 Task: Look for space in Chīchāwatni, Pakistan from 9th June, 2023 to 16th June, 2023 for 2 adults in price range Rs.8000 to Rs.16000. Place can be entire place with 2 bedrooms having 2 beds and 1 bathroom. Property type can be house, flat, guest house. Booking option can be shelf check-in. Required host language is English.
Action: Mouse pressed left at (575, 101)
Screenshot: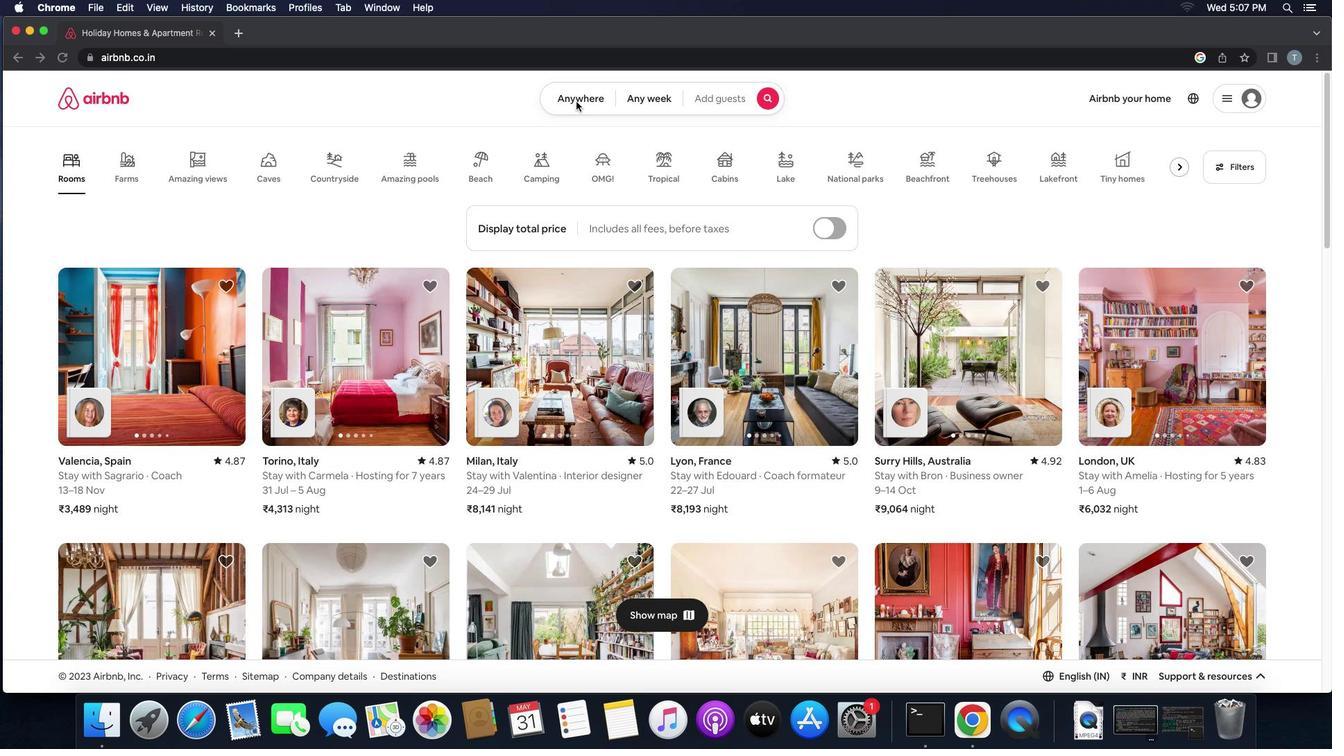 
Action: Mouse pressed left at (575, 101)
Screenshot: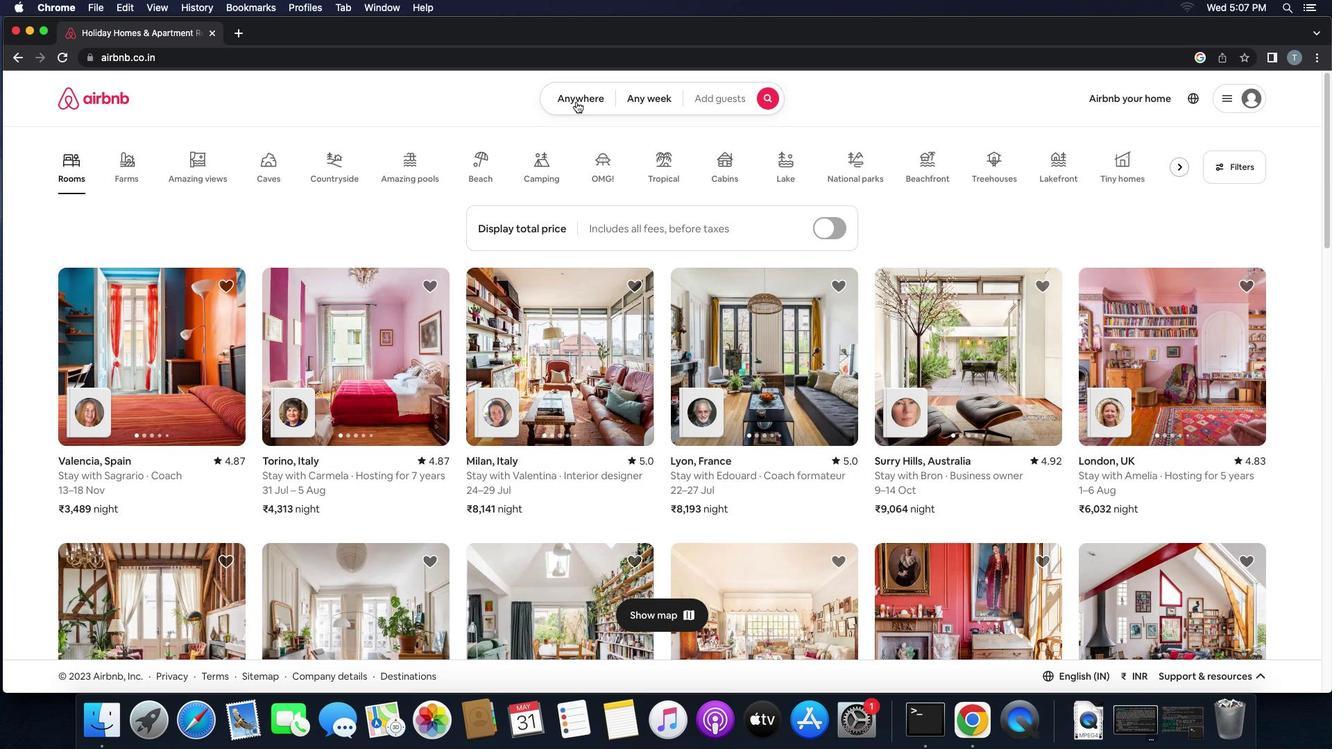 
Action: Mouse moved to (505, 158)
Screenshot: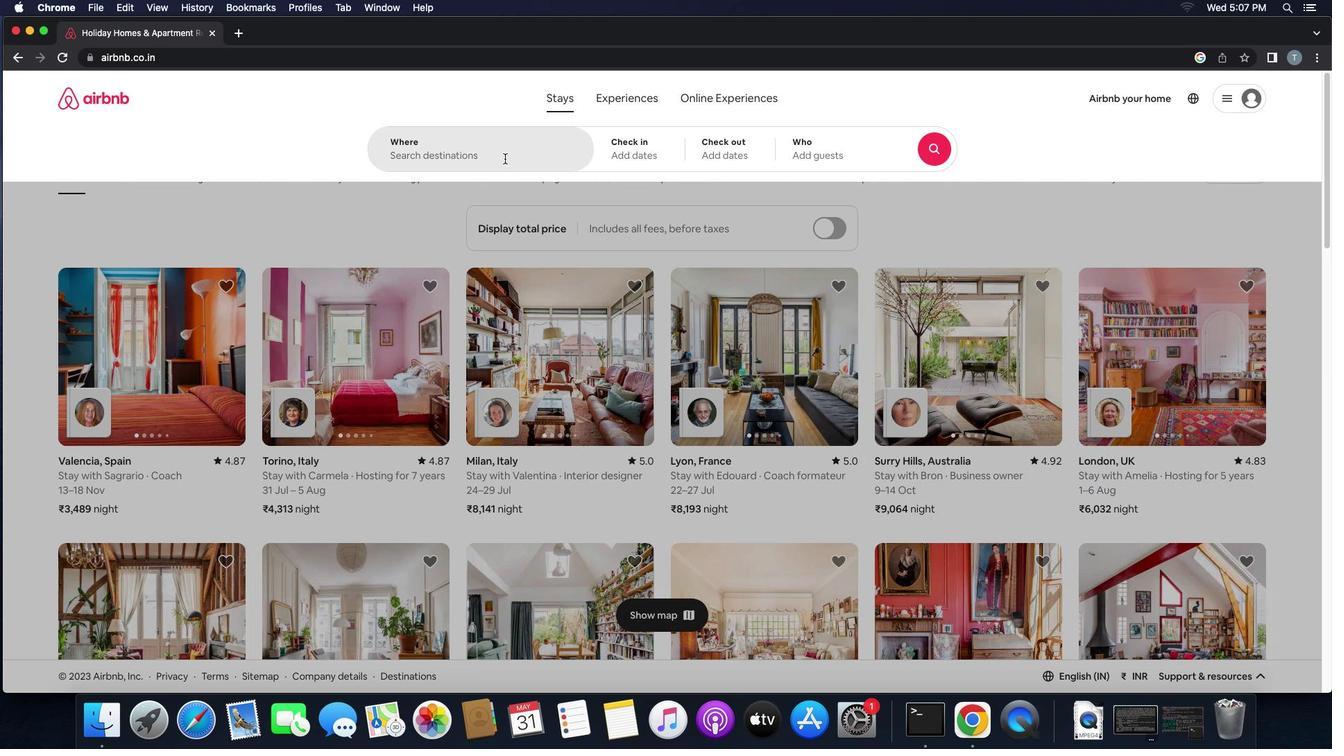 
Action: Mouse pressed left at (505, 158)
Screenshot: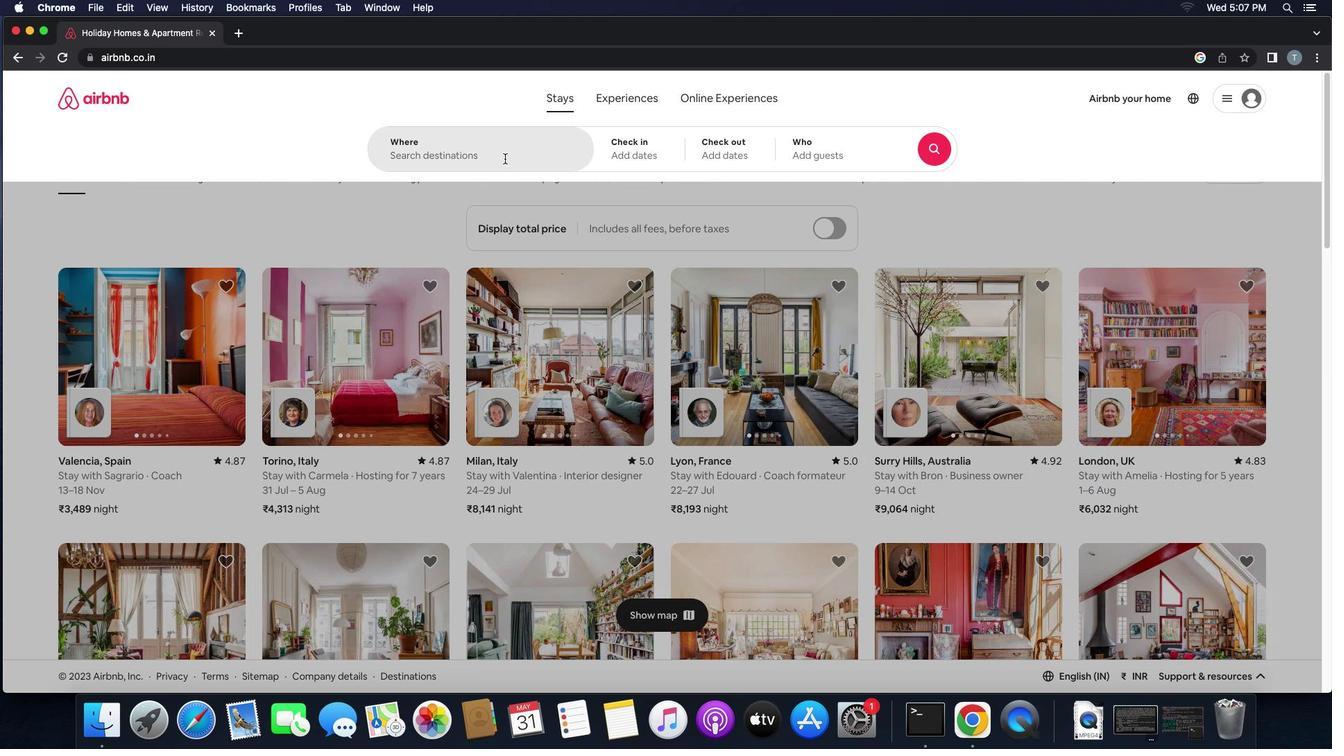 
Action: Key pressed 'c''h''i''c''h''a''w''a''t''n''i'','
Screenshot: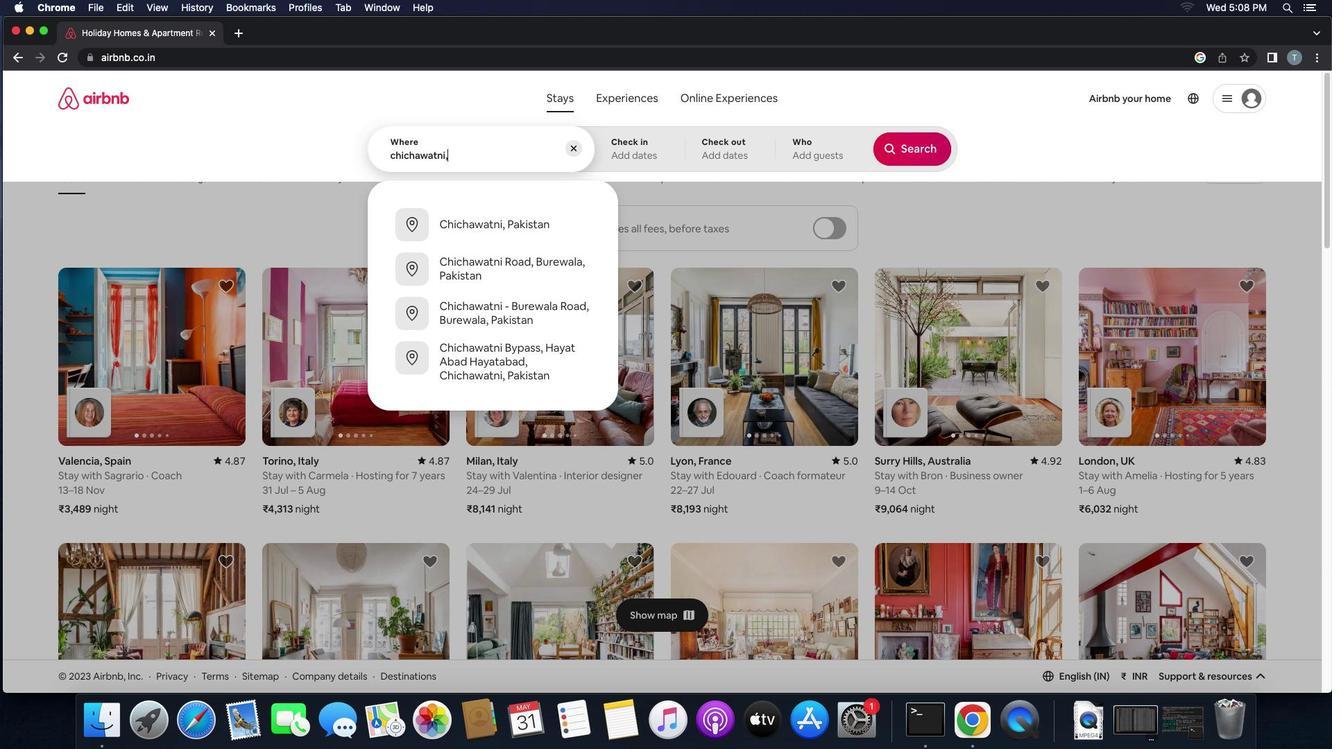 
Action: Mouse moved to (488, 224)
Screenshot: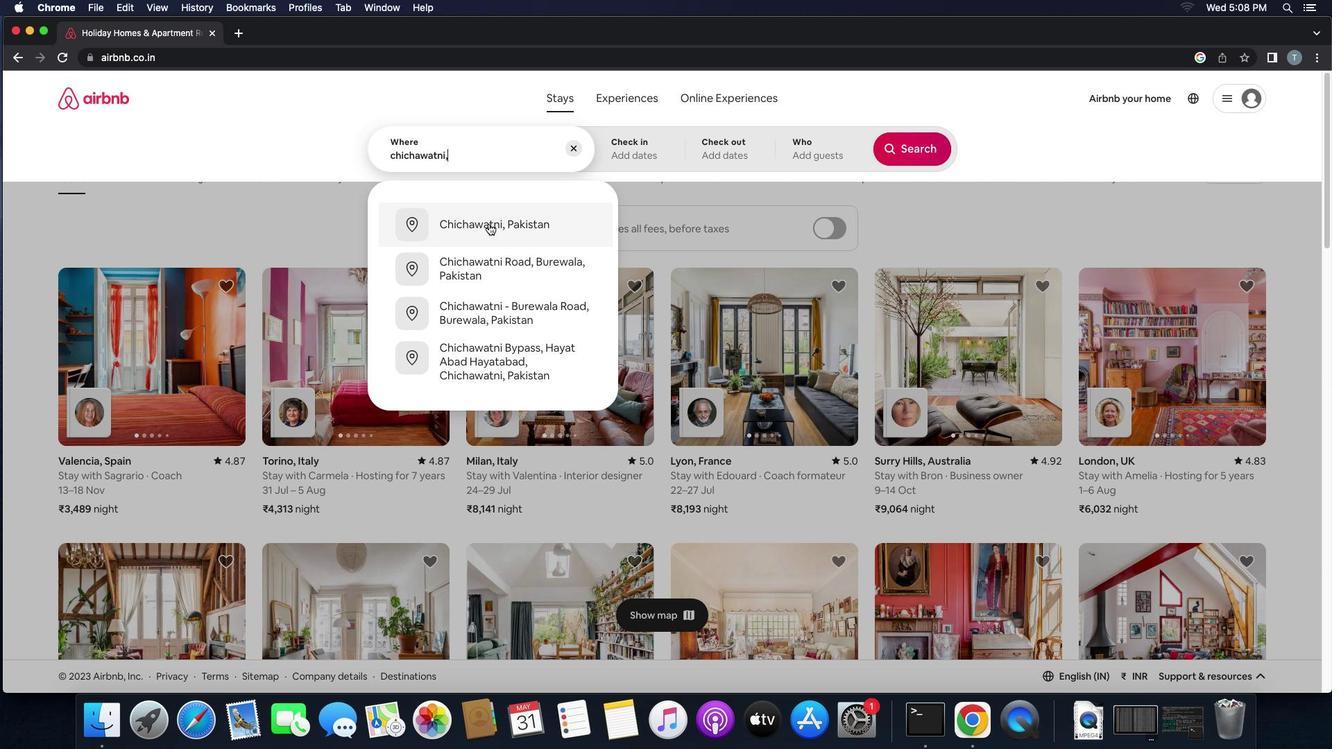 
Action: Mouse pressed left at (488, 224)
Screenshot: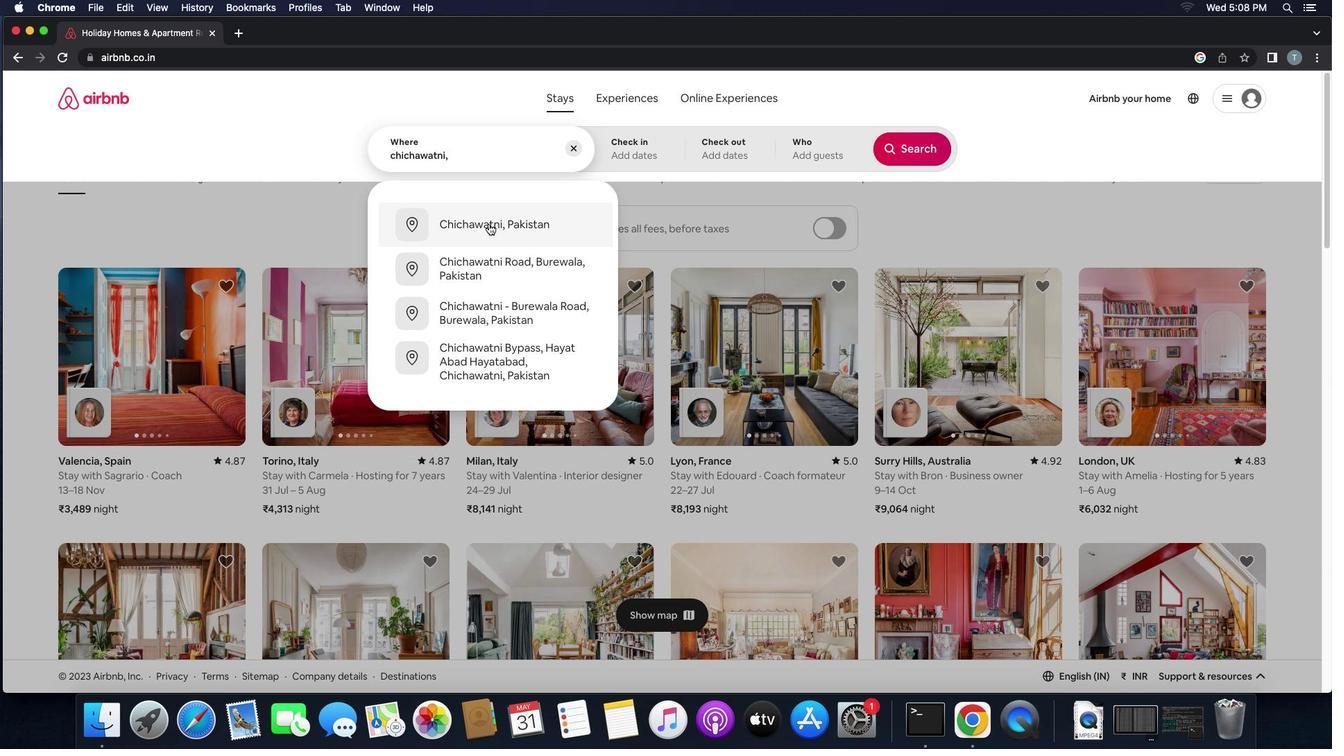
Action: Mouse moved to (864, 358)
Screenshot: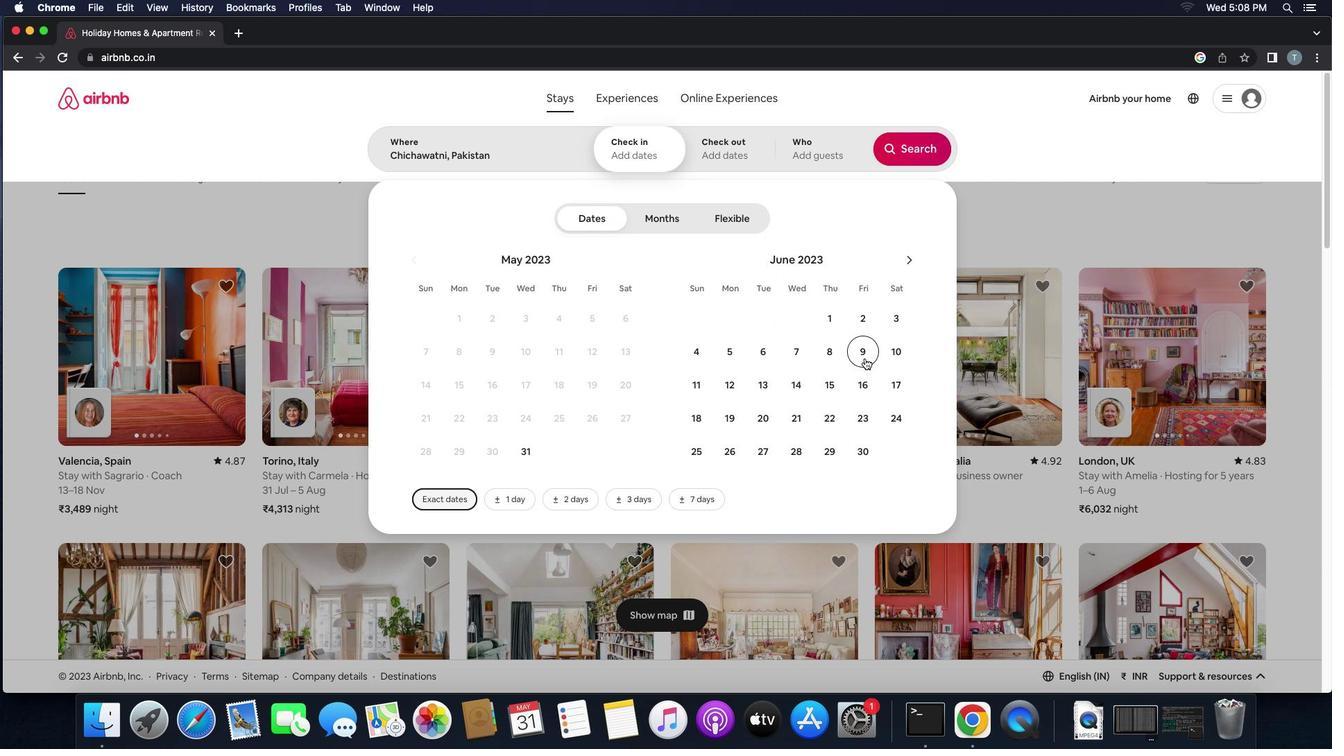 
Action: Mouse pressed left at (864, 358)
Screenshot: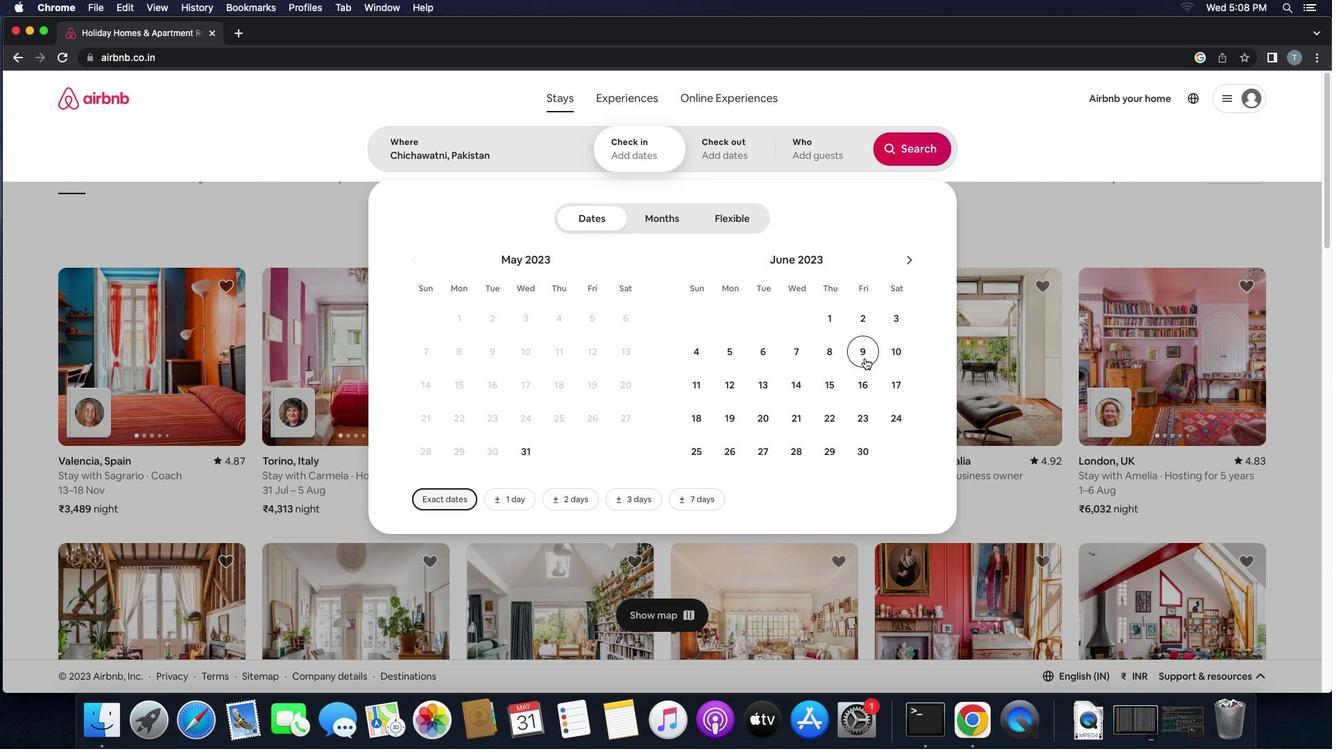 
Action: Mouse moved to (864, 380)
Screenshot: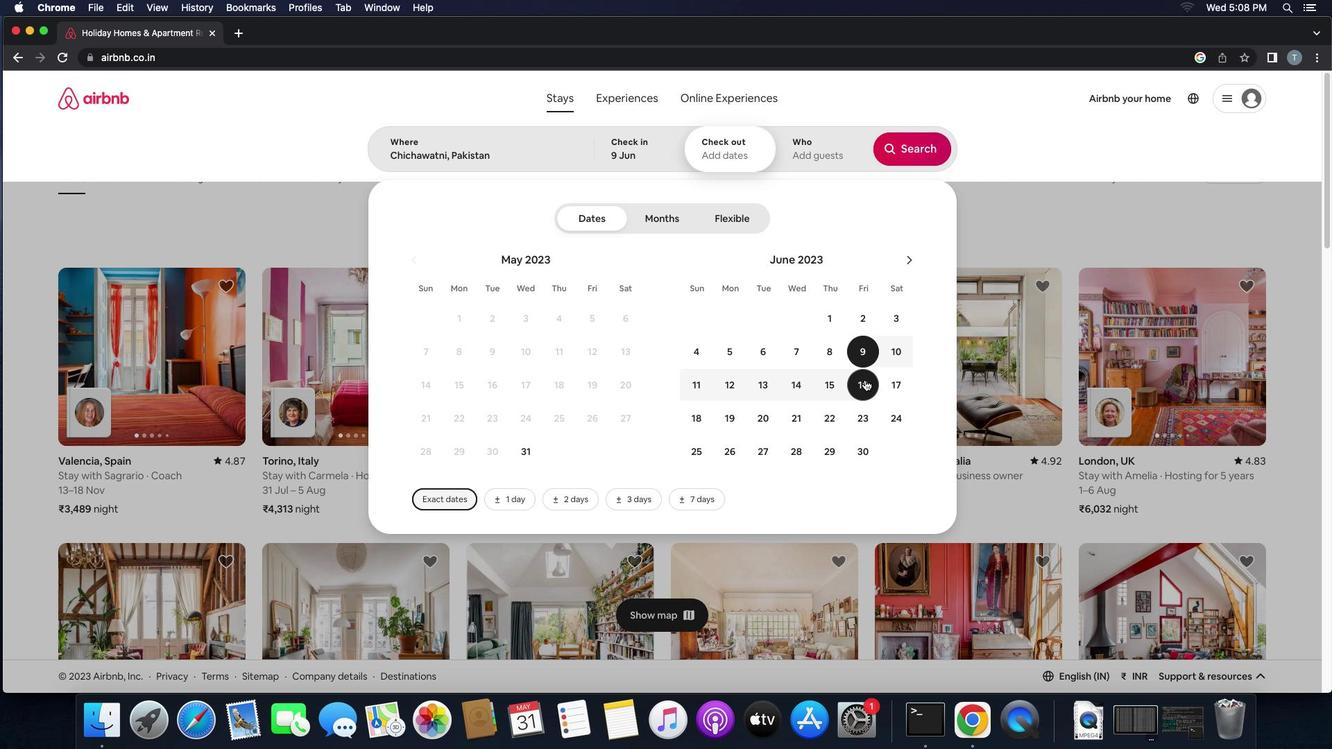
Action: Mouse pressed left at (864, 380)
Screenshot: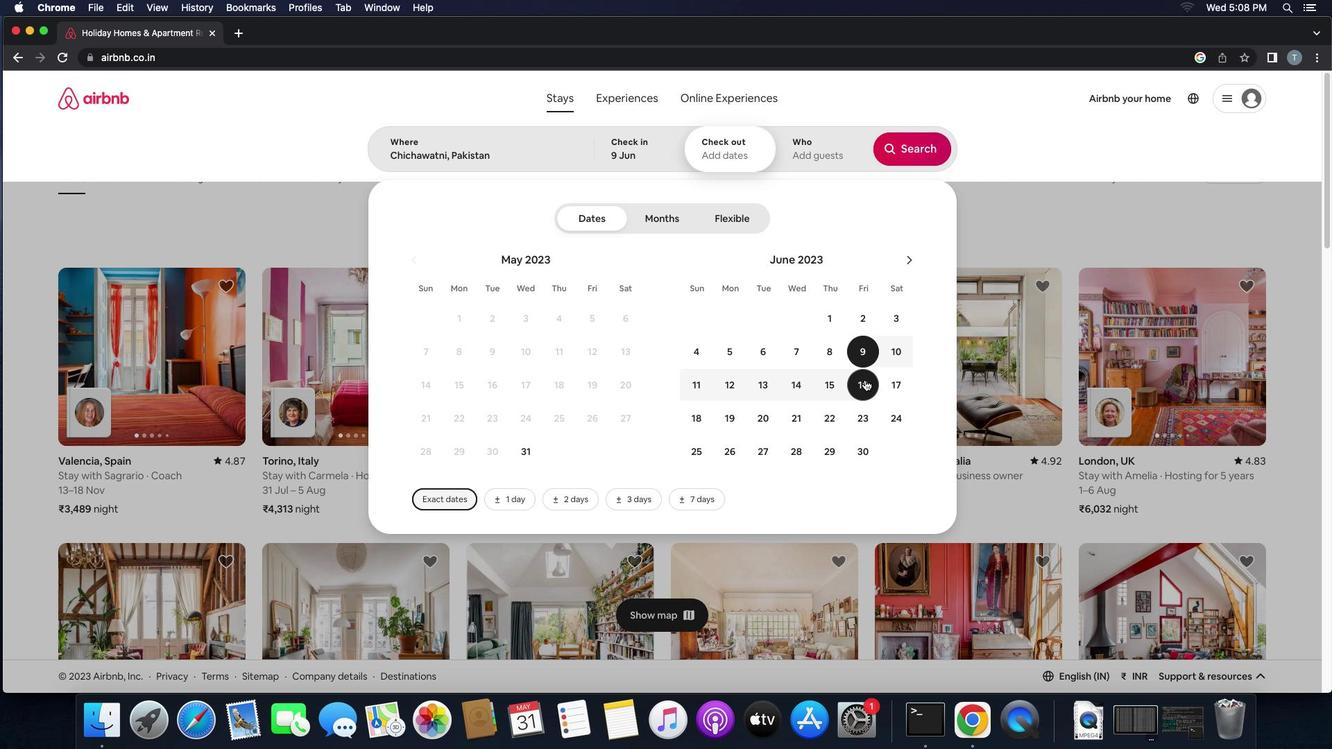 
Action: Mouse moved to (806, 142)
Screenshot: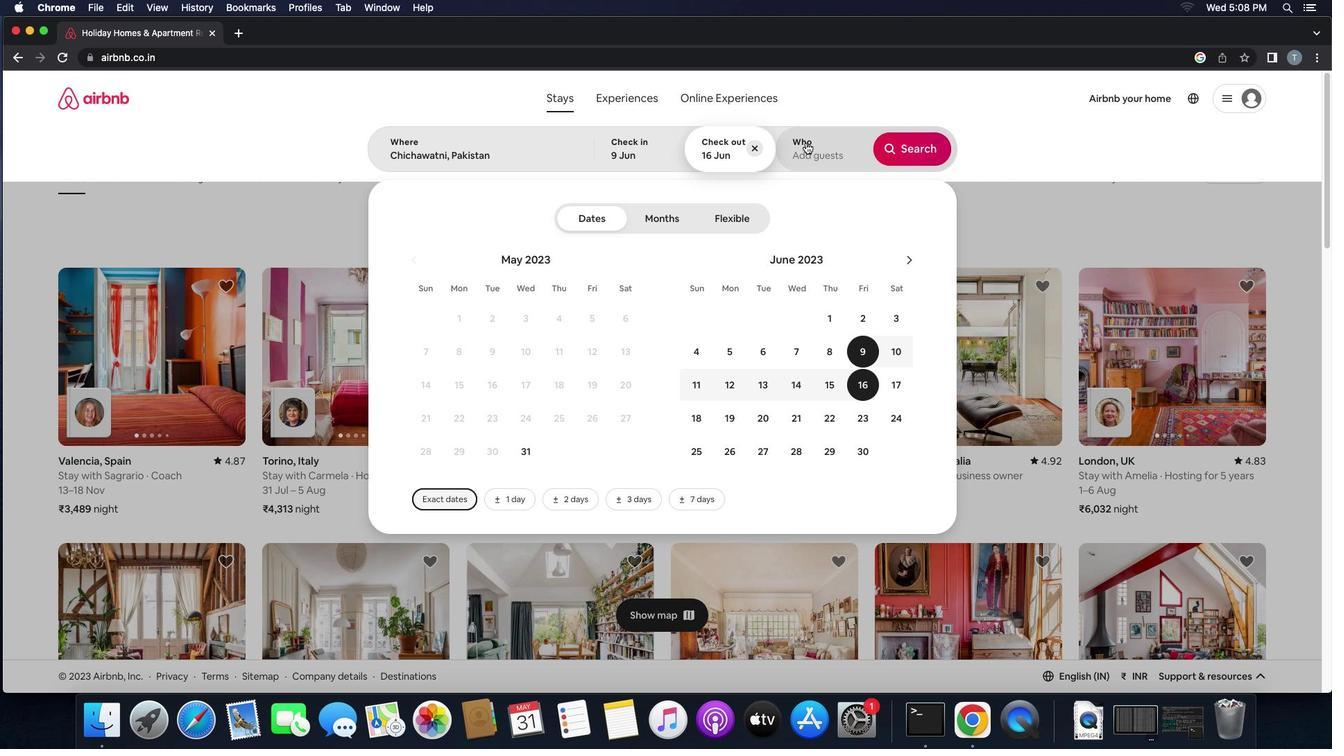 
Action: Mouse pressed left at (806, 142)
Screenshot: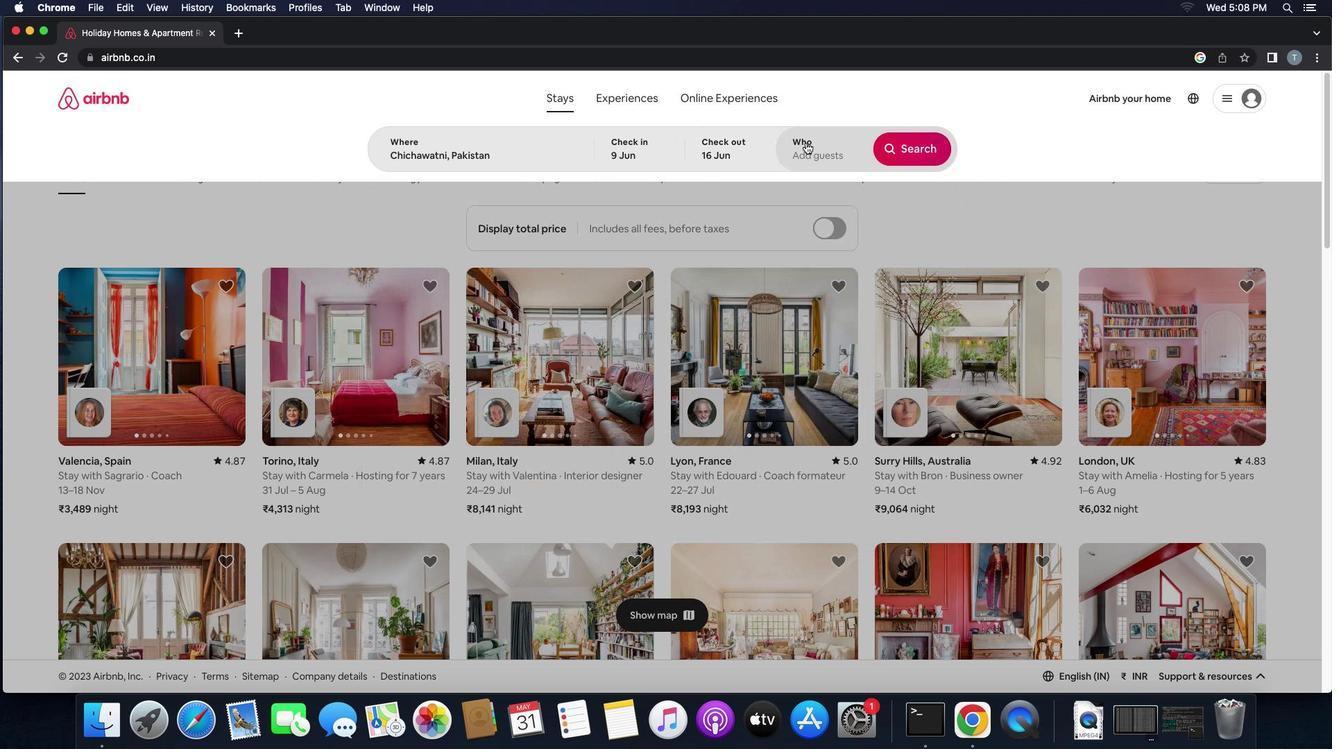 
Action: Mouse moved to (921, 222)
Screenshot: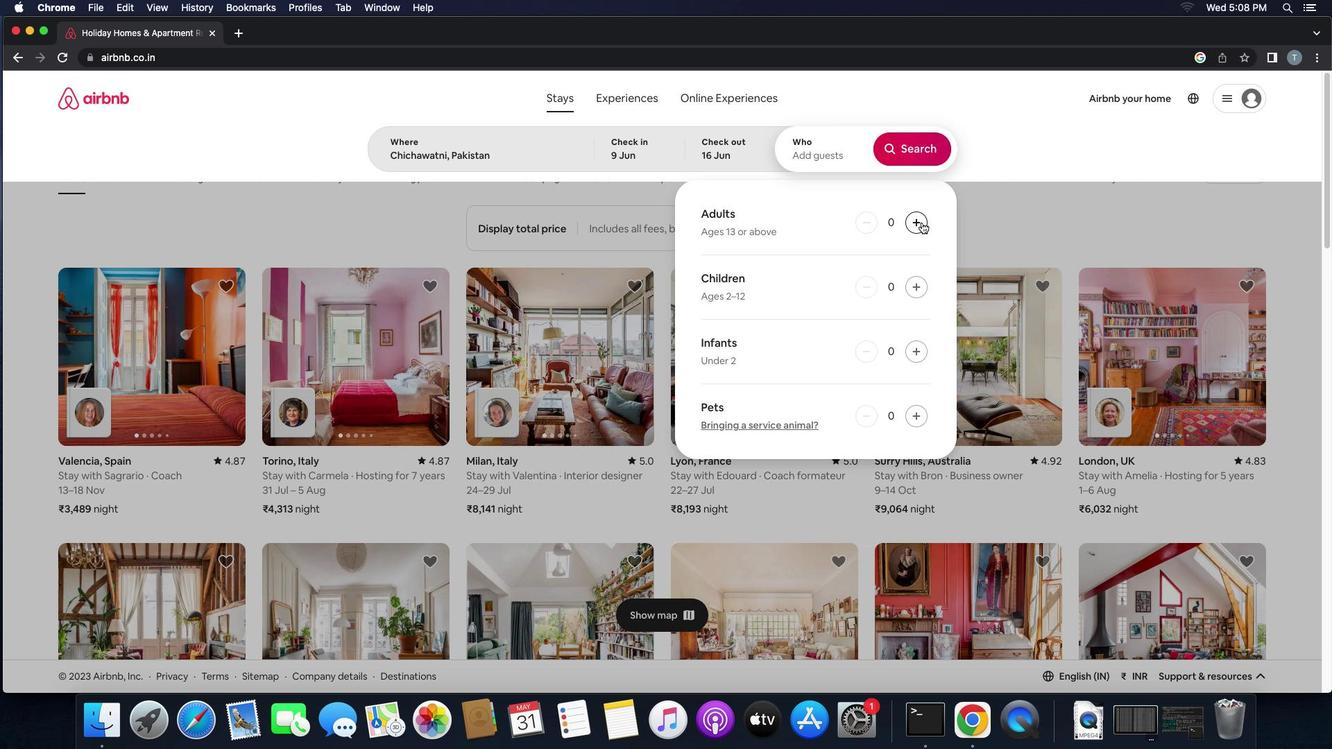 
Action: Mouse pressed left at (921, 222)
Screenshot: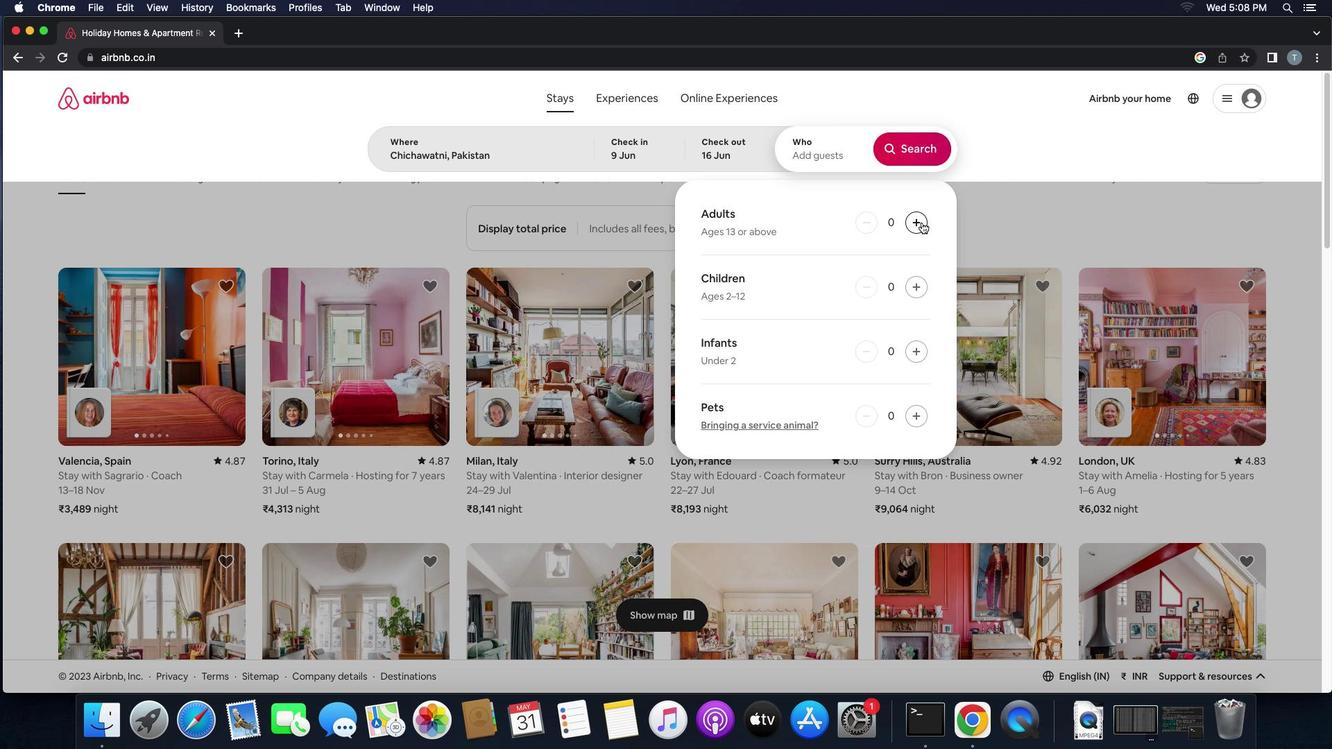 
Action: Mouse pressed left at (921, 222)
Screenshot: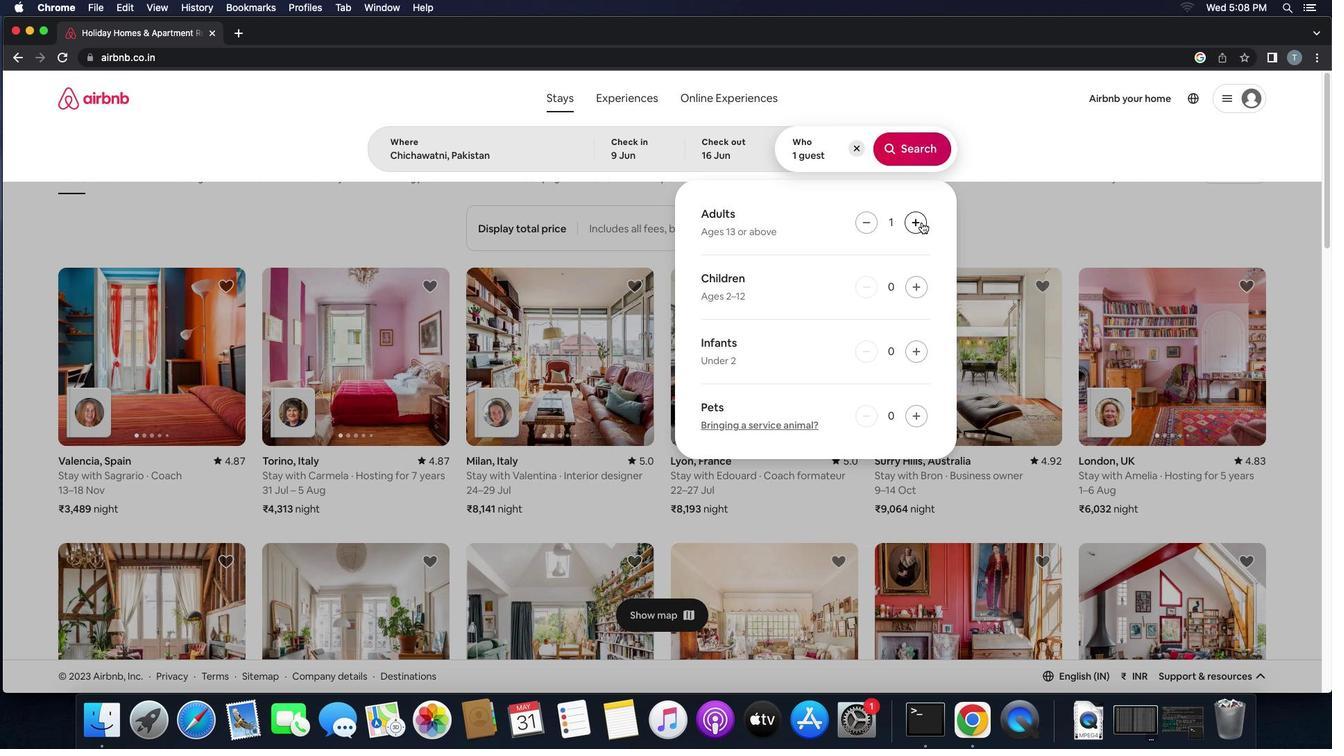 
Action: Mouse moved to (931, 145)
Screenshot: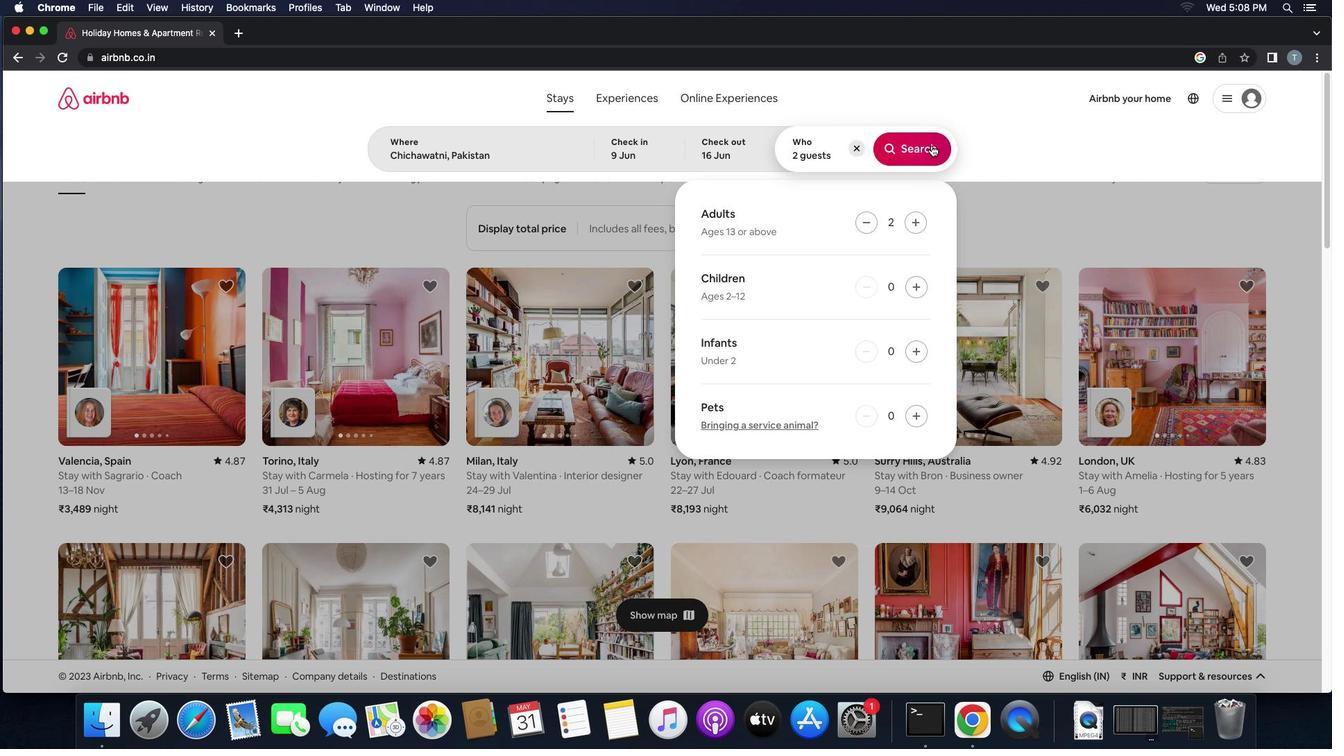 
Action: Mouse pressed left at (931, 145)
Screenshot: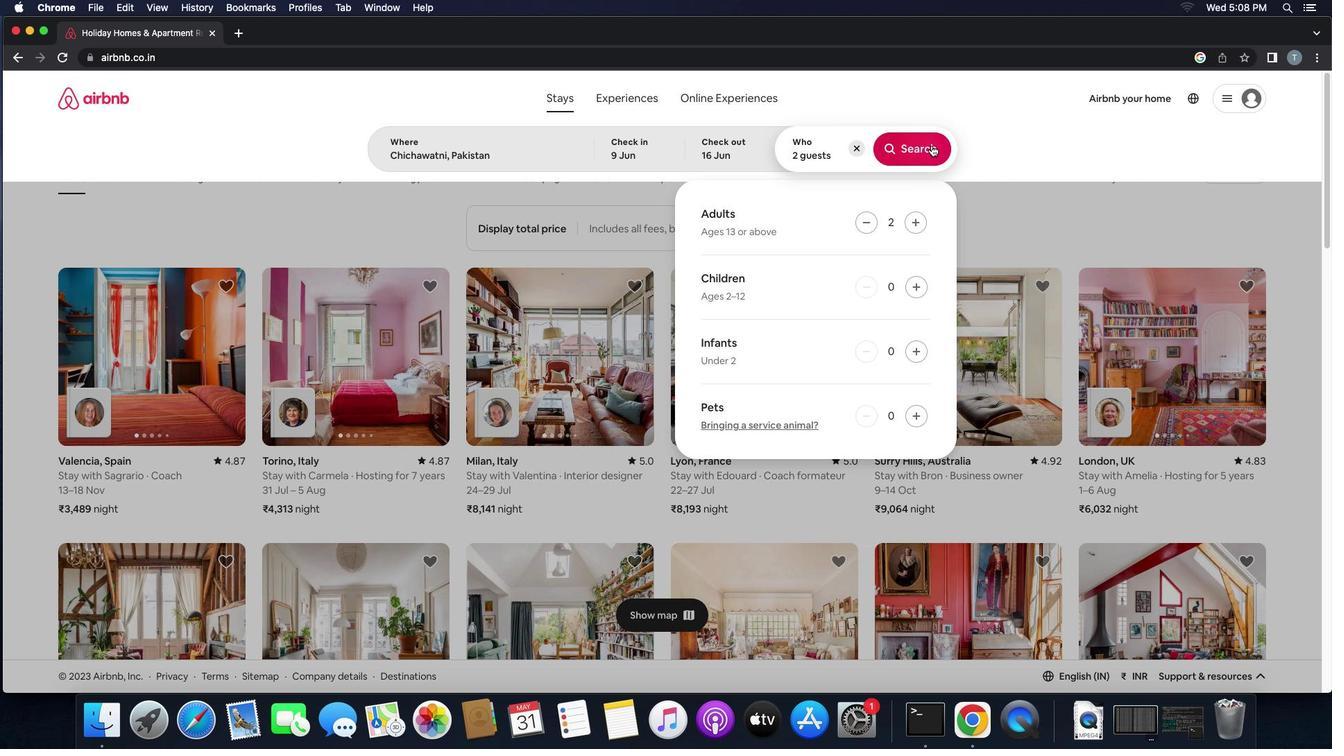 
Action: Mouse moved to (1253, 162)
Screenshot: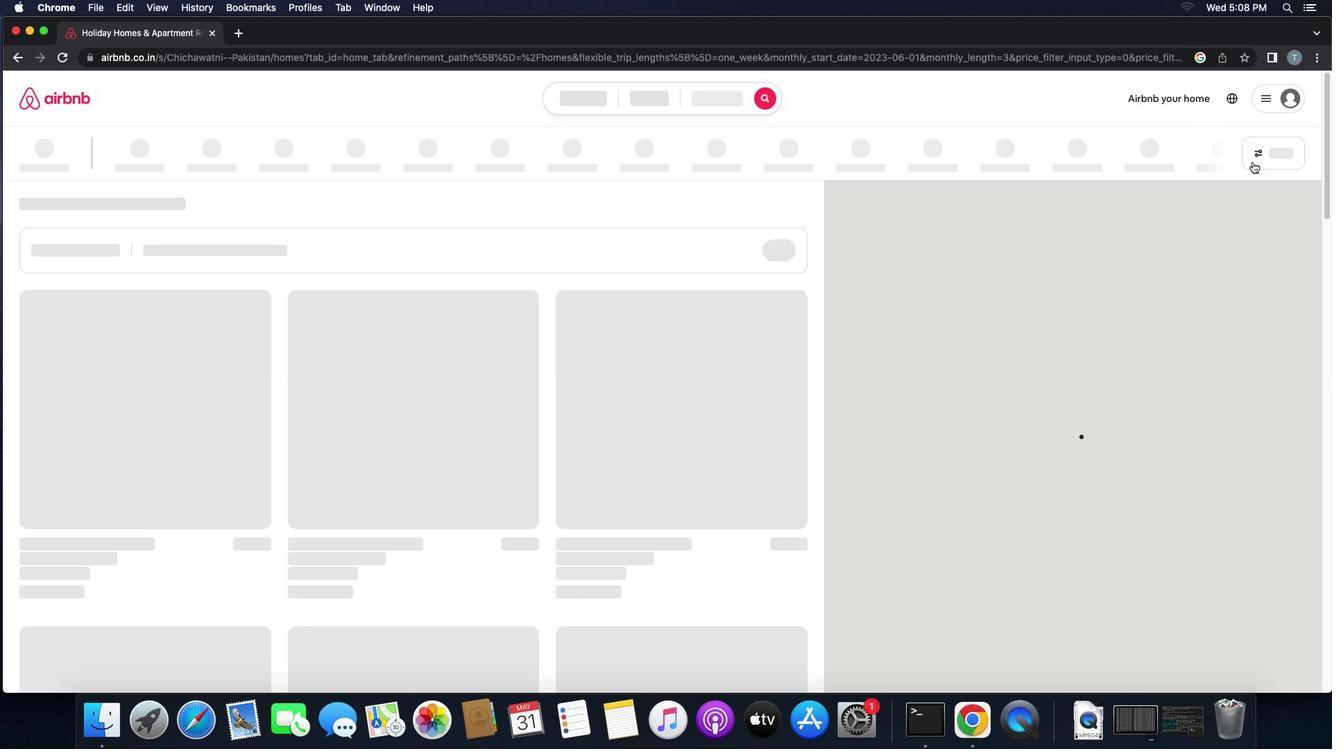 
Action: Mouse pressed left at (1253, 162)
Screenshot: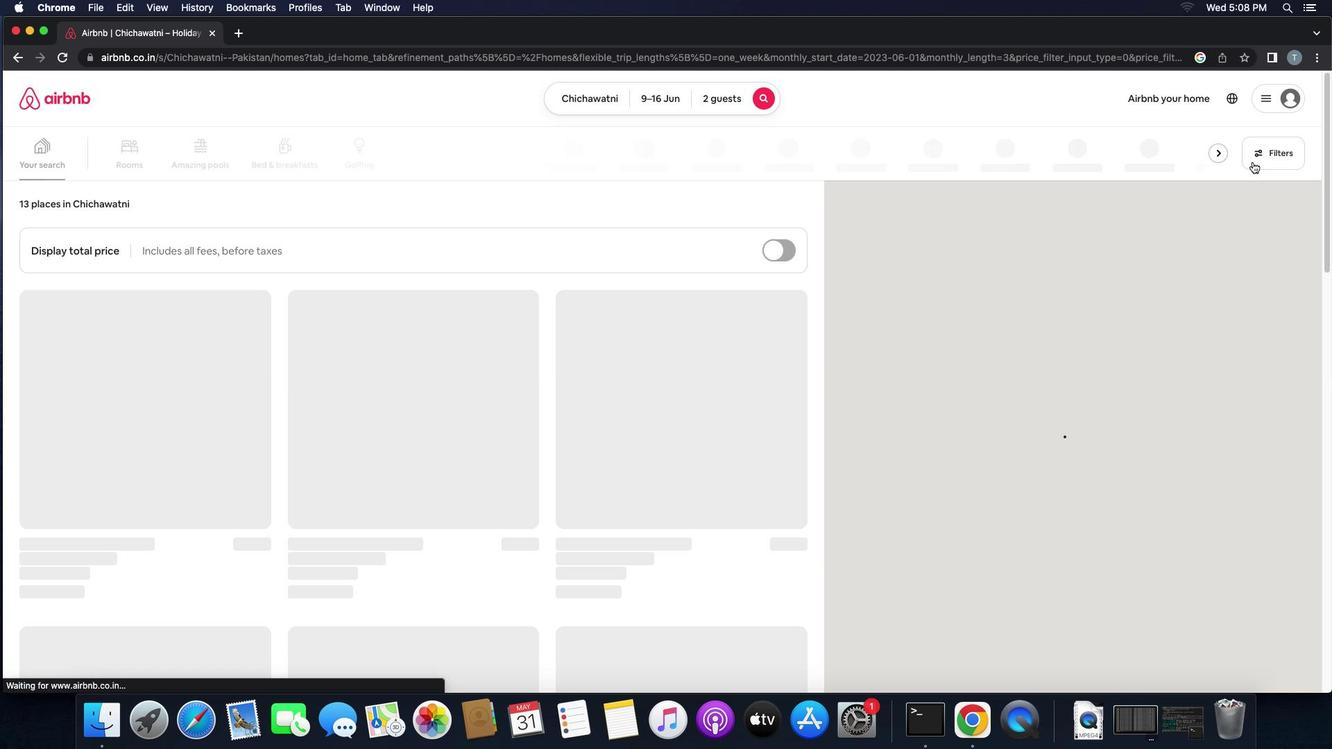 
Action: Mouse moved to (569, 333)
Screenshot: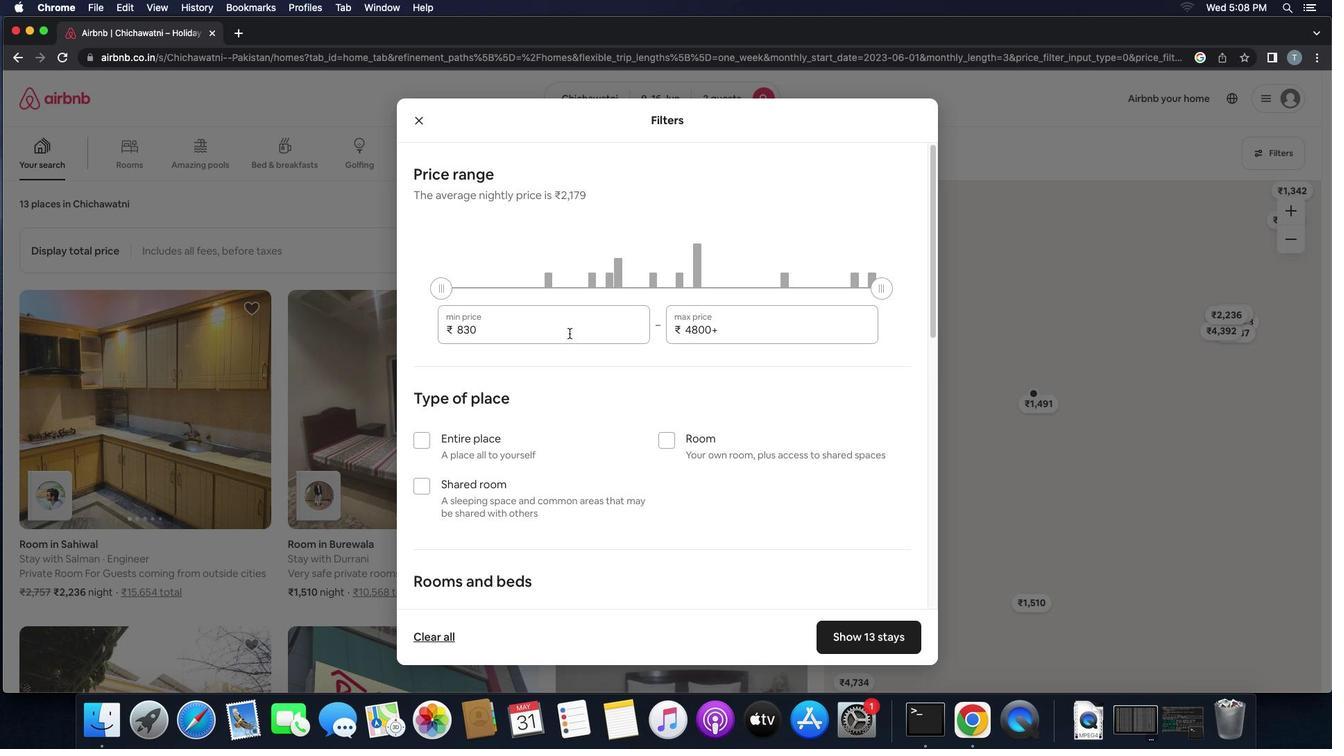 
Action: Mouse pressed left at (569, 333)
Screenshot: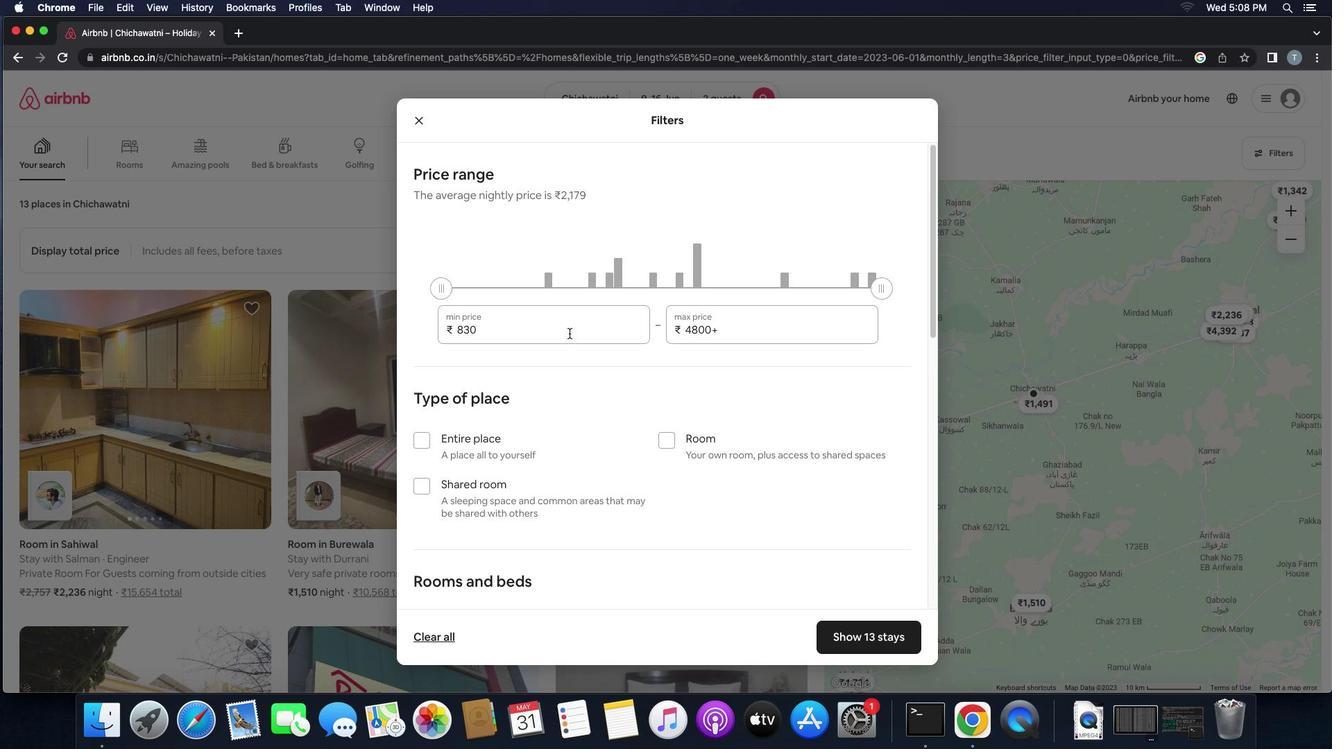 
Action: Key pressed Key.backspaceKey.backspaceKey.backspace
Screenshot: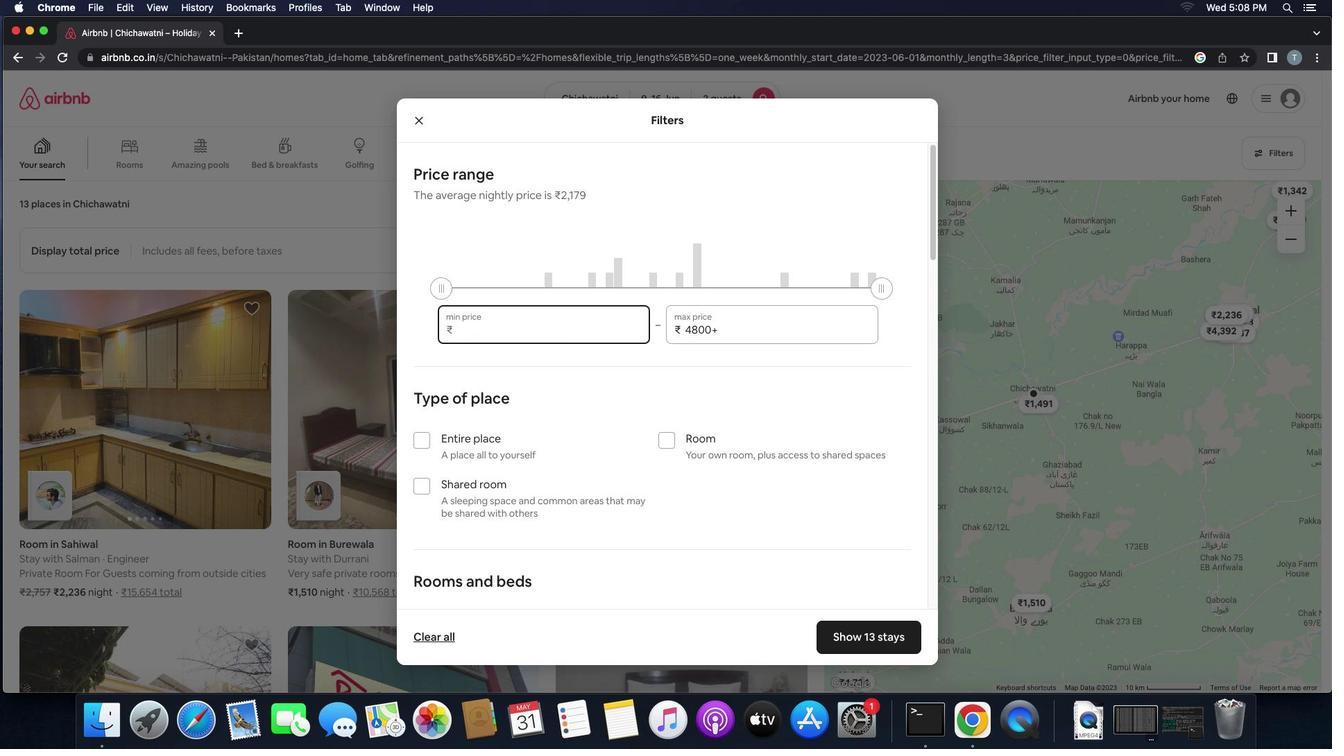 
Action: Mouse moved to (724, 397)
Screenshot: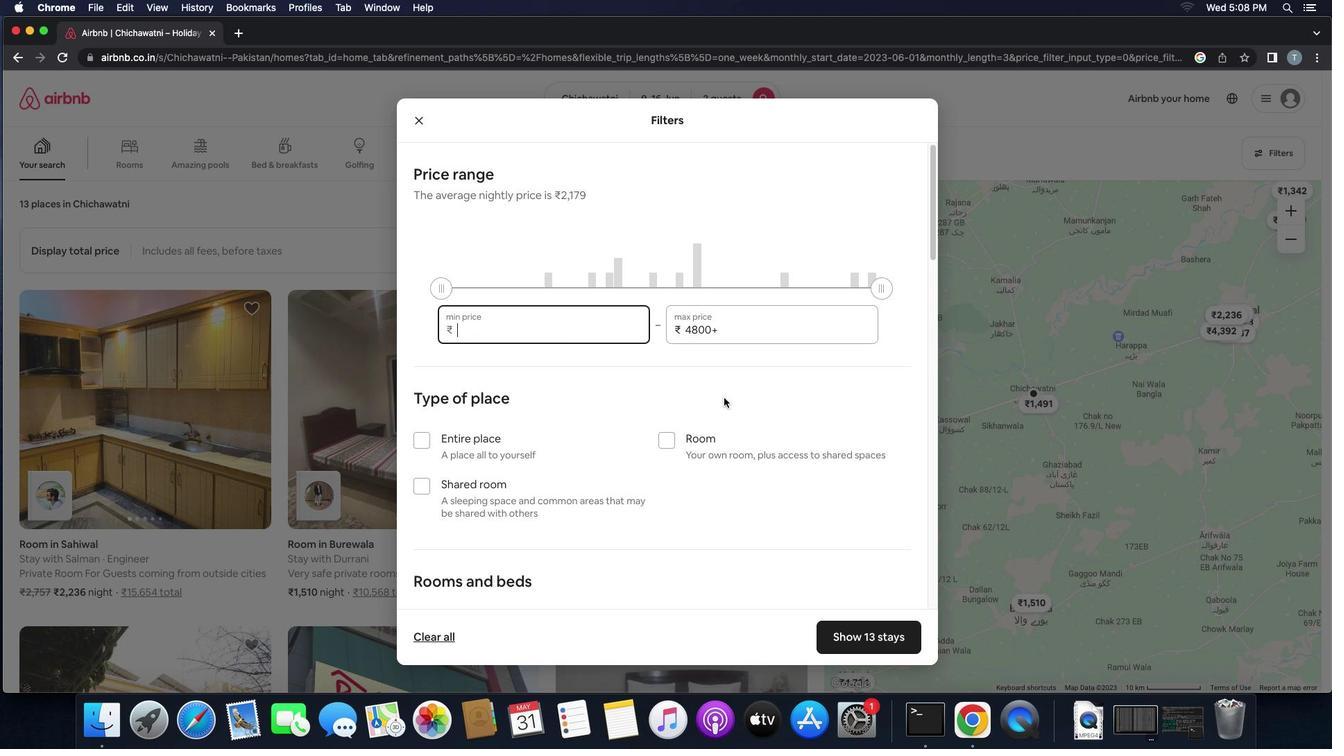 
Action: Key pressed '8'
Screenshot: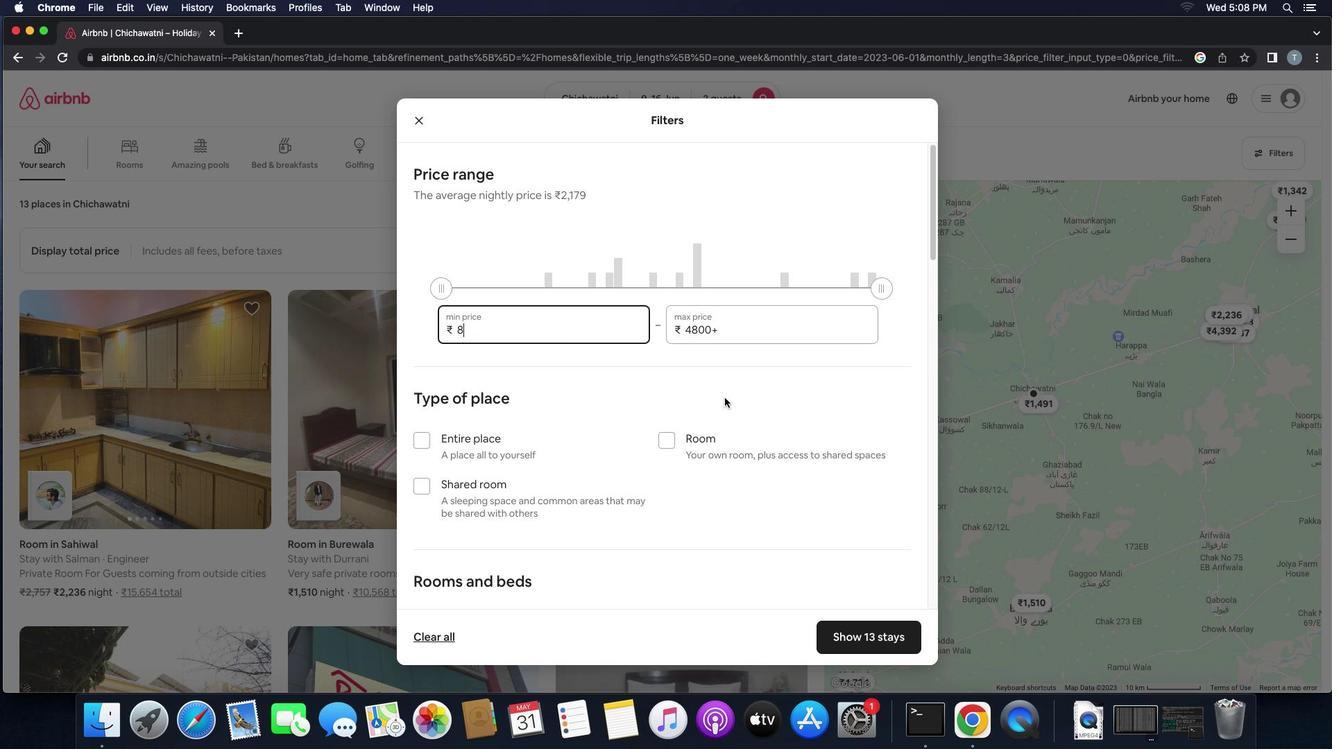 
Action: Mouse moved to (724, 397)
Screenshot: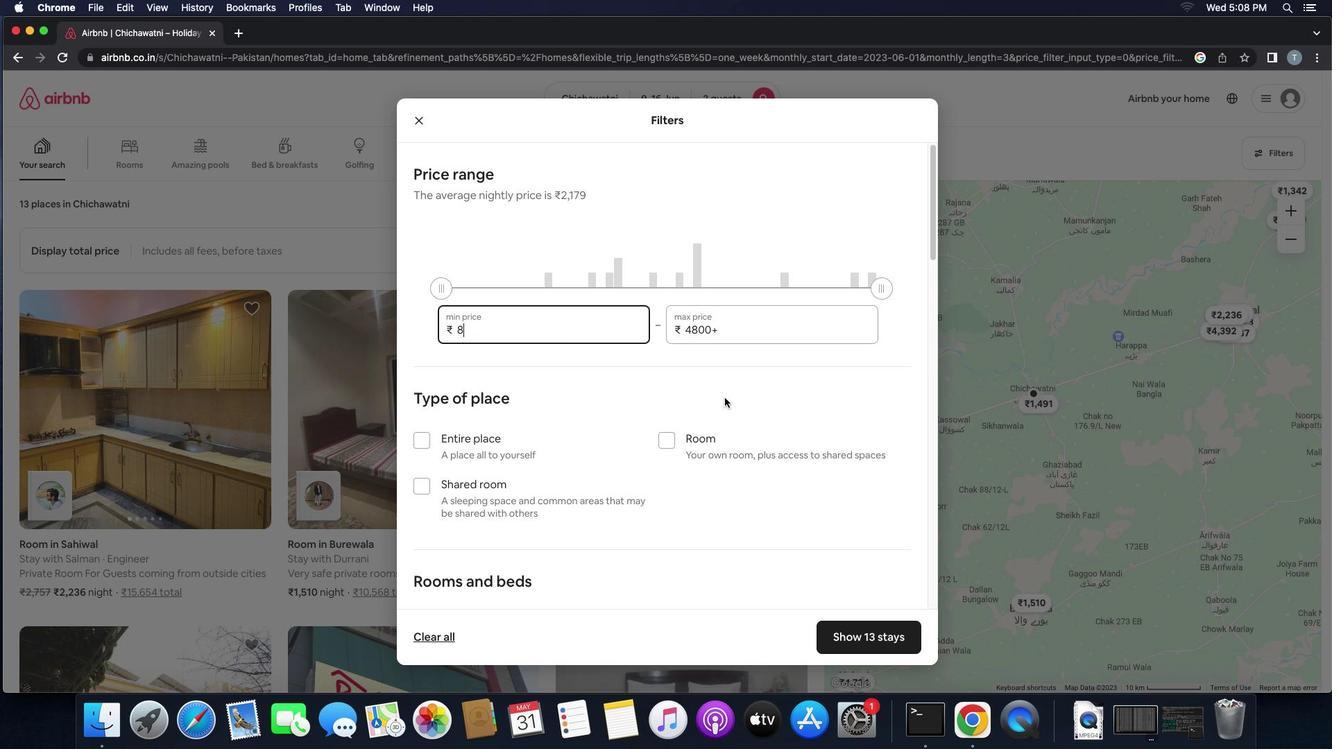 
Action: Key pressed '0''0''0'
Screenshot: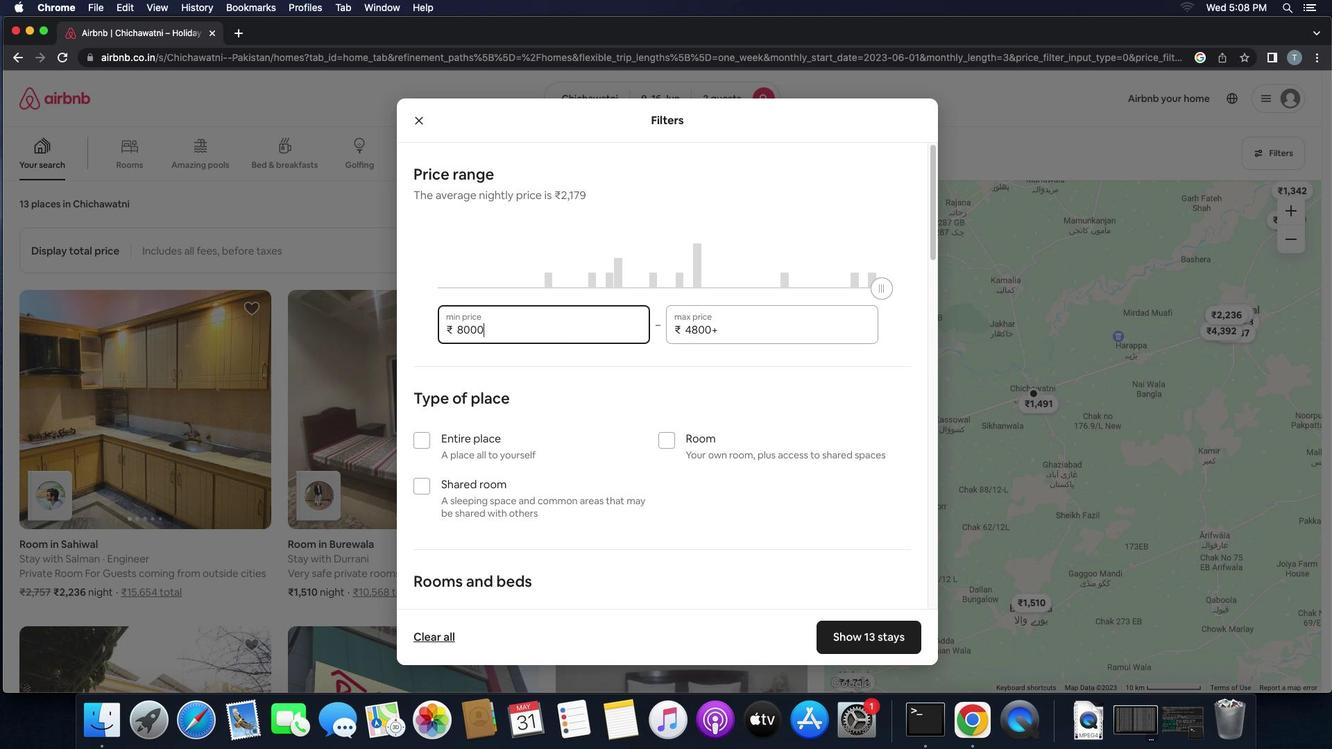 
Action: Mouse moved to (774, 334)
Screenshot: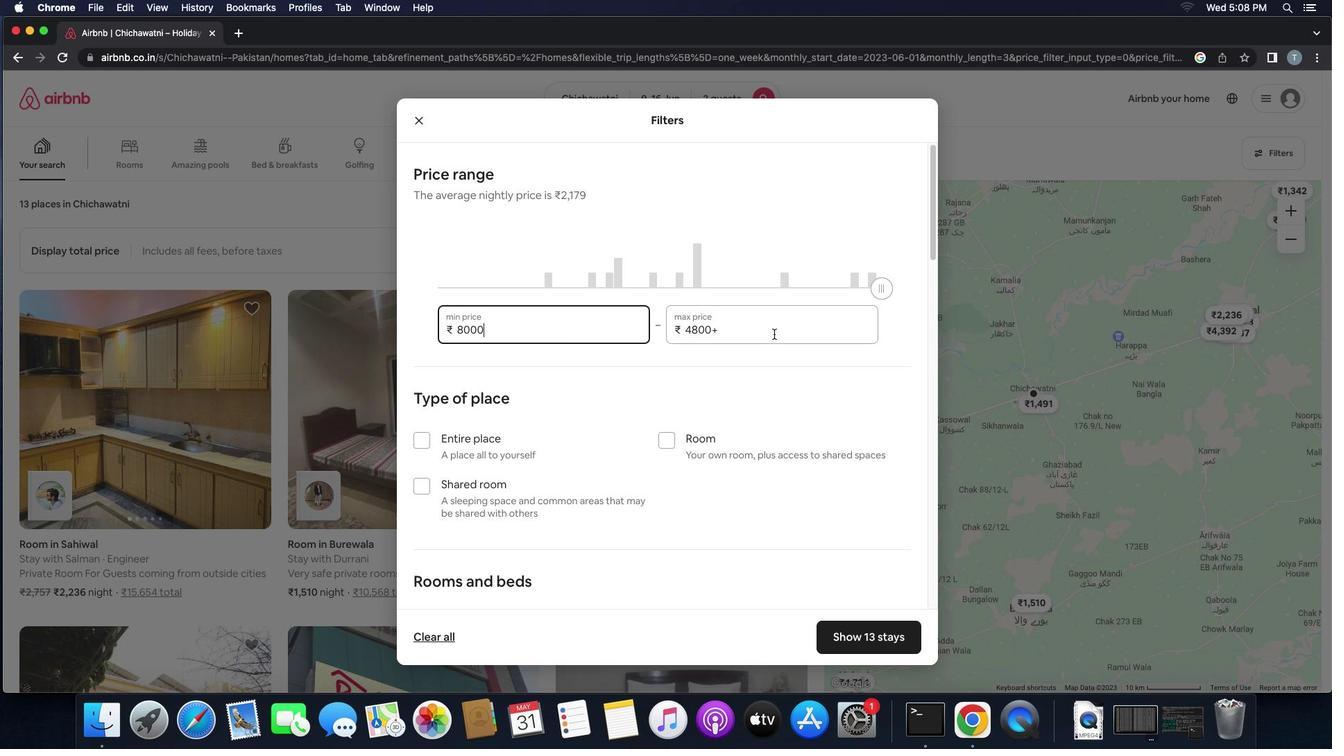 
Action: Mouse pressed left at (774, 334)
Screenshot: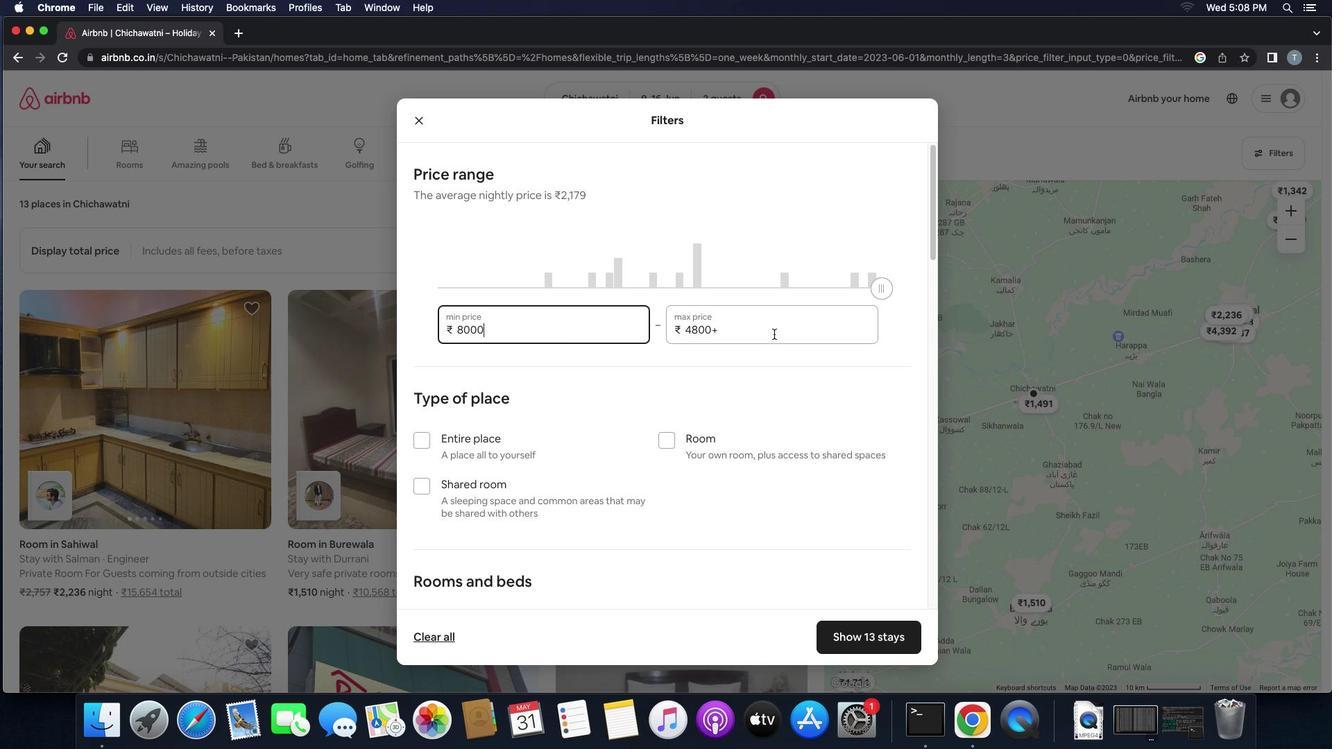 
Action: Key pressed Key.backspaceKey.backspaceKey.backspaceKey.backspaceKey.backspace'1'
Screenshot: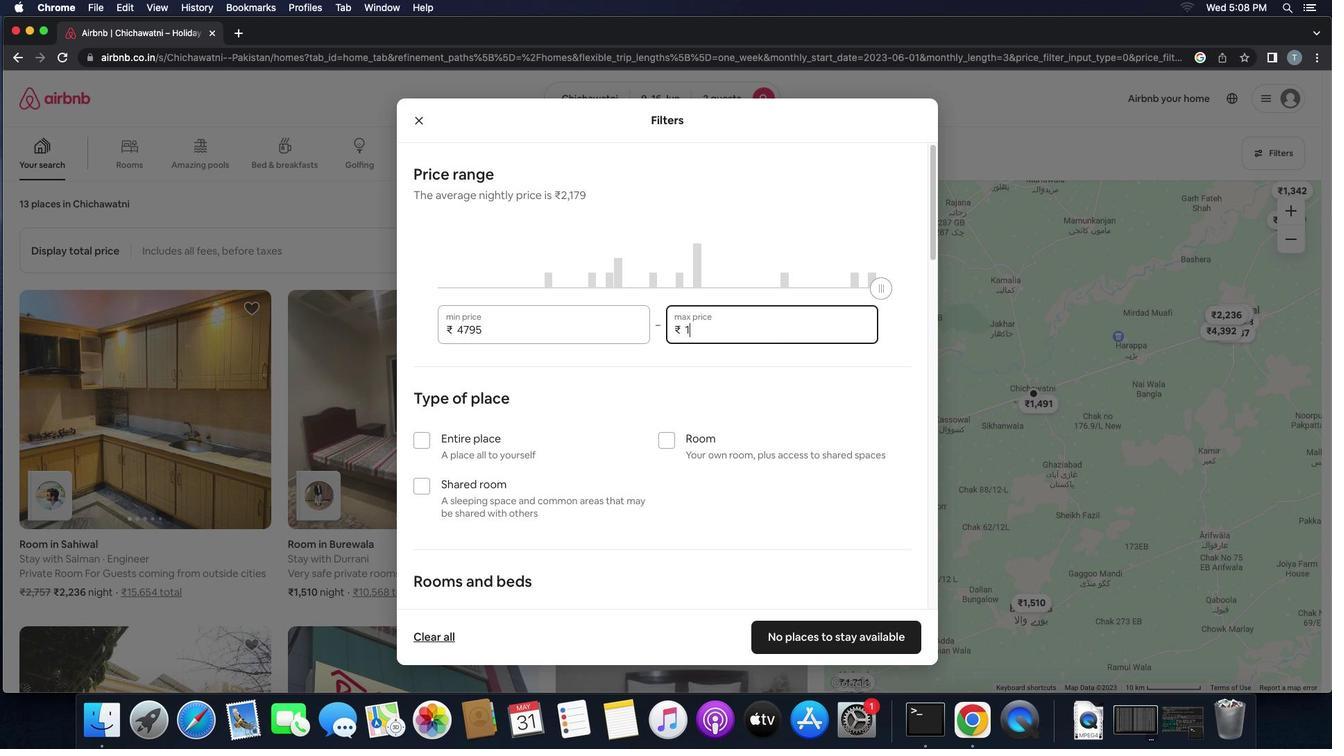 
Action: Mouse moved to (832, 306)
Screenshot: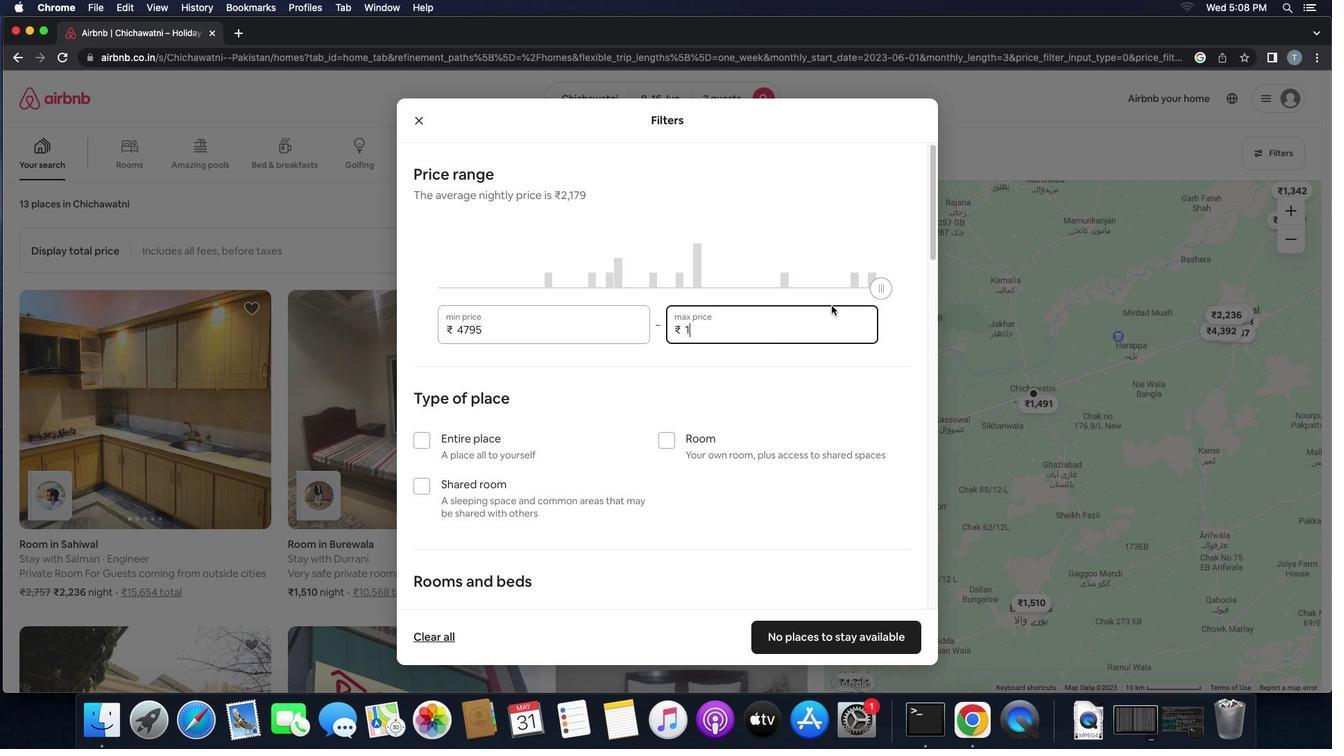 
Action: Key pressed '6''0''0''0'
Screenshot: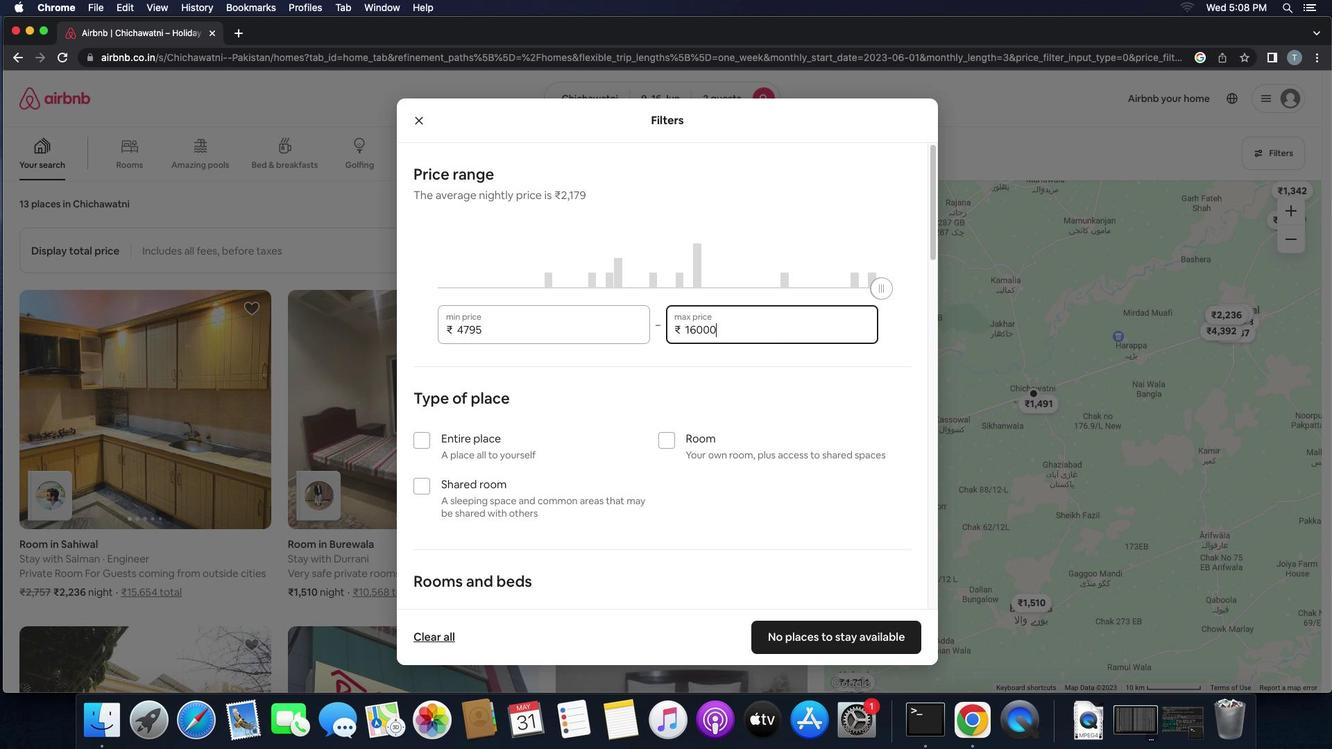 
Action: Mouse moved to (788, 310)
Screenshot: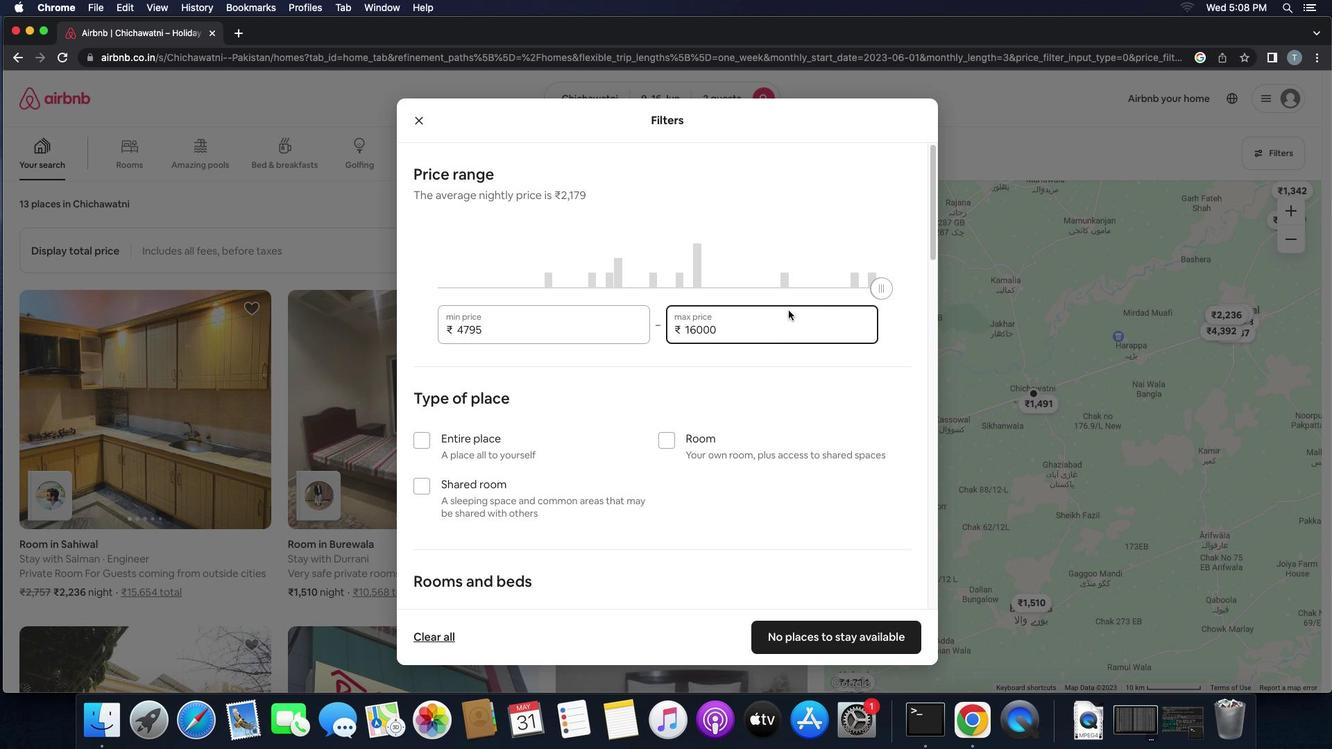 
Action: Mouse scrolled (788, 310) with delta (0, 0)
Screenshot: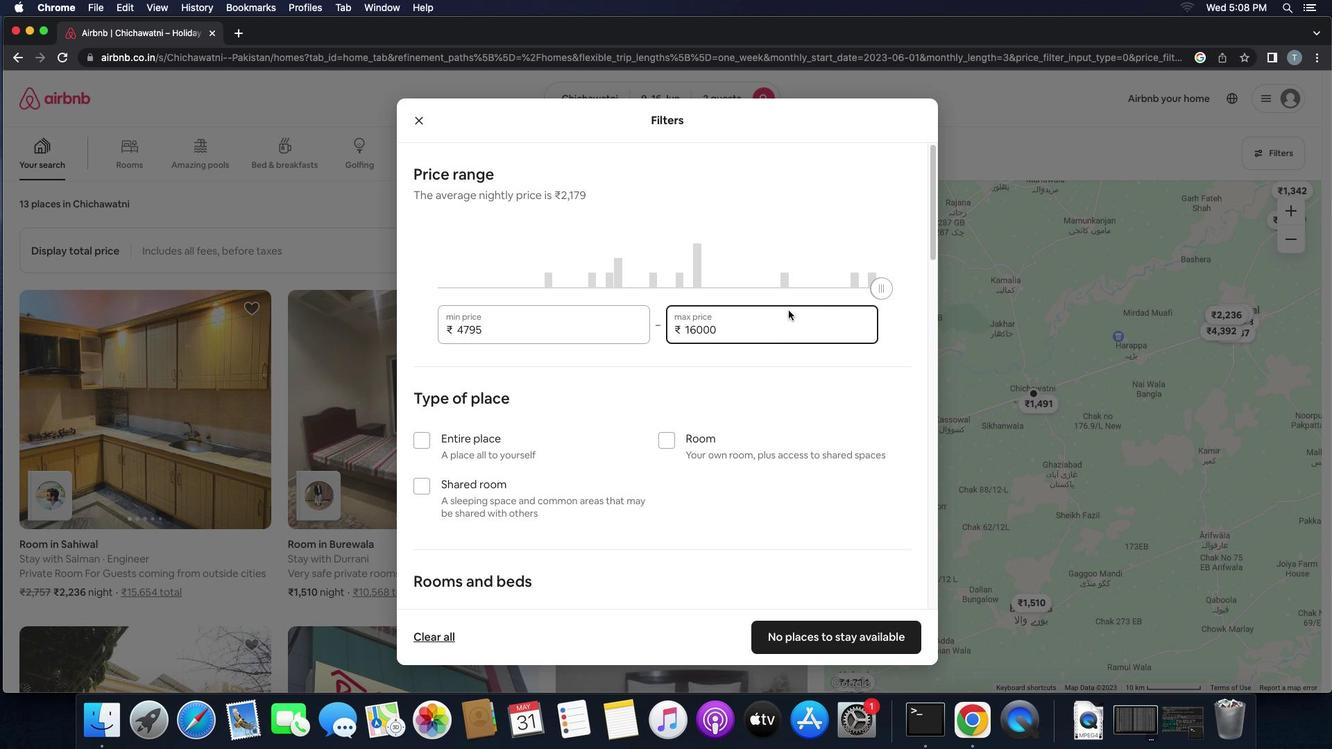 
Action: Mouse scrolled (788, 310) with delta (0, 0)
Screenshot: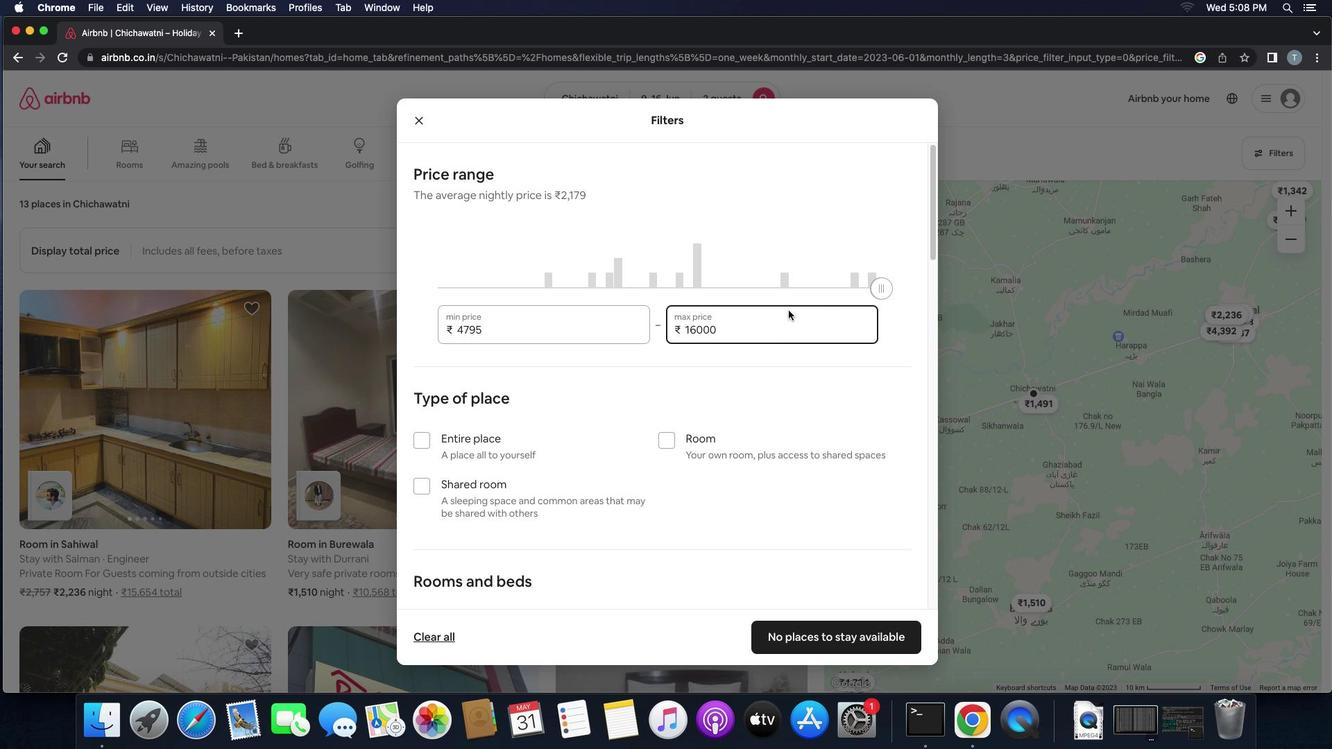 
Action: Mouse scrolled (788, 310) with delta (0, 1)
Screenshot: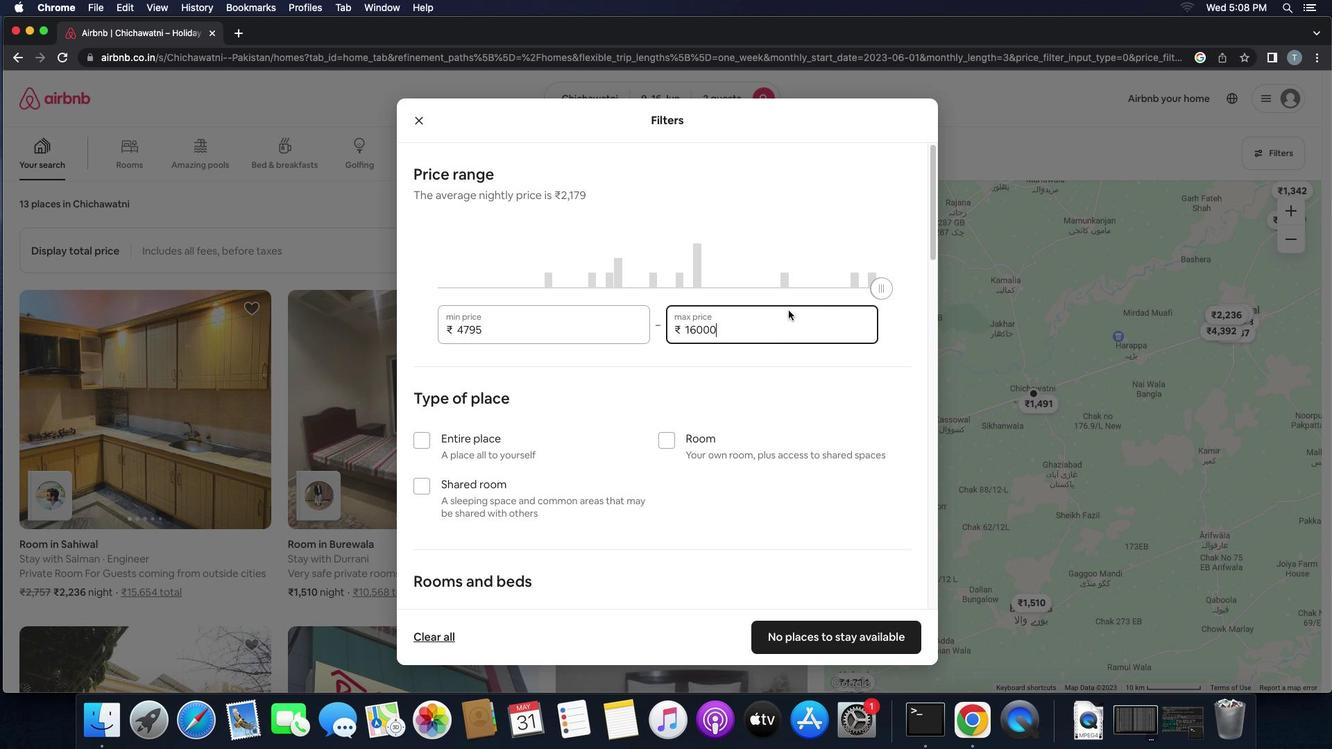 
Action: Mouse moved to (627, 411)
Screenshot: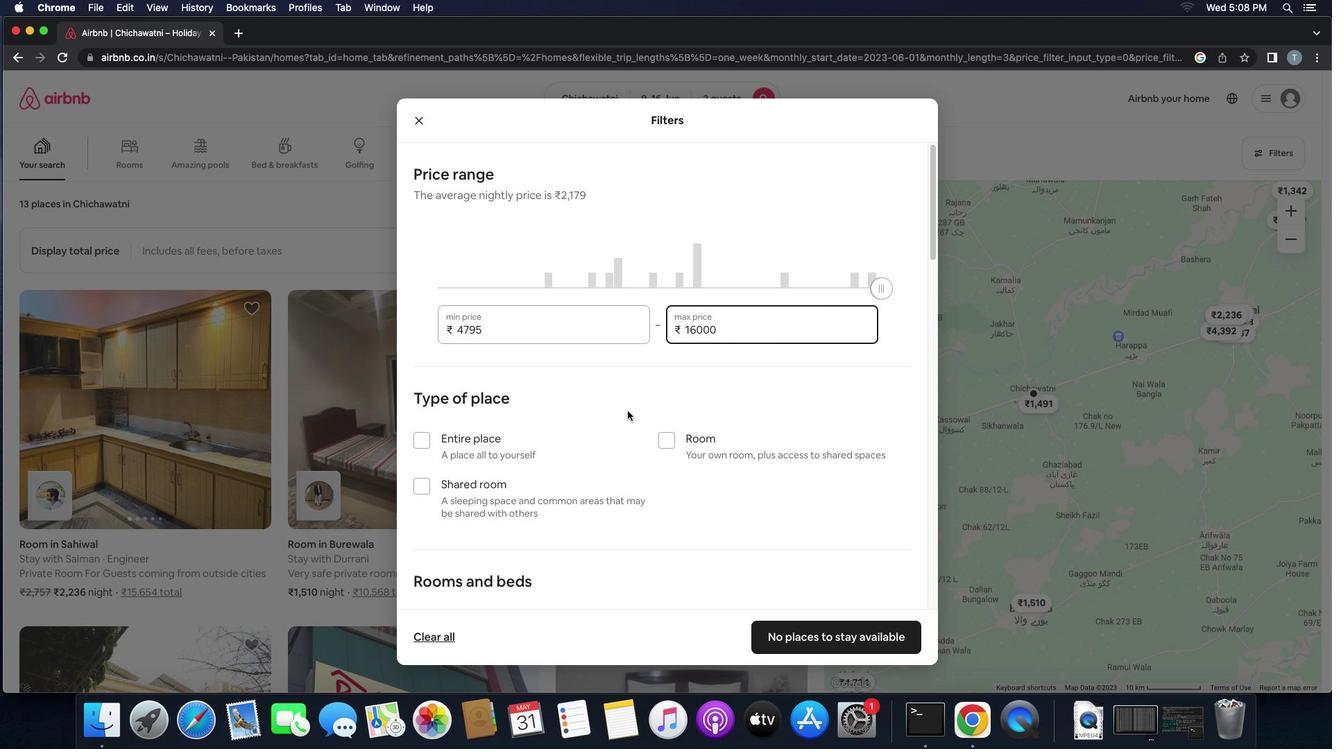 
Action: Mouse scrolled (627, 411) with delta (0, 0)
Screenshot: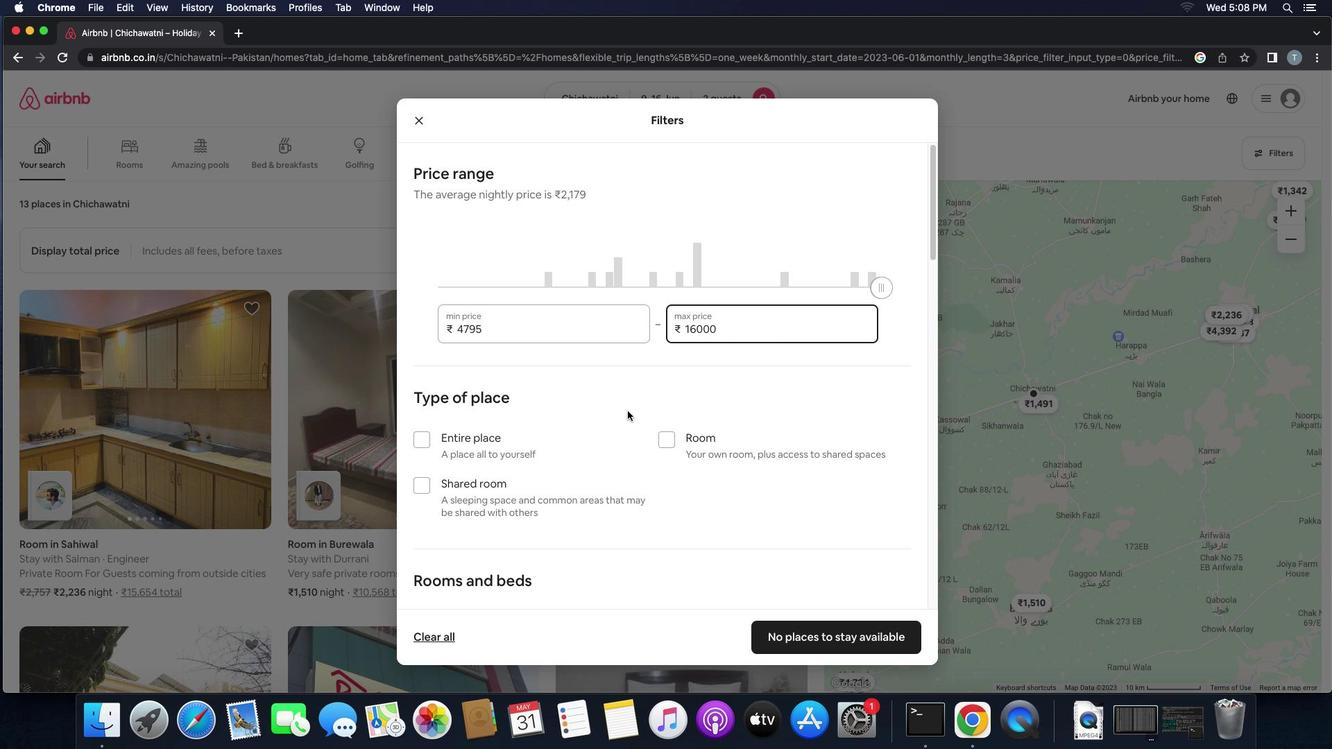 
Action: Mouse moved to (627, 411)
Screenshot: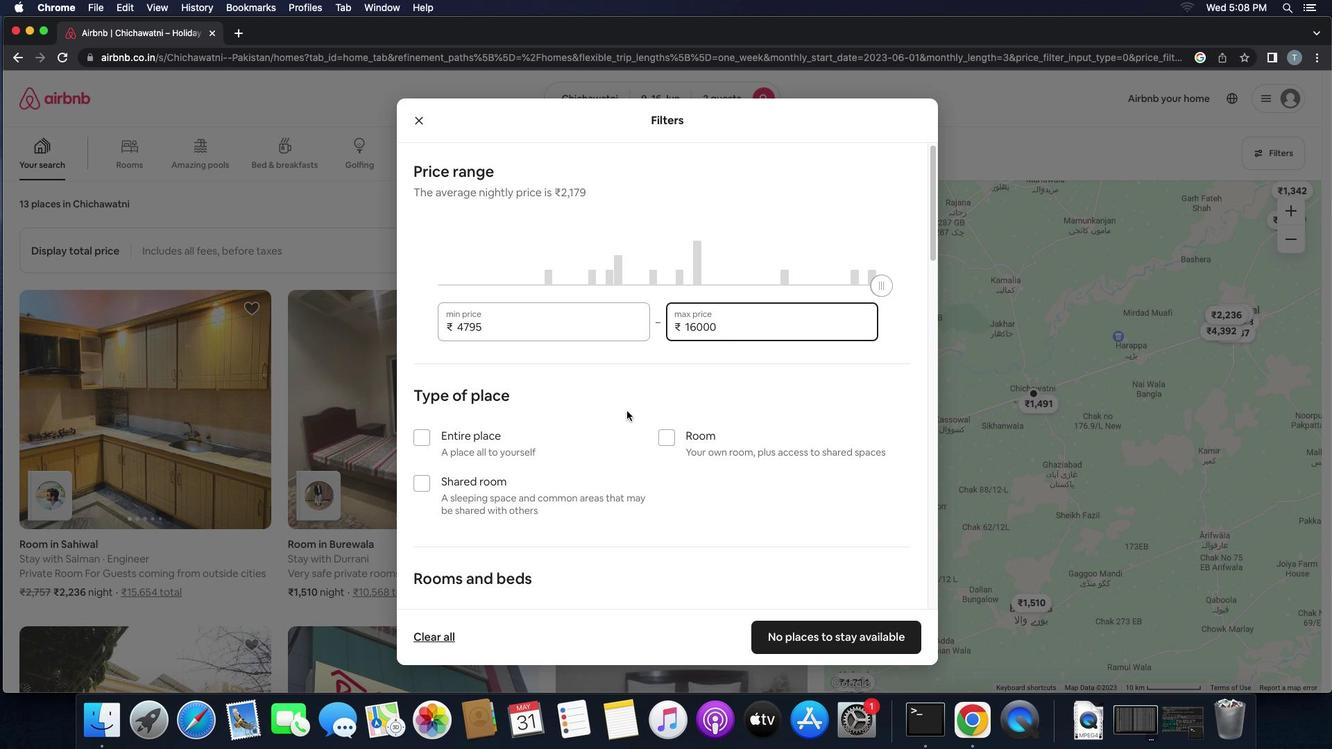 
Action: Mouse scrolled (627, 411) with delta (0, 0)
Screenshot: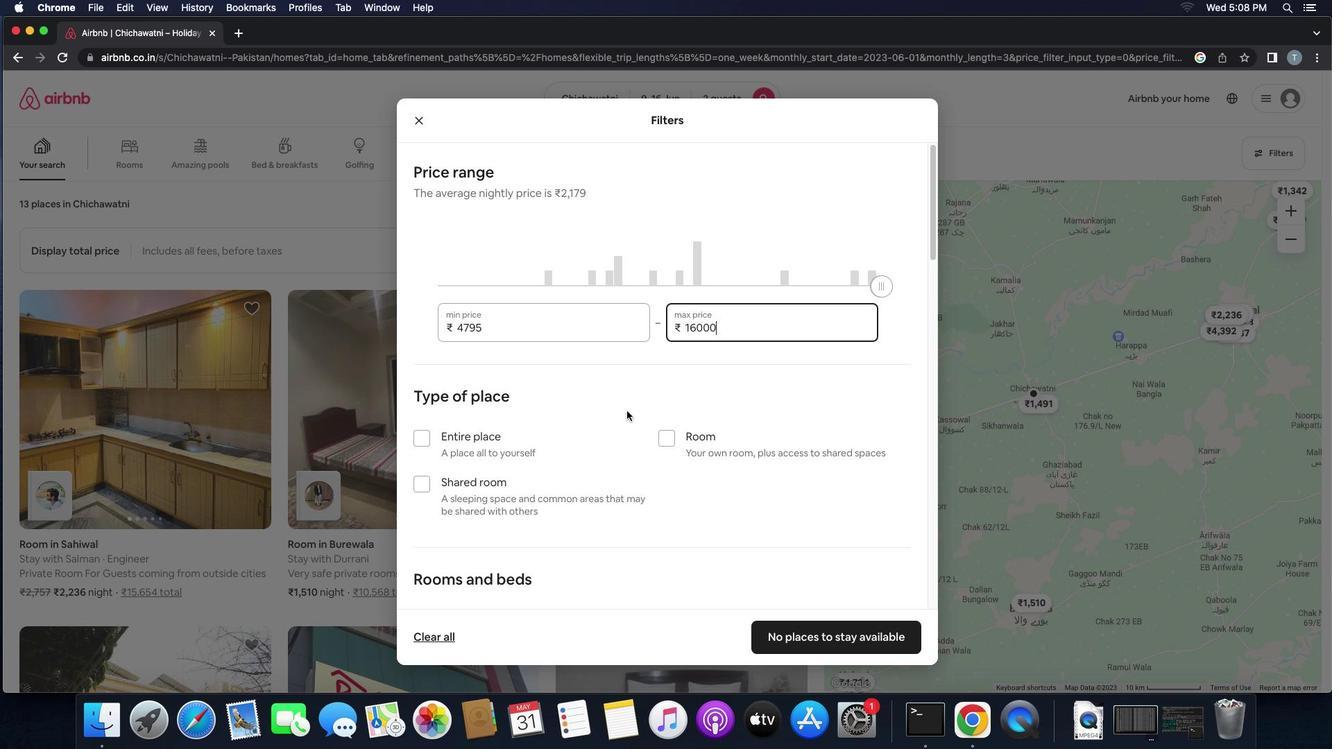 
Action: Mouse scrolled (627, 411) with delta (0, 0)
Screenshot: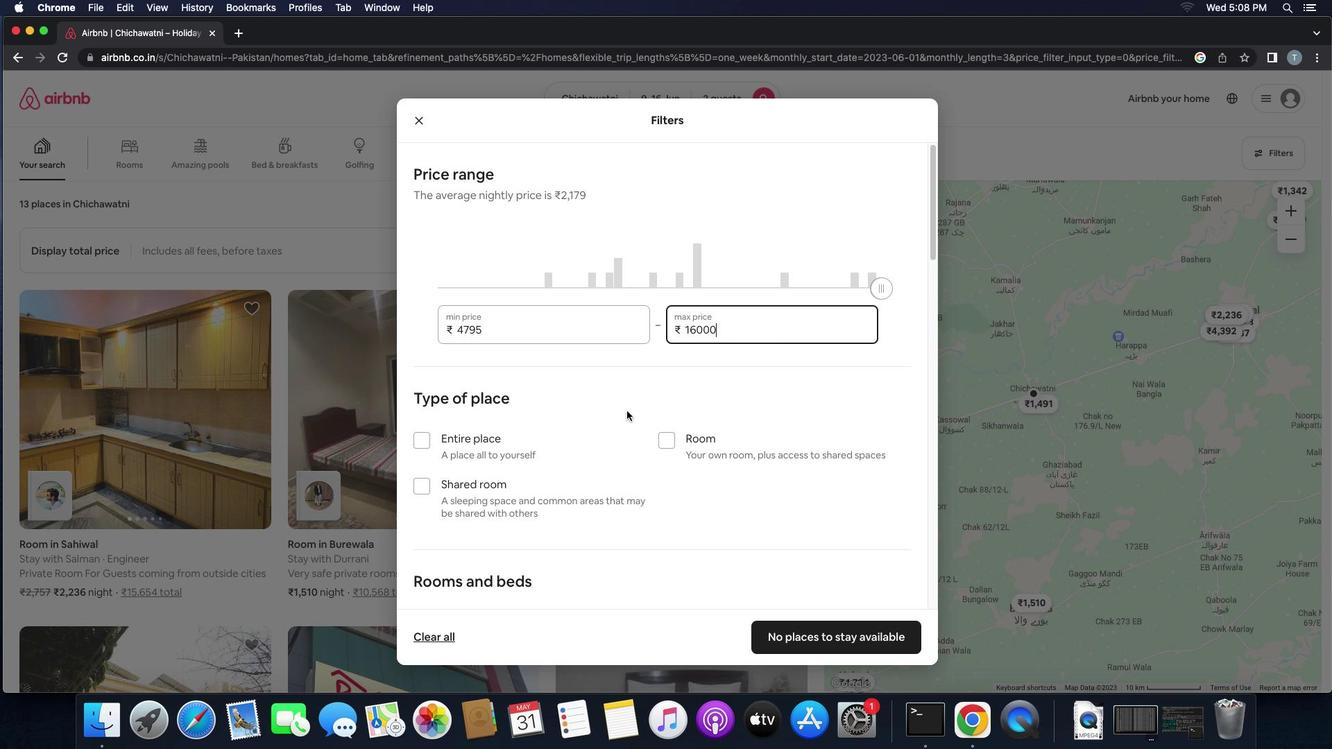 
Action: Mouse scrolled (627, 411) with delta (0, 0)
Screenshot: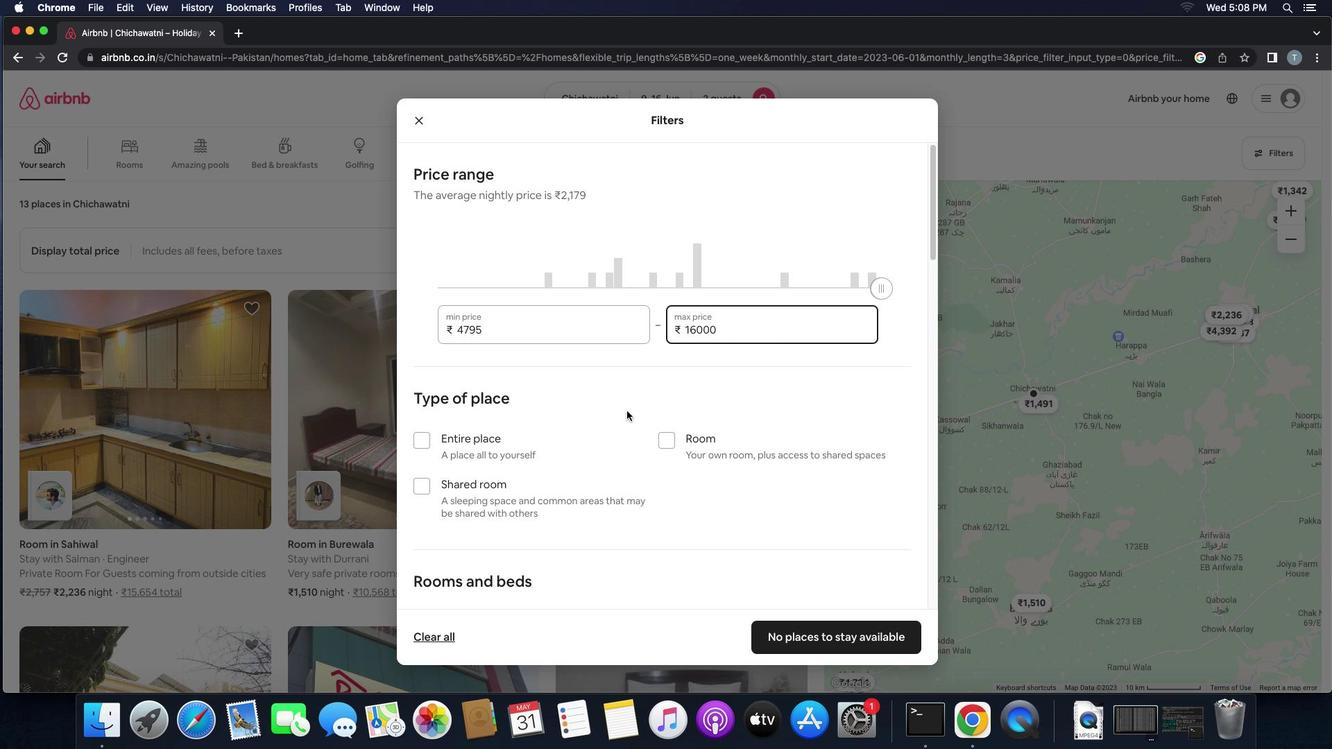 
Action: Mouse scrolled (627, 411) with delta (0, 0)
Screenshot: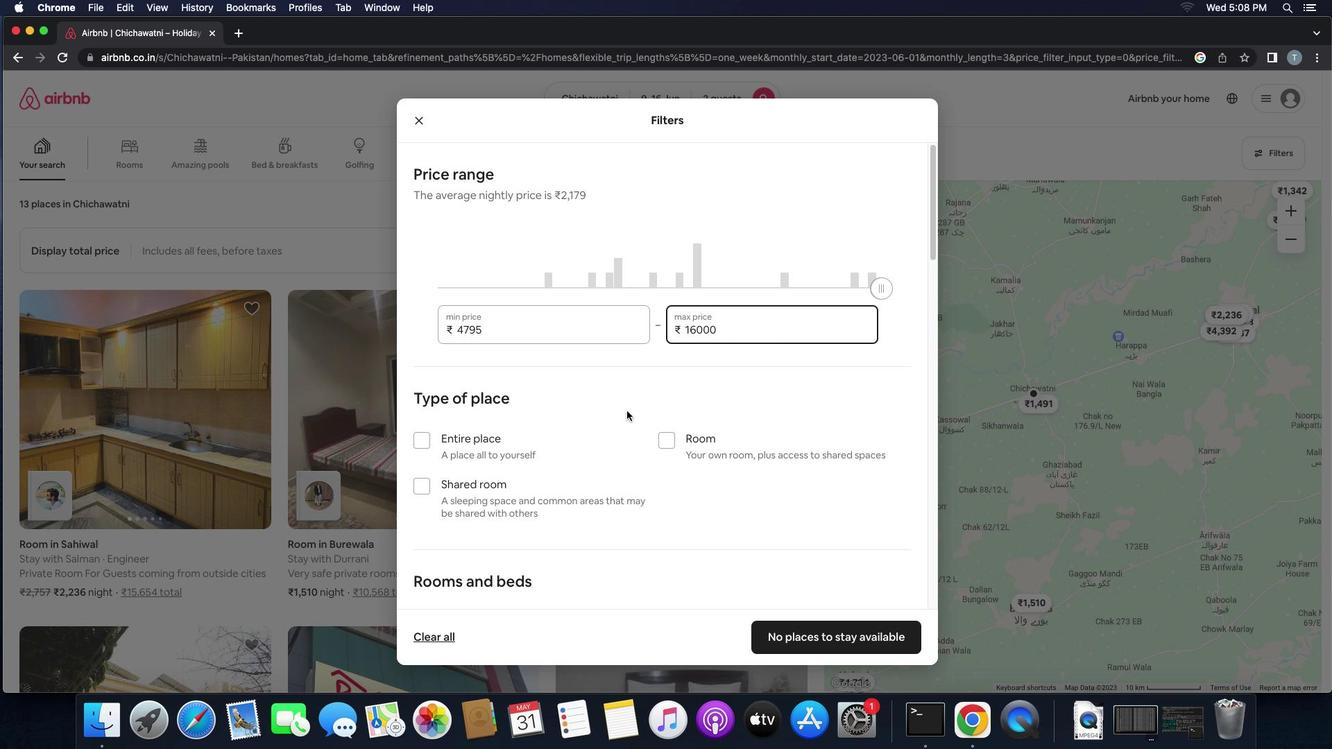 
Action: Mouse scrolled (627, 411) with delta (0, 0)
Screenshot: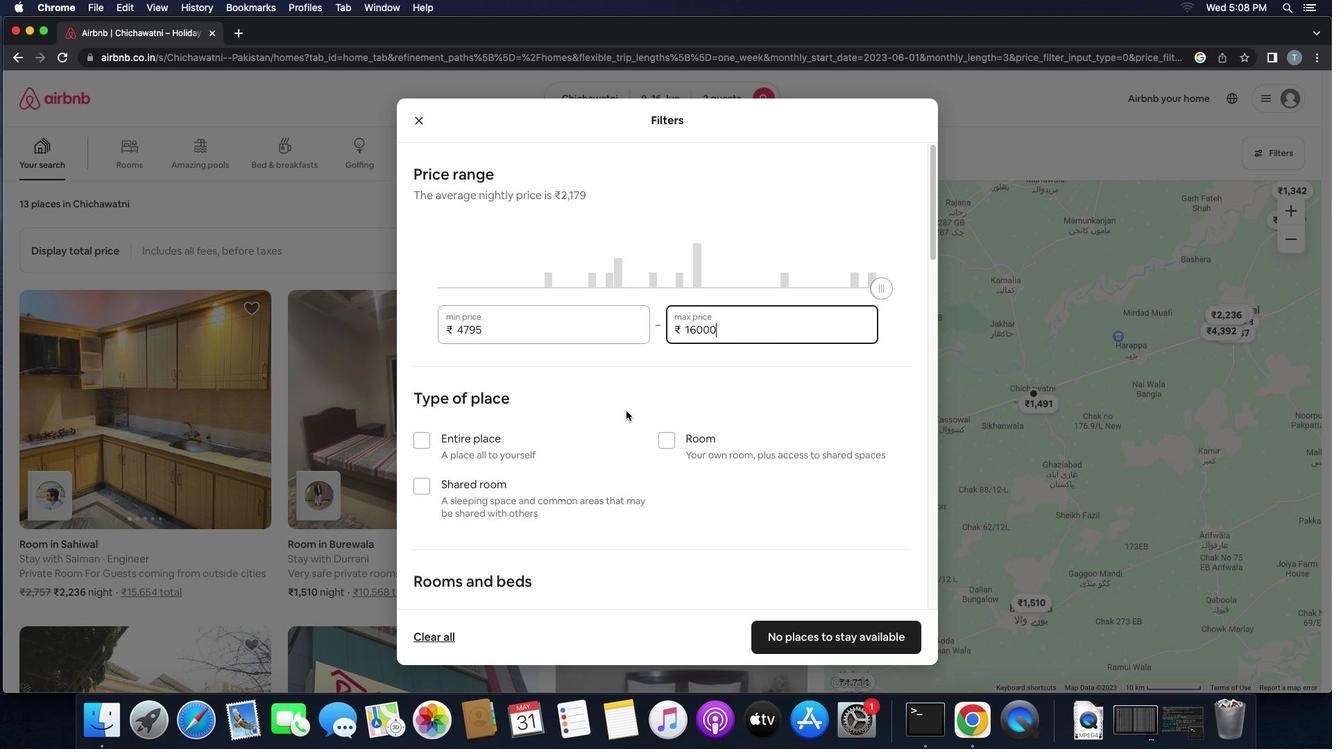 
Action: Mouse moved to (627, 411)
Screenshot: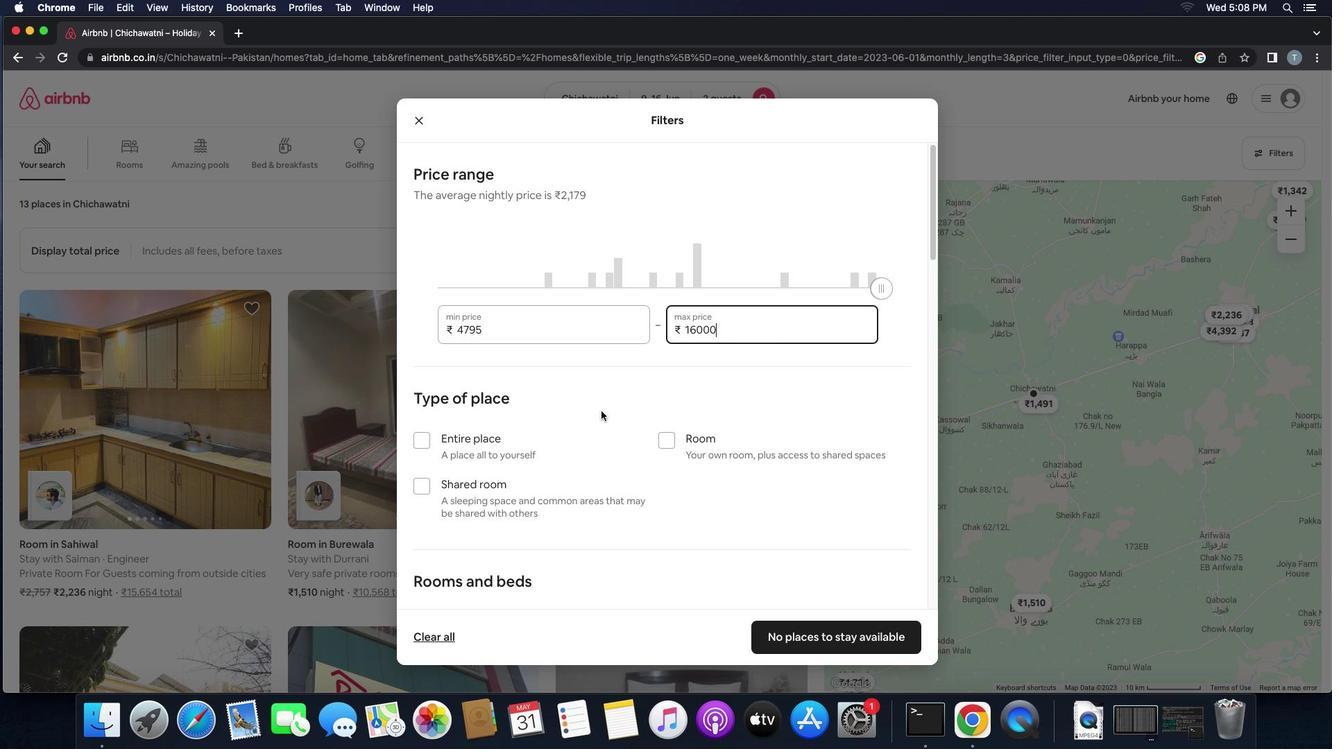 
Action: Mouse scrolled (627, 411) with delta (0, 0)
Screenshot: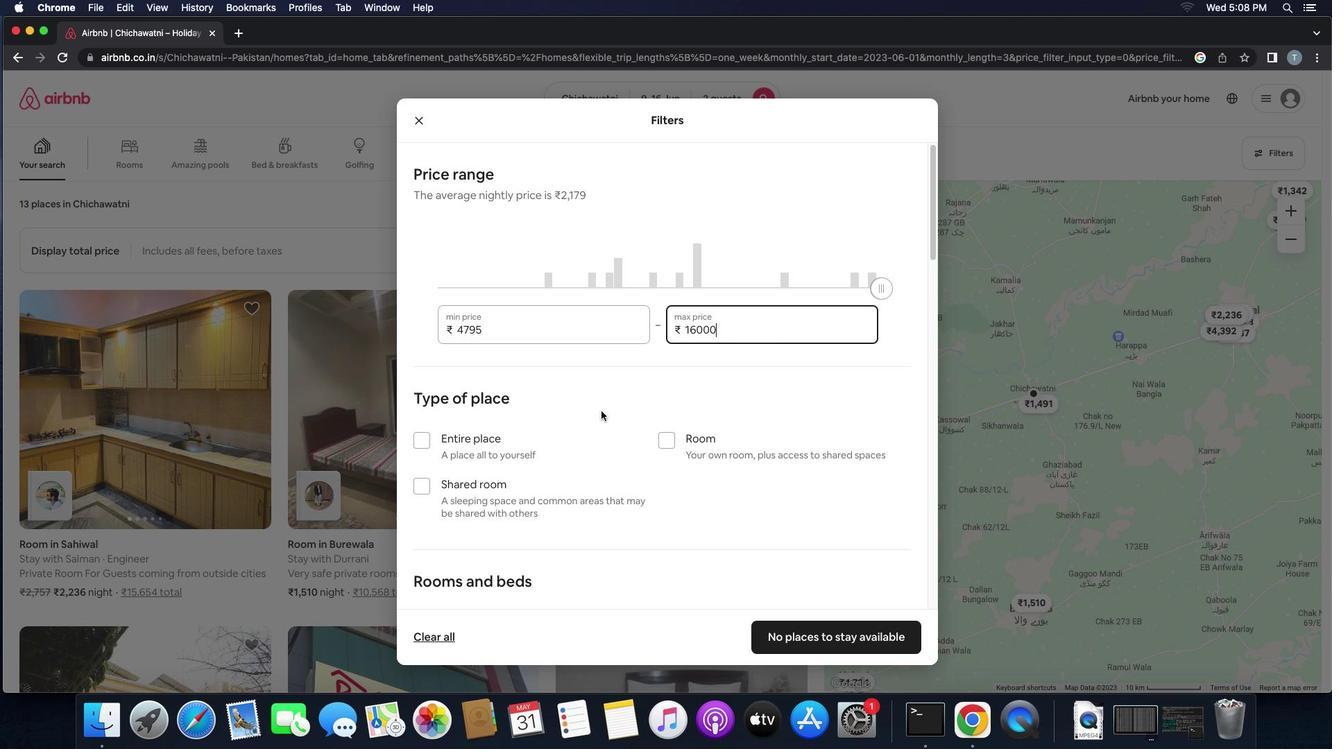 
Action: Mouse moved to (427, 439)
Screenshot: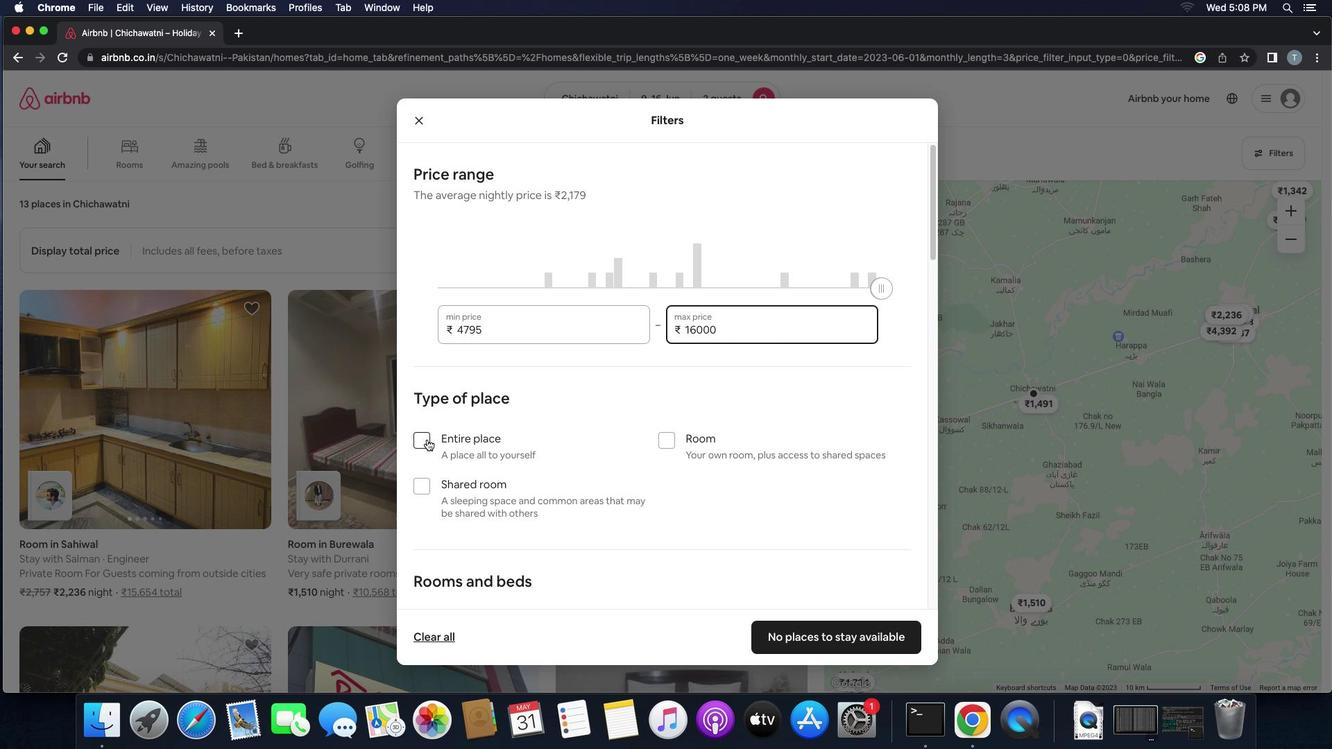 
Action: Mouse pressed left at (427, 439)
Screenshot: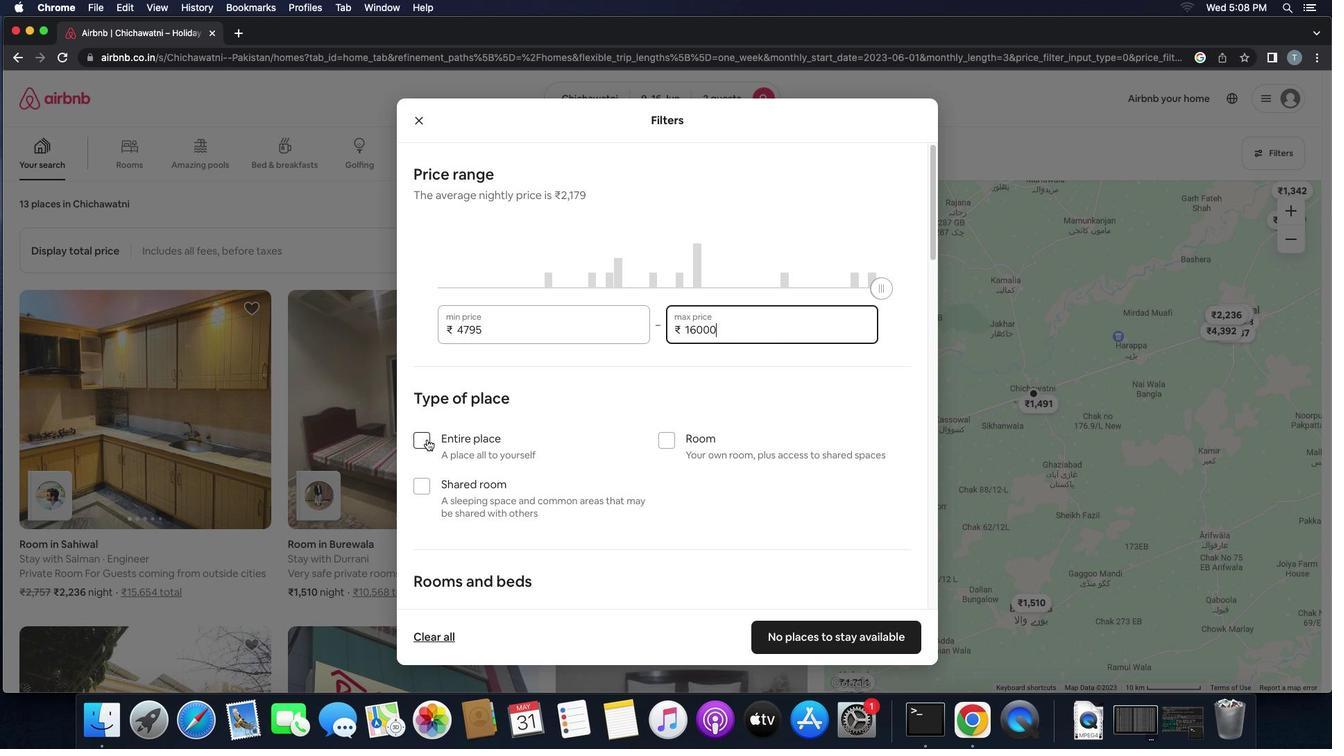 
Action: Mouse moved to (615, 464)
Screenshot: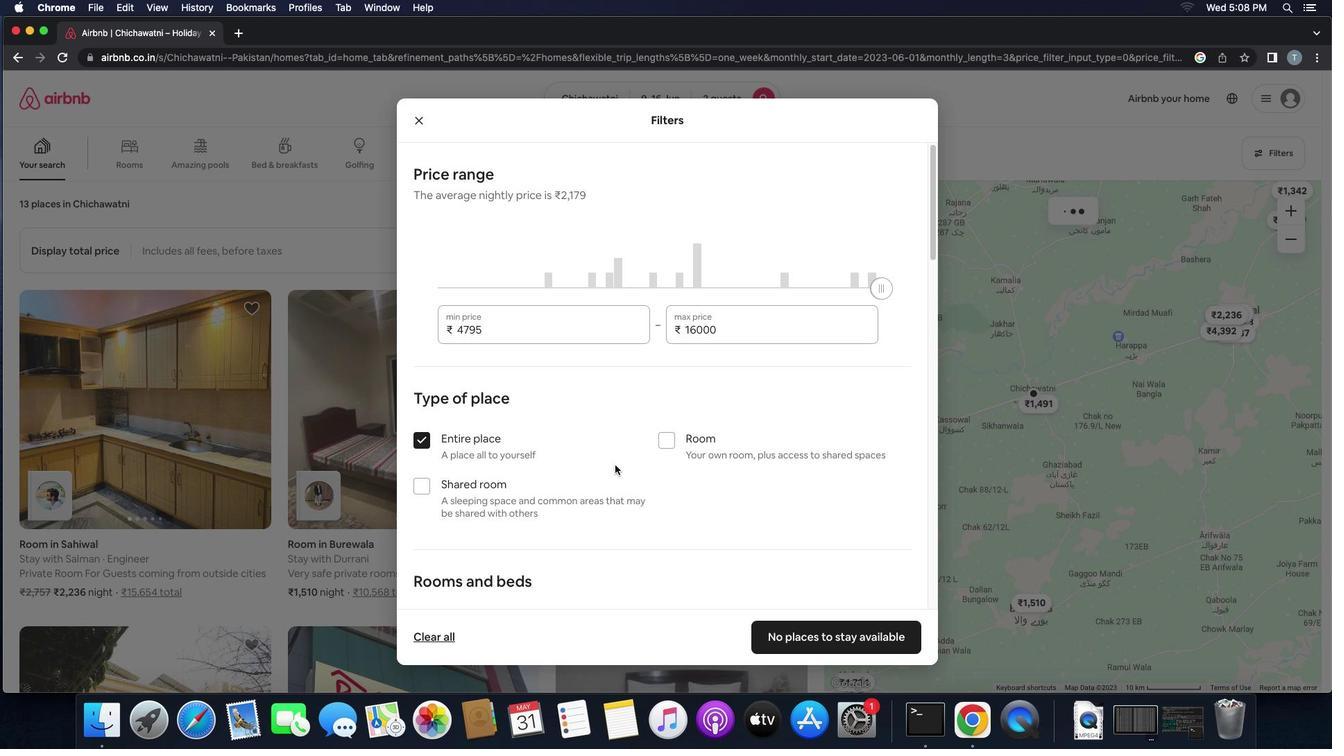 
Action: Mouse scrolled (615, 464) with delta (0, 0)
Screenshot: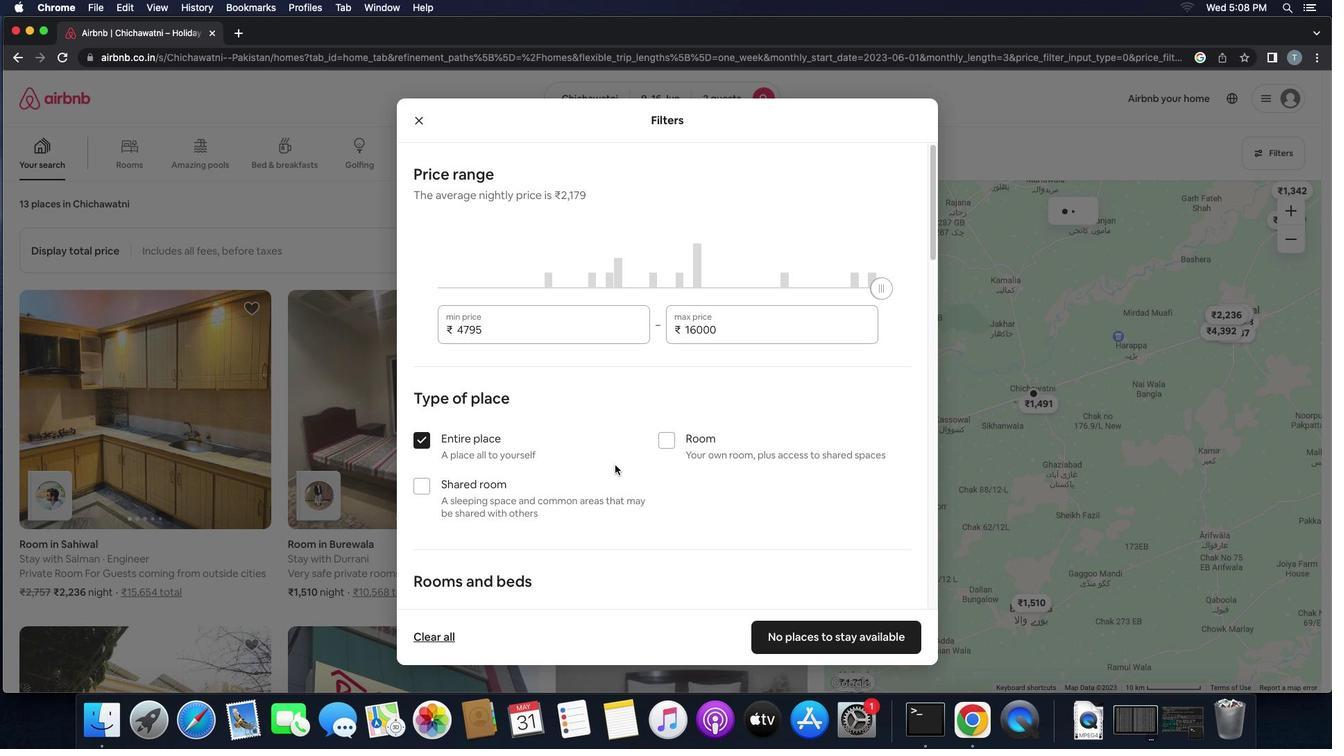 
Action: Mouse scrolled (615, 464) with delta (0, 0)
Screenshot: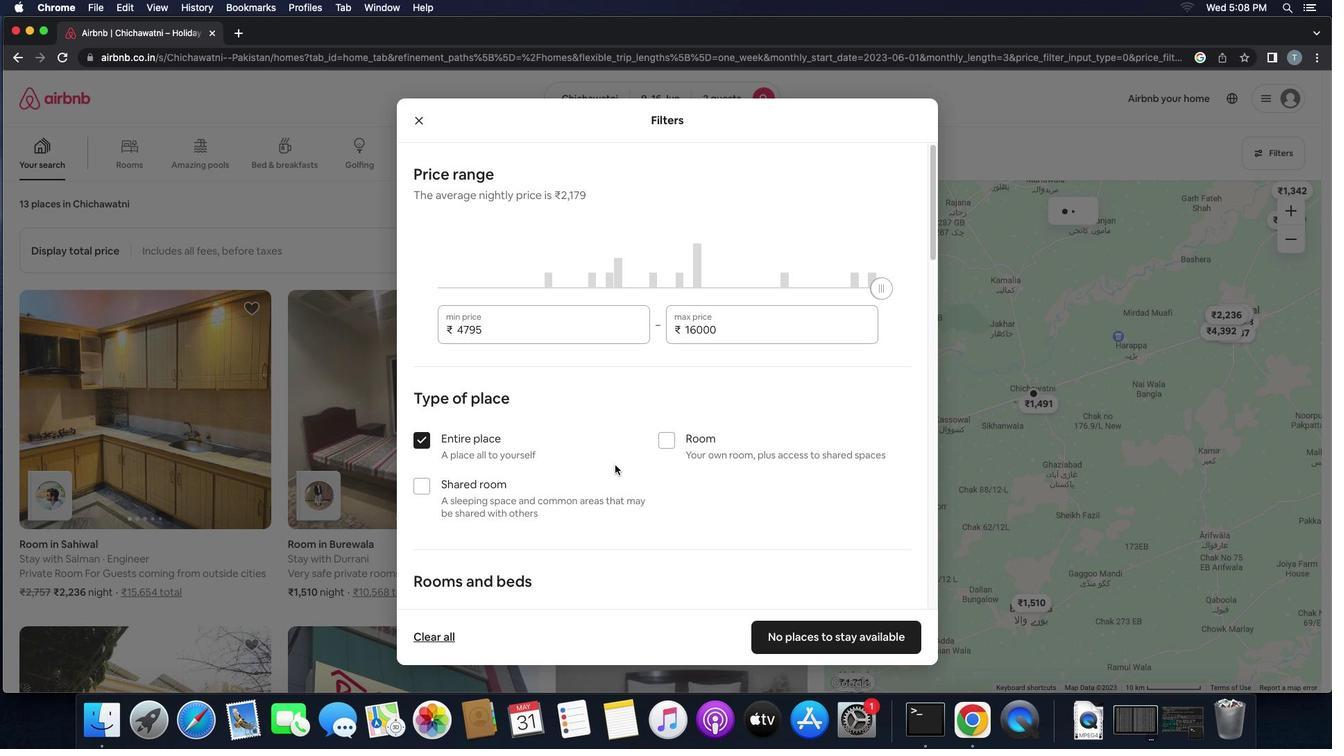 
Action: Mouse scrolled (615, 464) with delta (0, 2)
Screenshot: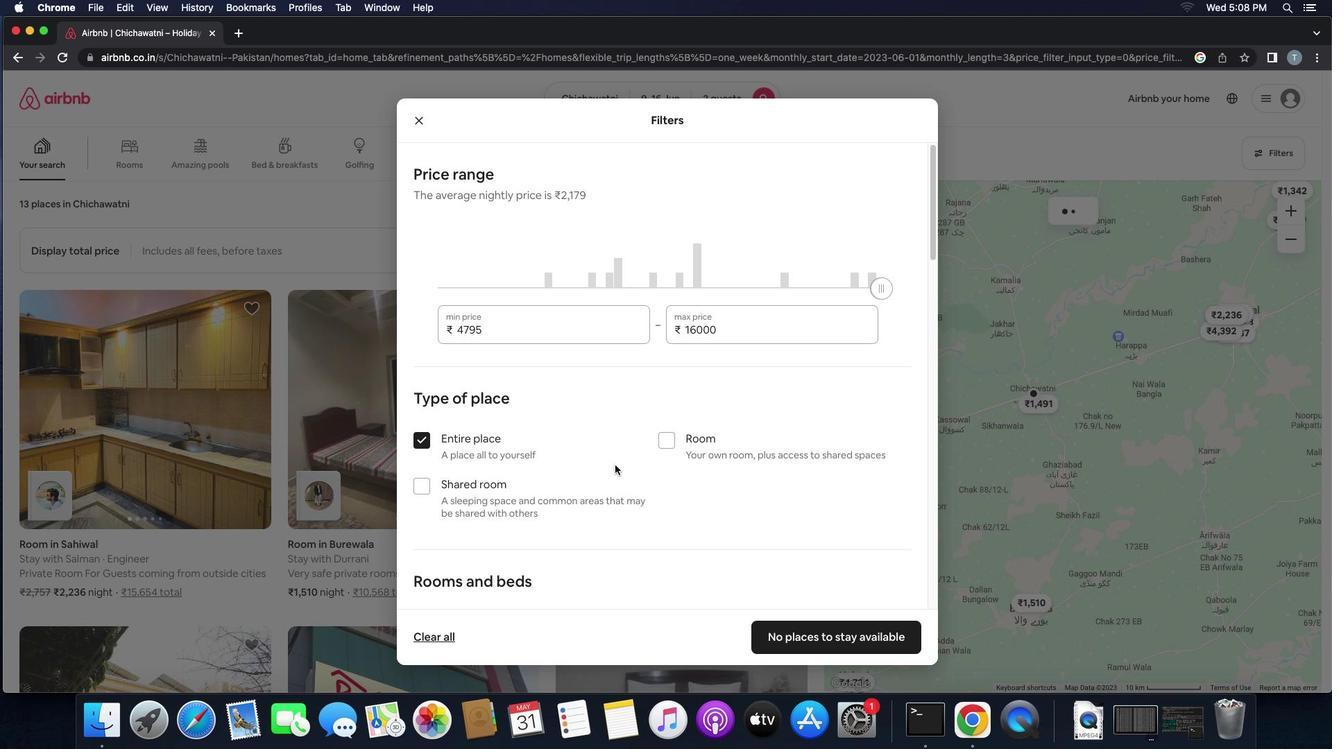 
Action: Mouse scrolled (615, 464) with delta (0, 3)
Screenshot: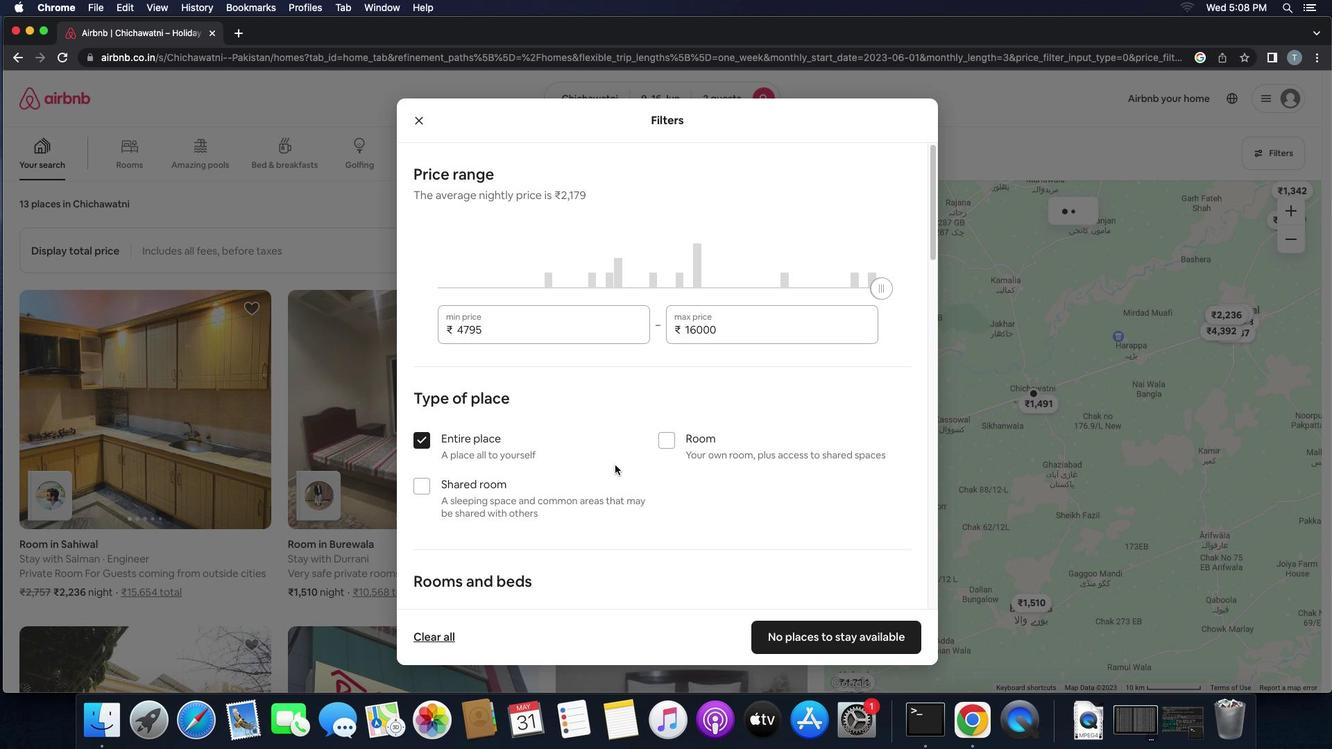 
Action: Mouse scrolled (615, 464) with delta (0, 4)
Screenshot: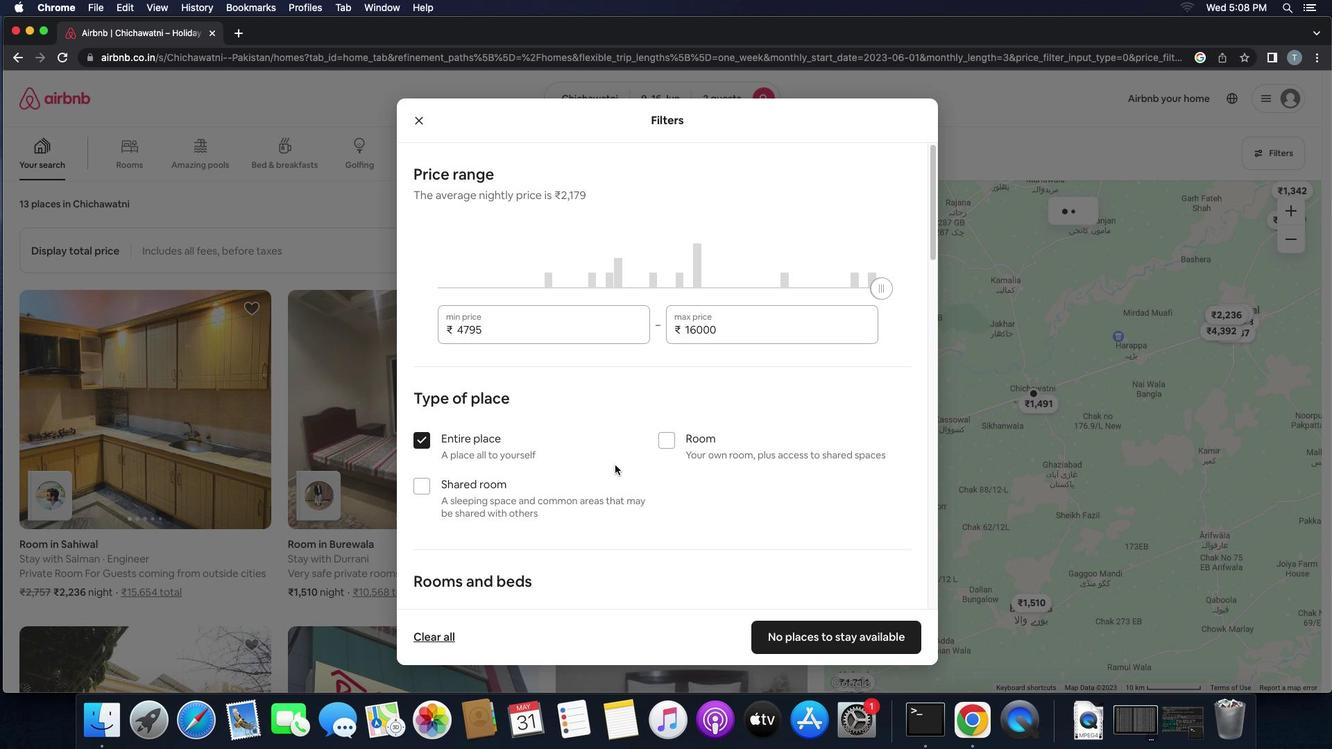 
Action: Mouse moved to (615, 464)
Screenshot: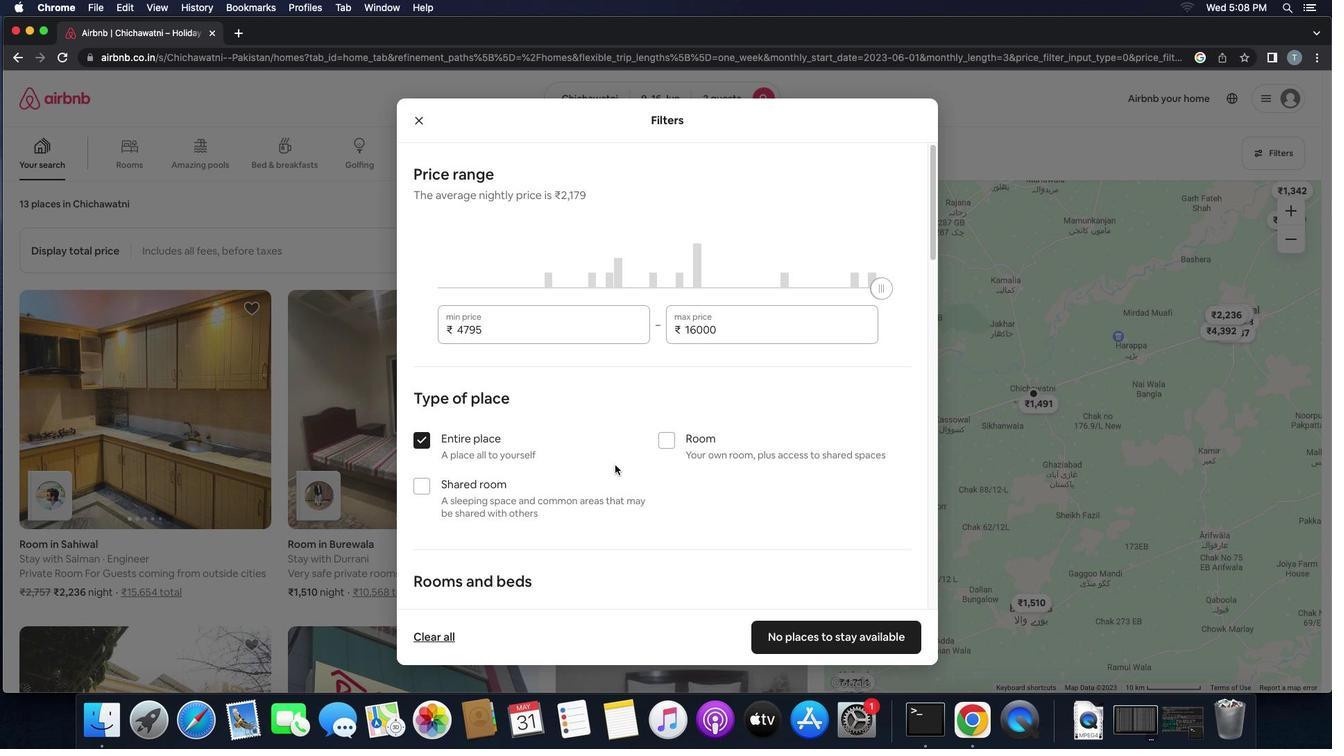 
Action: Mouse scrolled (615, 464) with delta (0, 0)
Screenshot: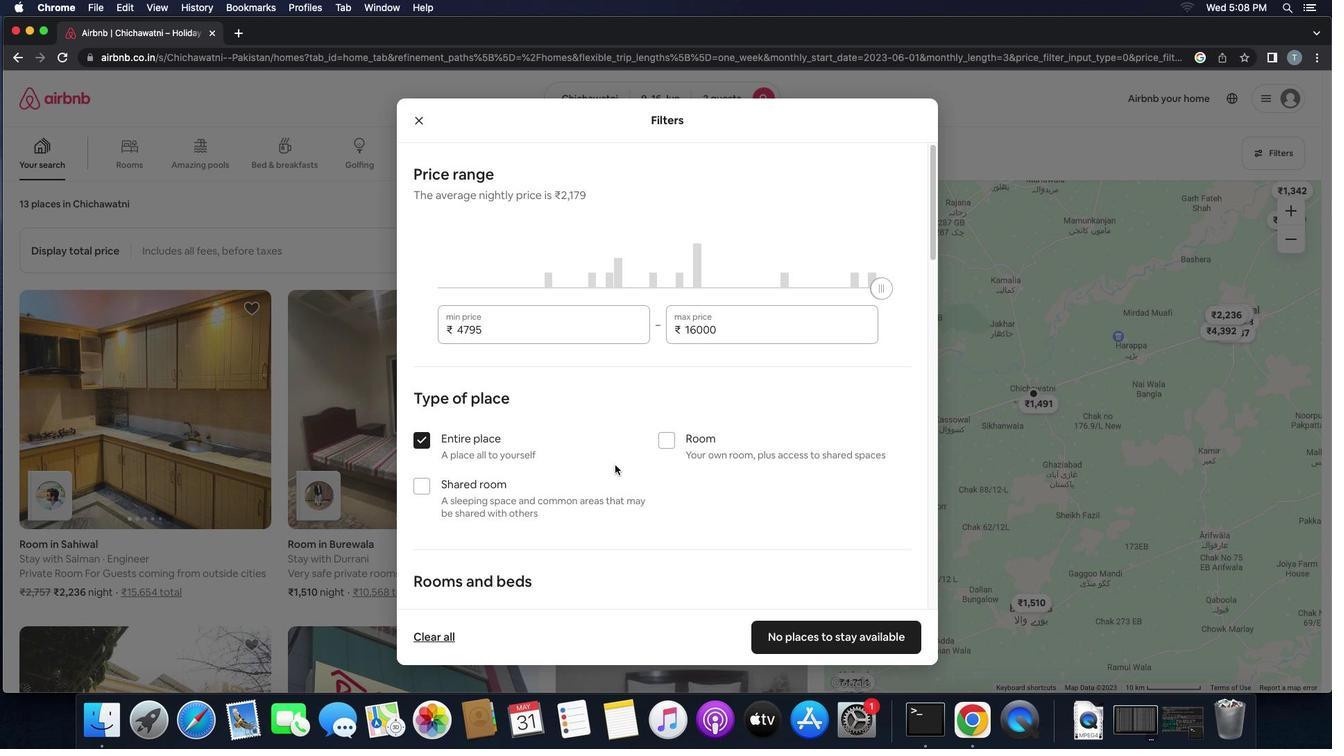 
Action: Mouse scrolled (615, 464) with delta (0, 0)
Screenshot: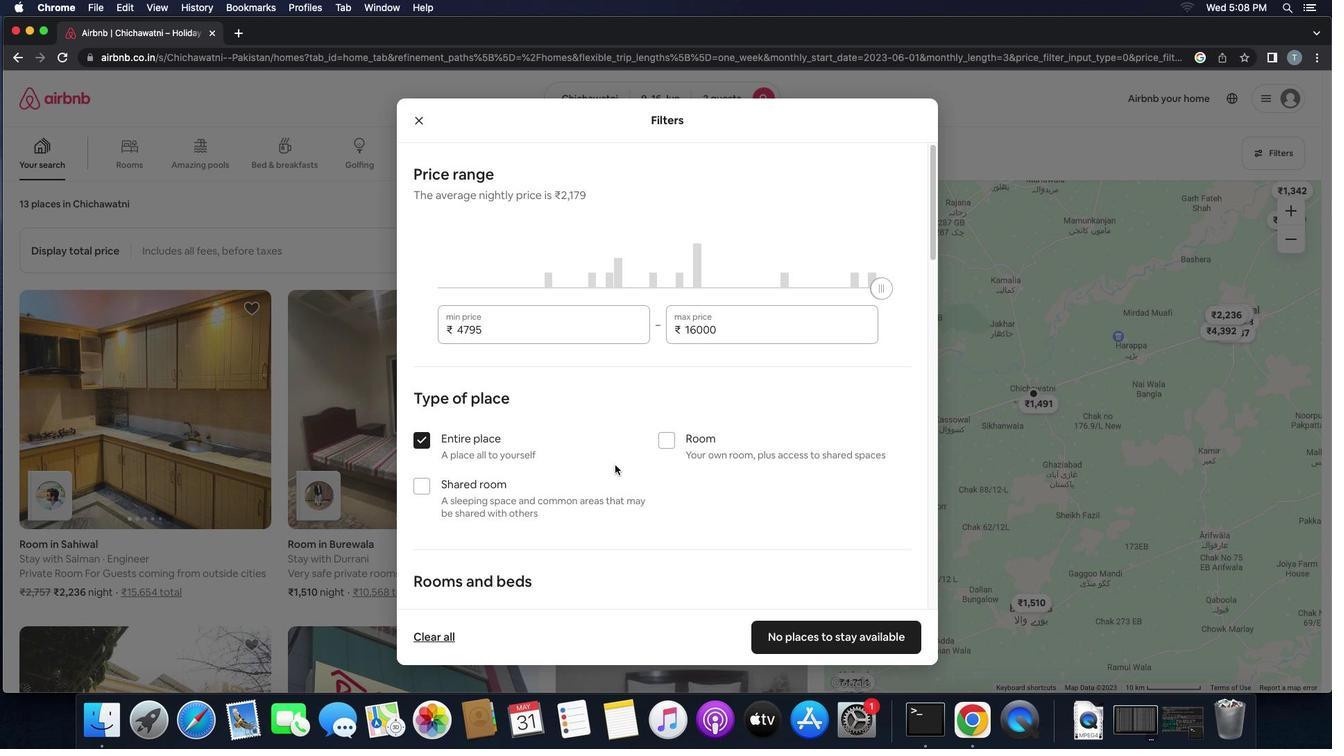 
Action: Mouse scrolled (615, 464) with delta (0, -2)
Screenshot: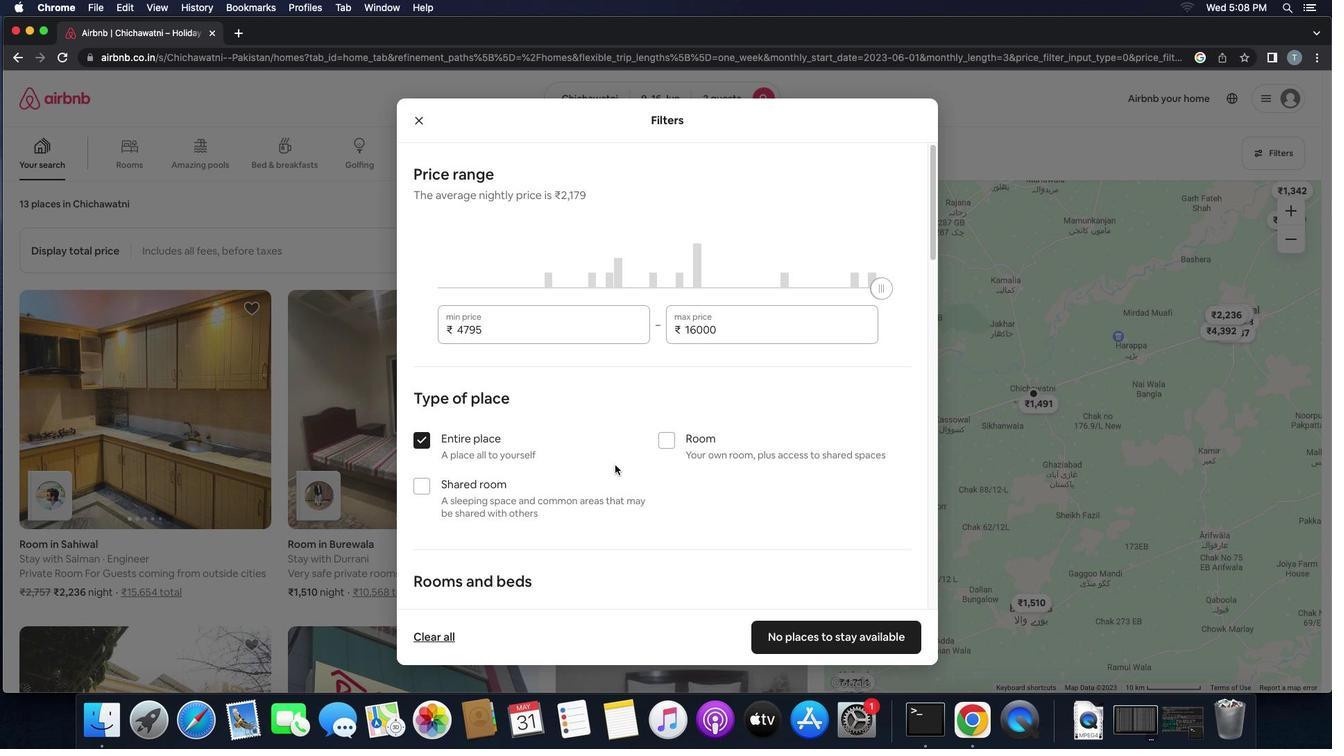 
Action: Mouse scrolled (615, 464) with delta (0, -2)
Screenshot: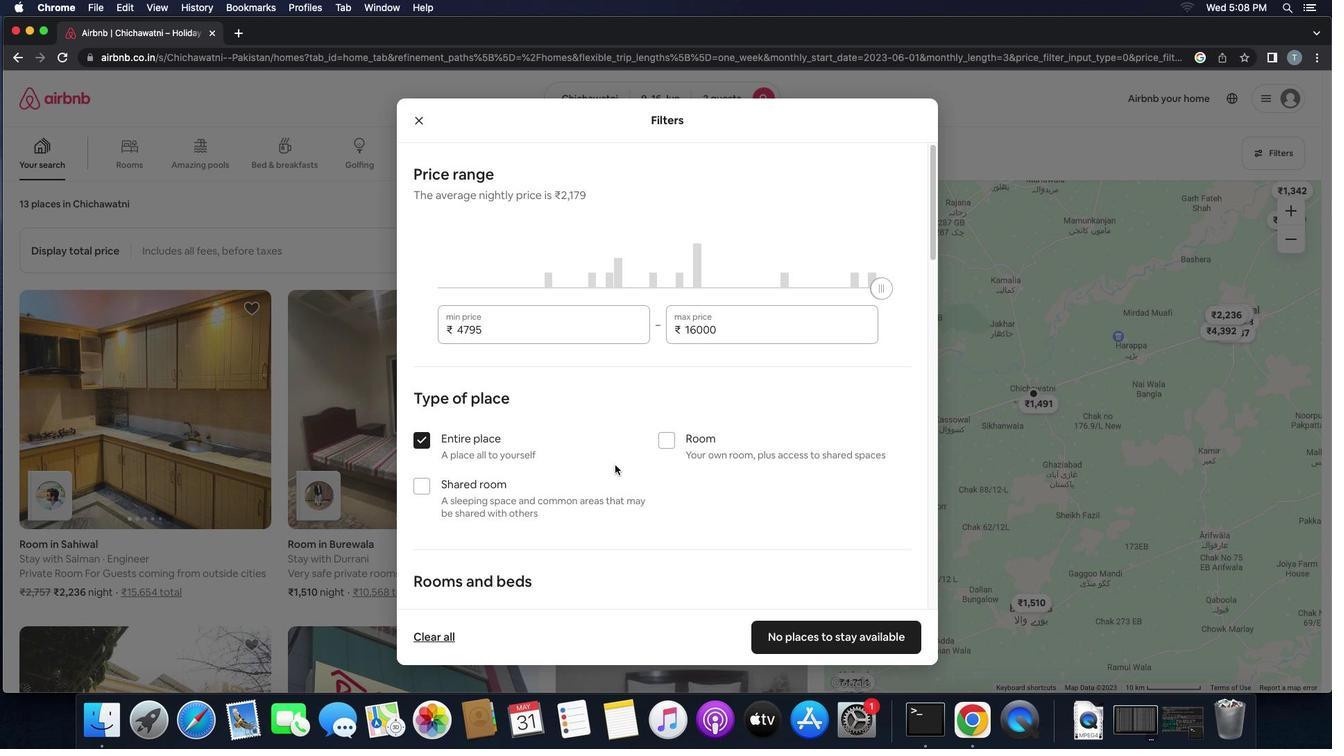 
Action: Mouse moved to (615, 465)
Screenshot: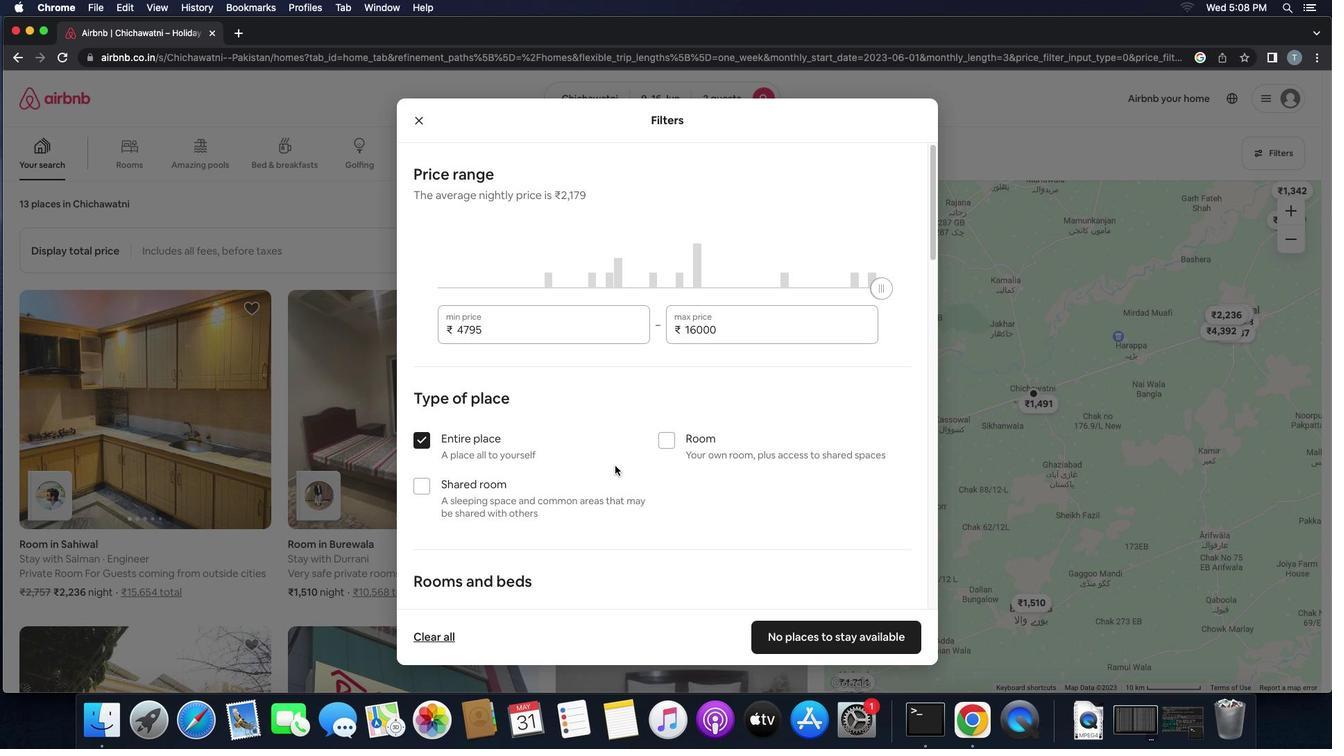 
Action: Mouse scrolled (615, 465) with delta (0, 0)
Screenshot: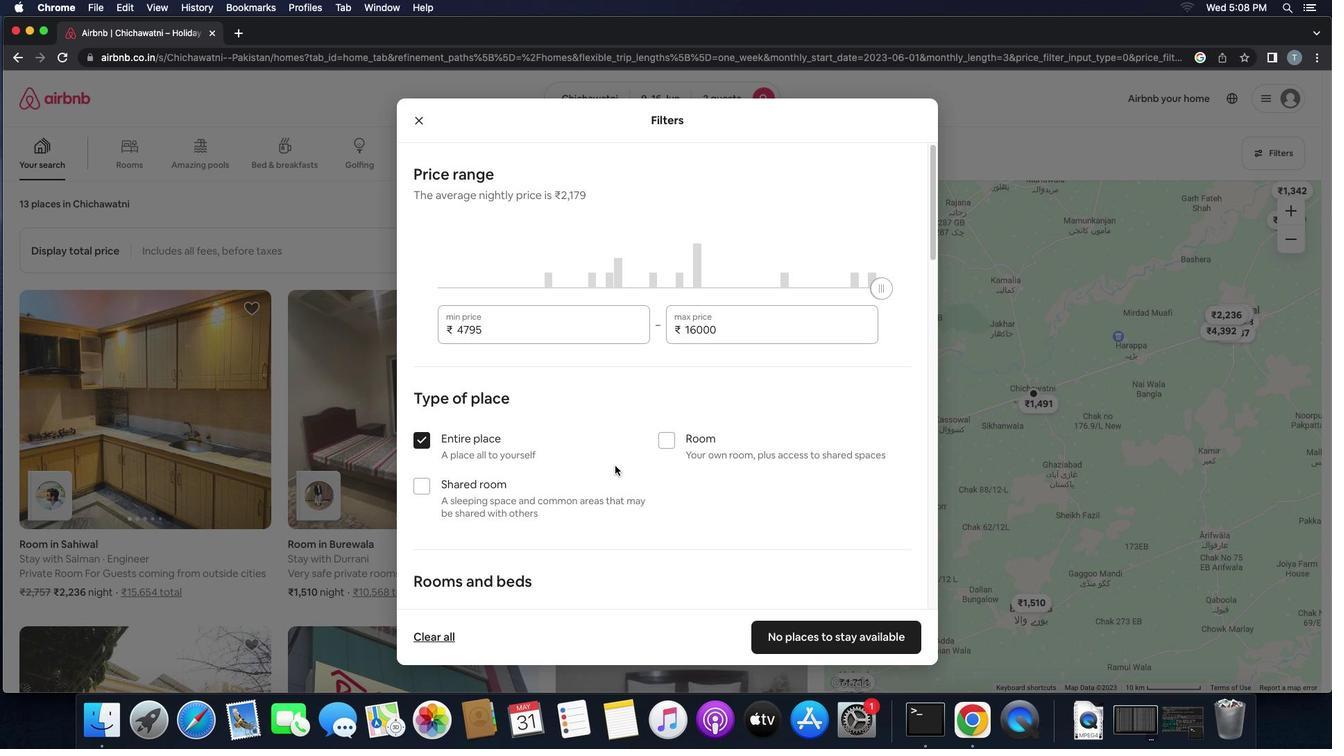 
Action: Mouse scrolled (615, 465) with delta (0, 0)
Screenshot: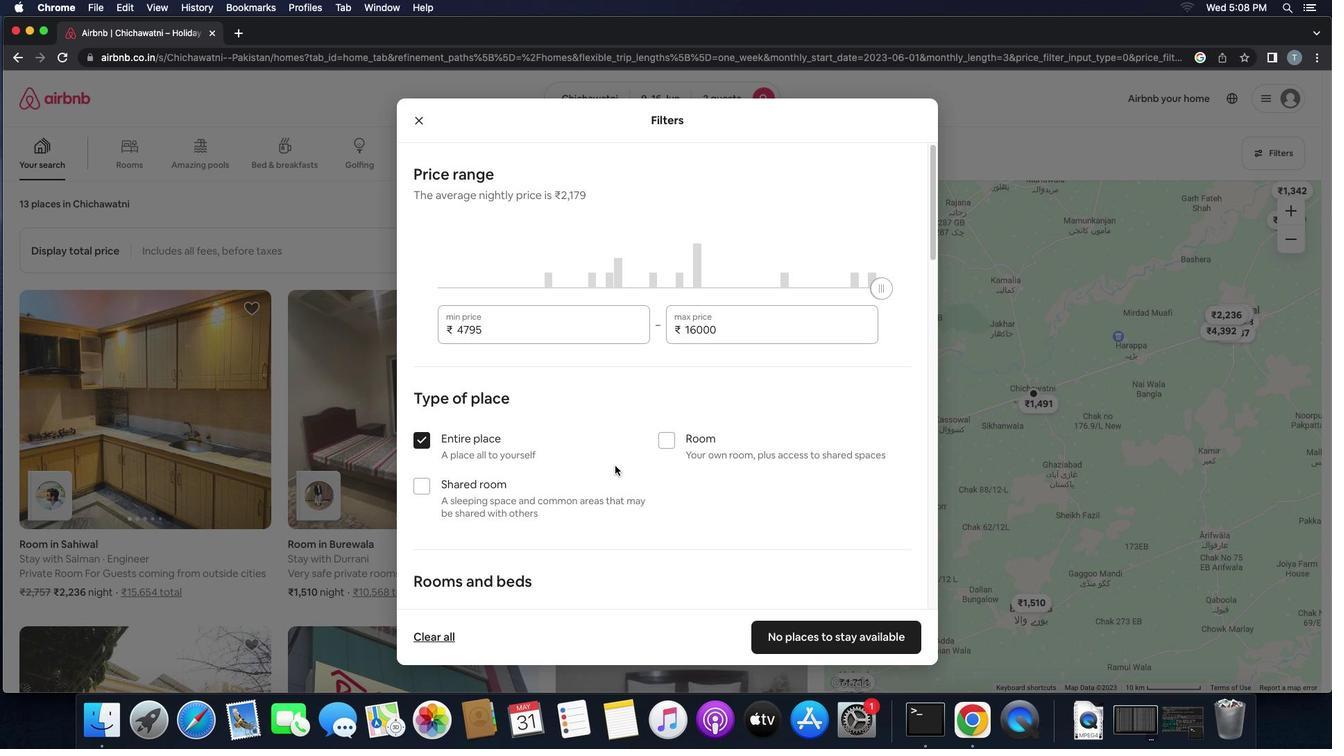 
Action: Mouse scrolled (615, 465) with delta (0, -2)
Screenshot: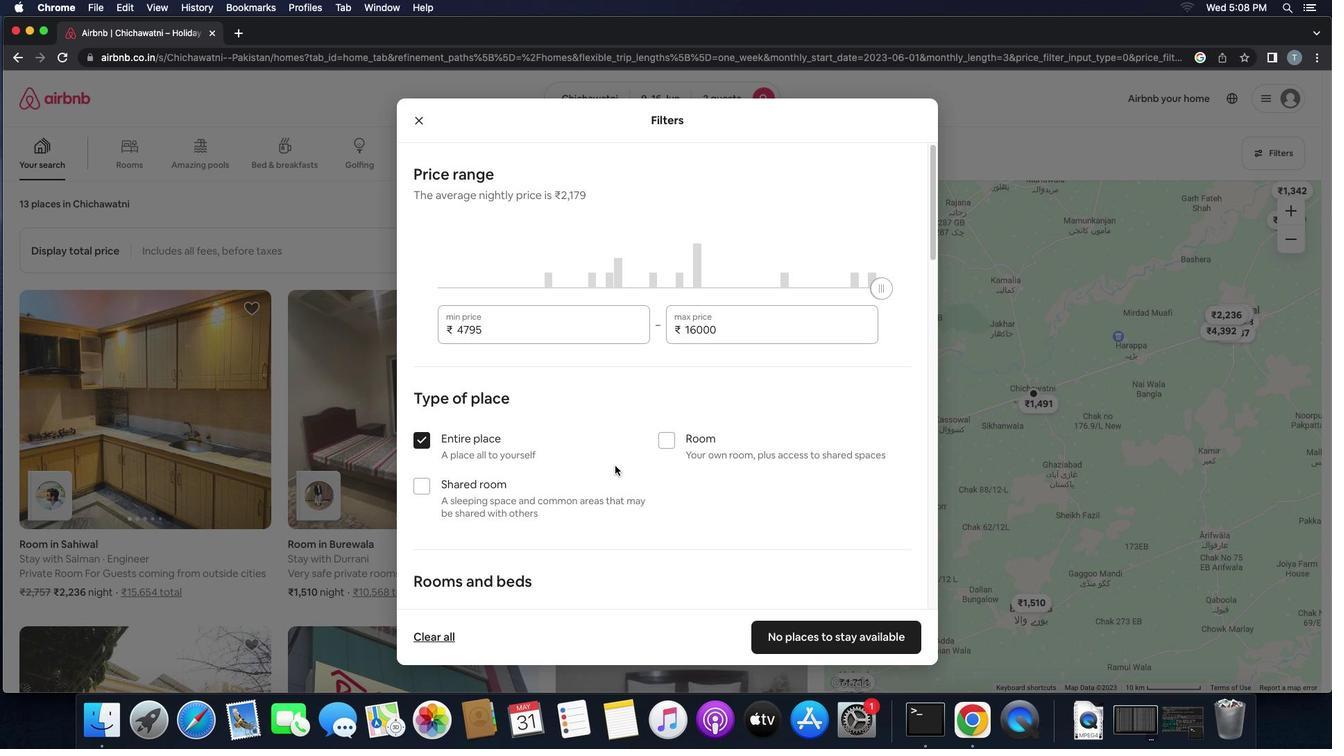 
Action: Mouse scrolled (615, 465) with delta (0, -3)
Screenshot: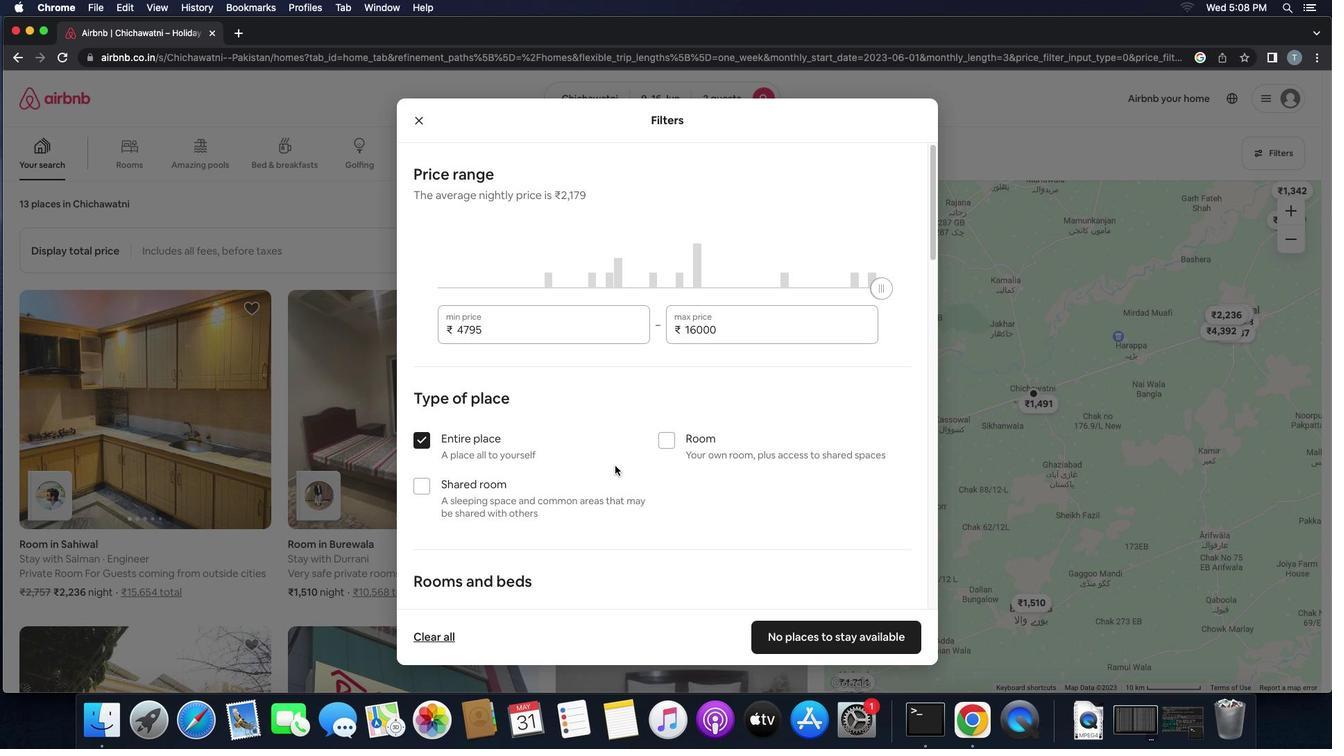 
Action: Mouse moved to (796, 485)
Screenshot: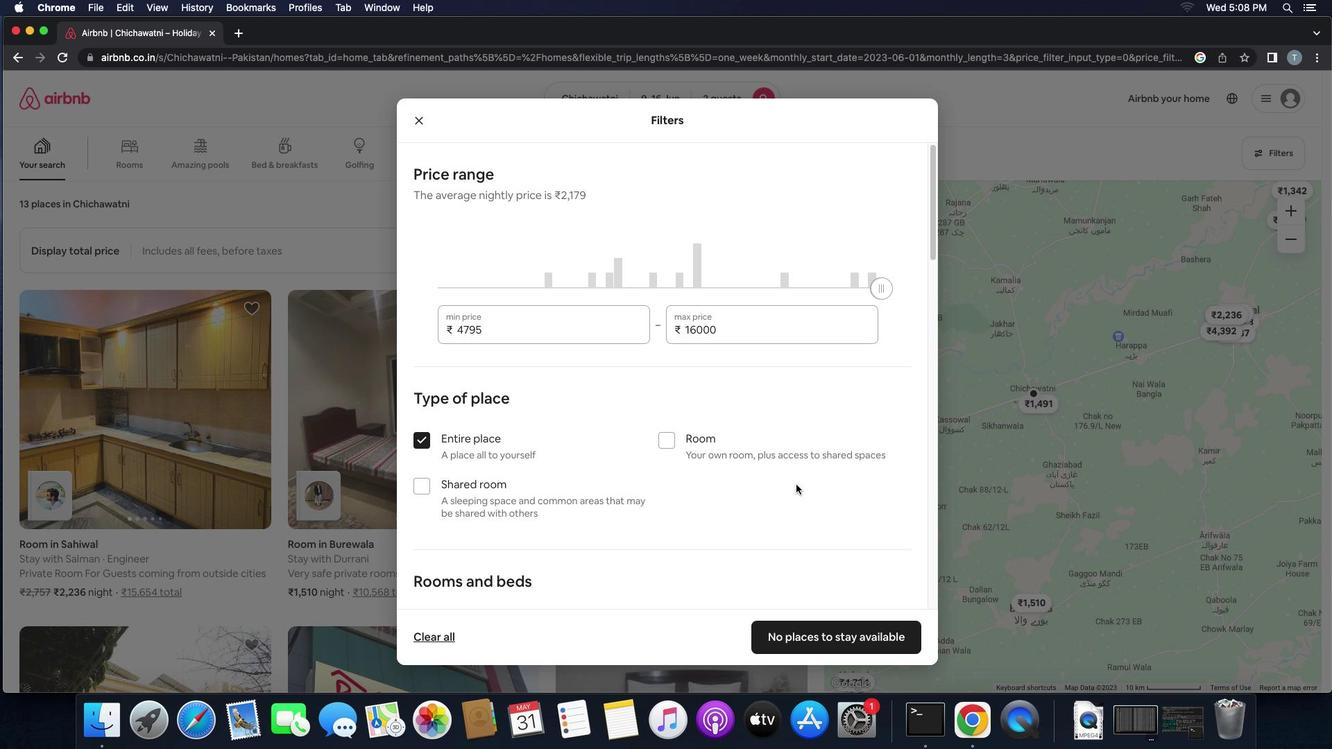 
Action: Mouse scrolled (796, 485) with delta (0, 0)
Screenshot: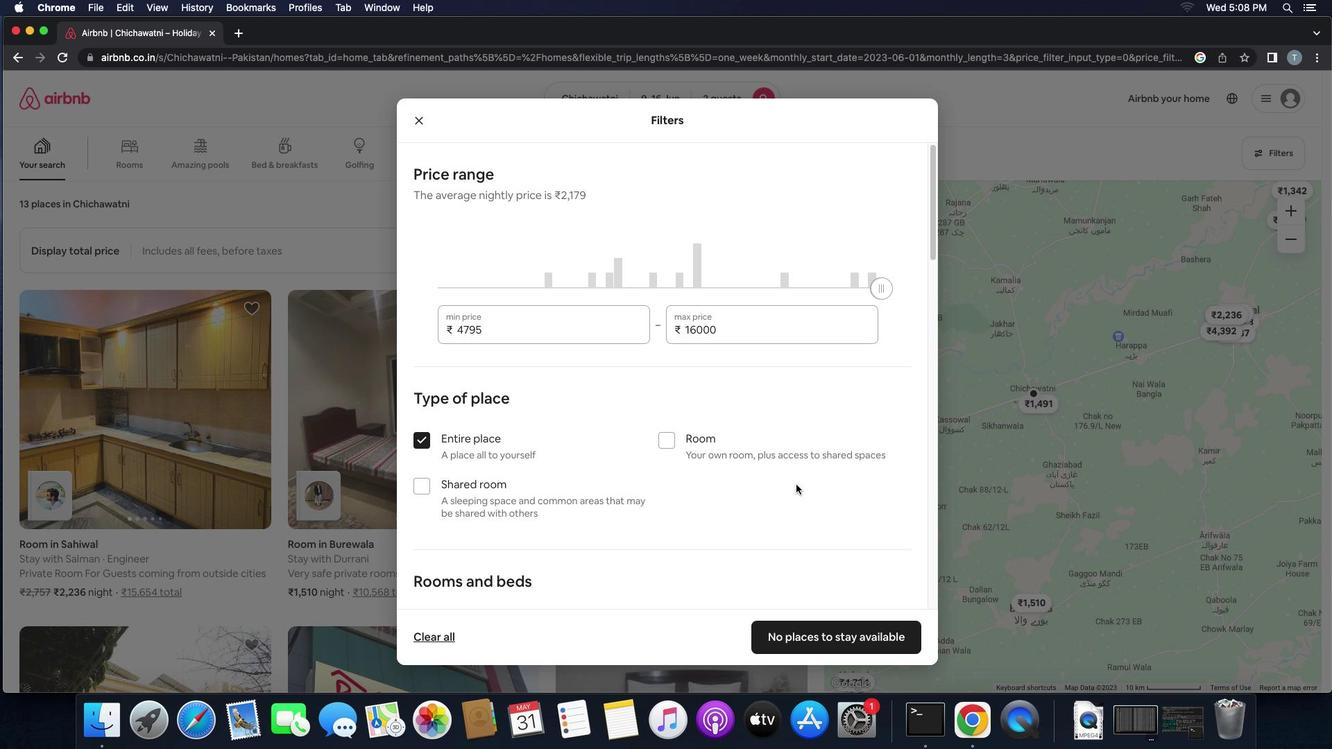 
Action: Mouse scrolled (796, 485) with delta (0, 0)
Screenshot: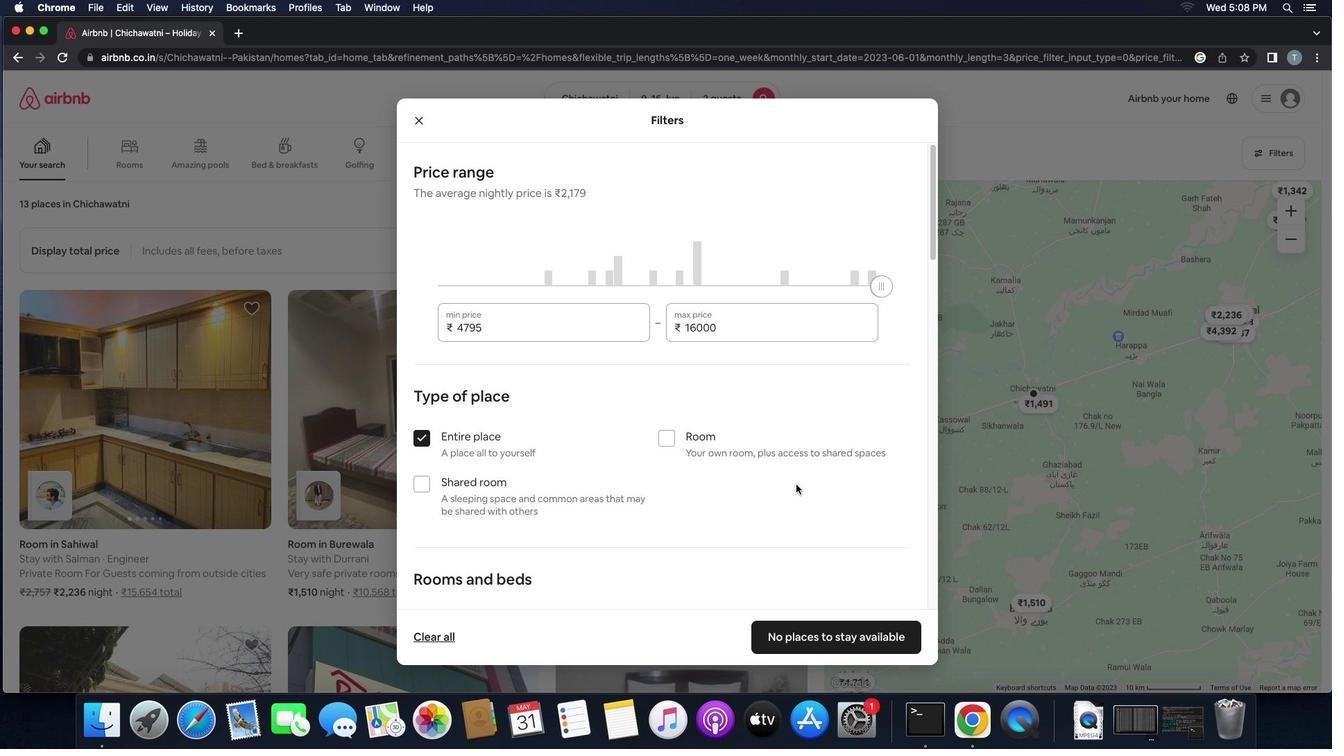 
Action: Mouse scrolled (796, 485) with delta (0, -1)
Screenshot: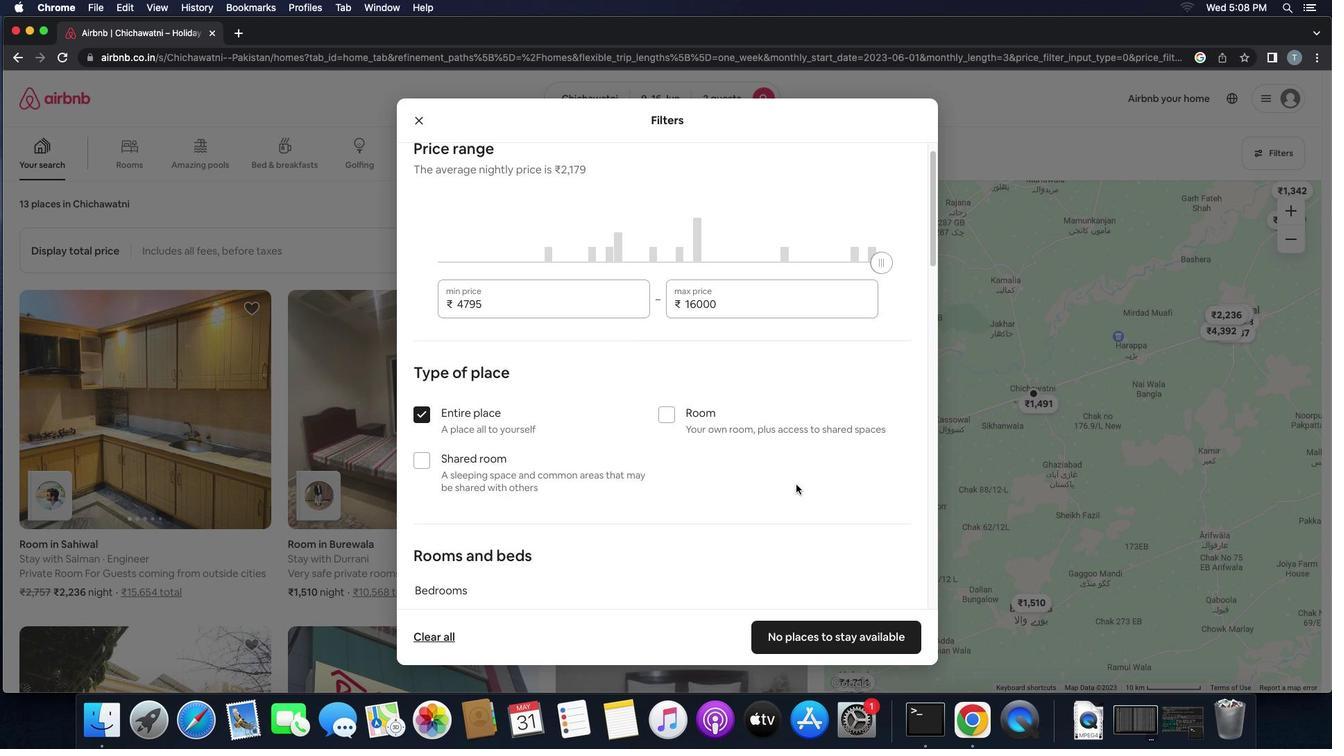 
Action: Mouse moved to (796, 483)
Screenshot: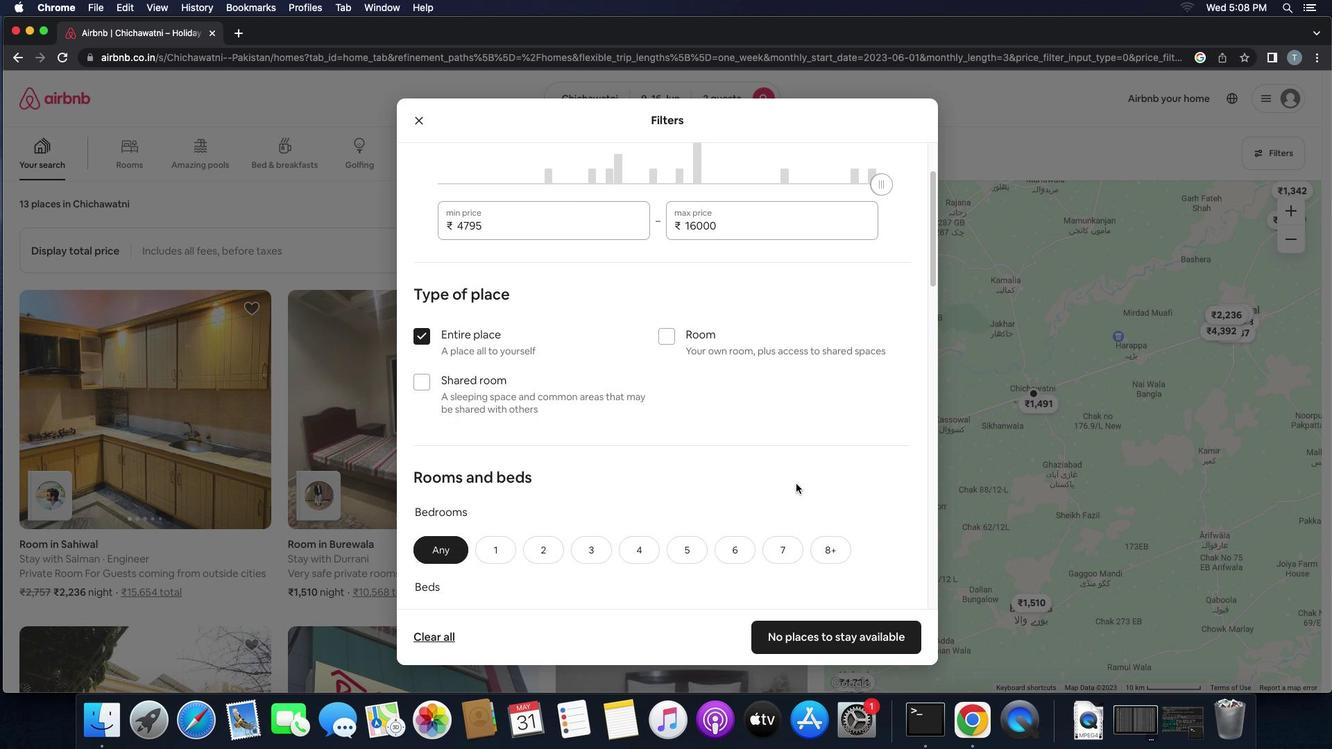 
Action: Mouse scrolled (796, 483) with delta (0, 0)
Screenshot: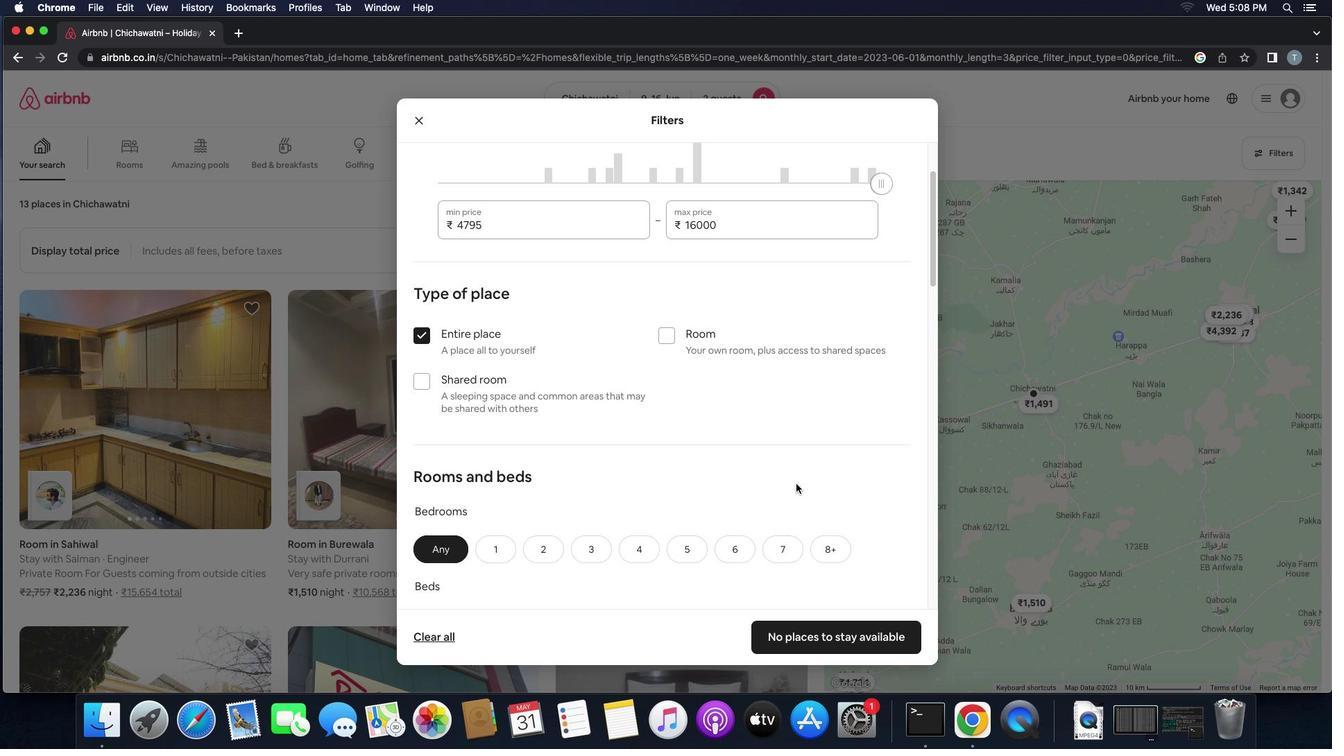 
Action: Mouse scrolled (796, 483) with delta (0, 0)
Screenshot: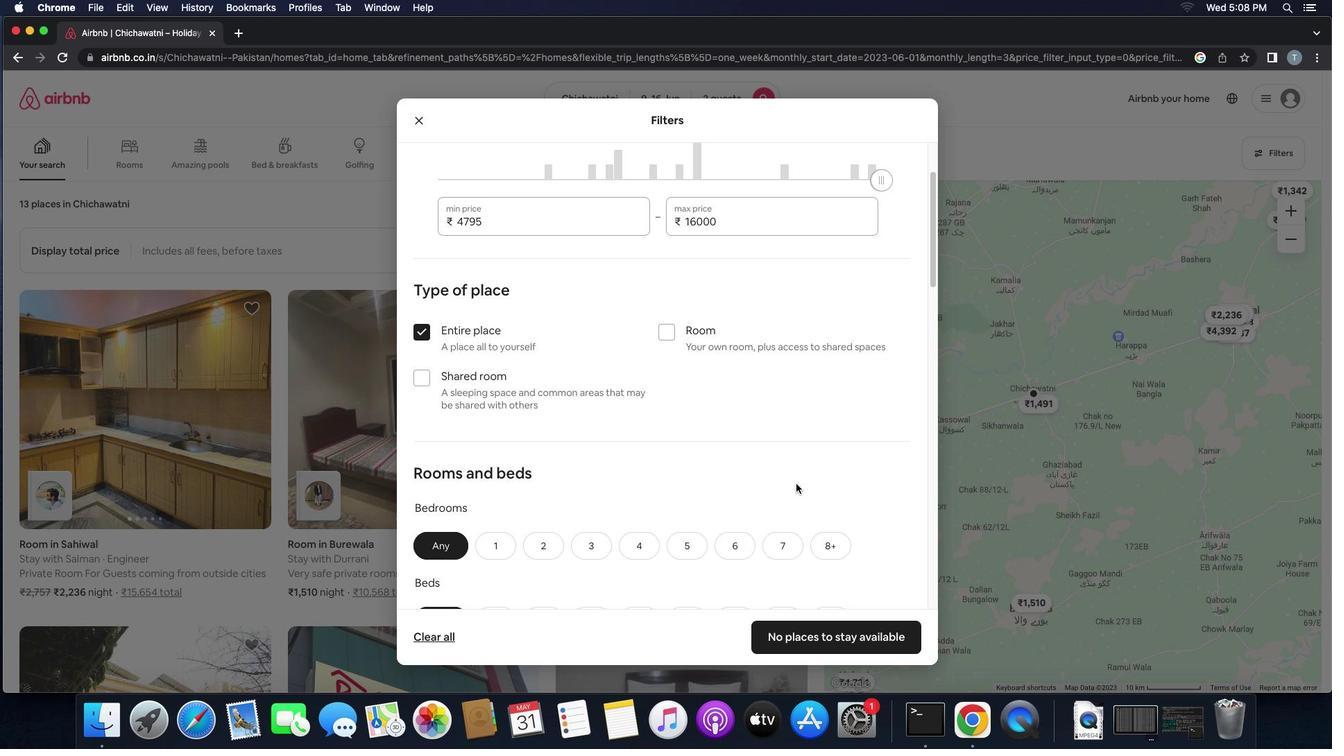 
Action: Mouse scrolled (796, 483) with delta (0, -2)
Screenshot: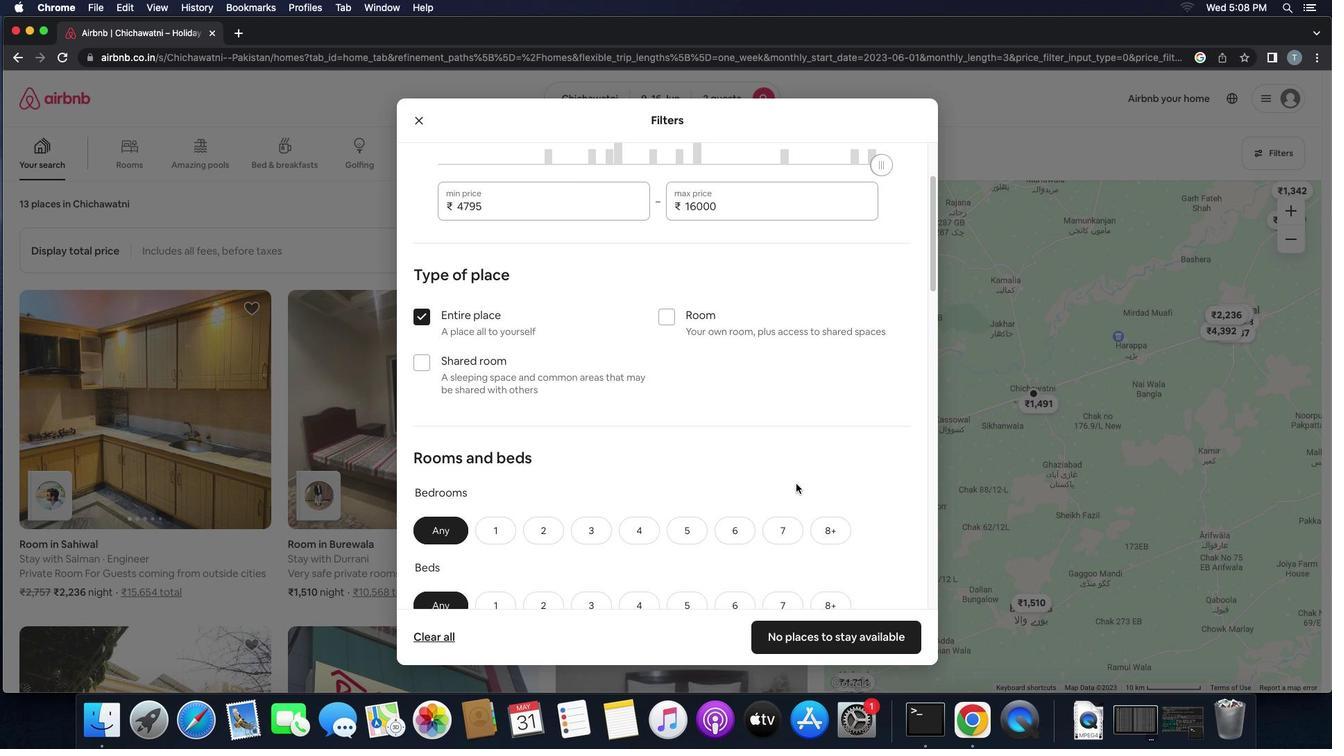 
Action: Mouse scrolled (796, 483) with delta (0, 0)
Screenshot: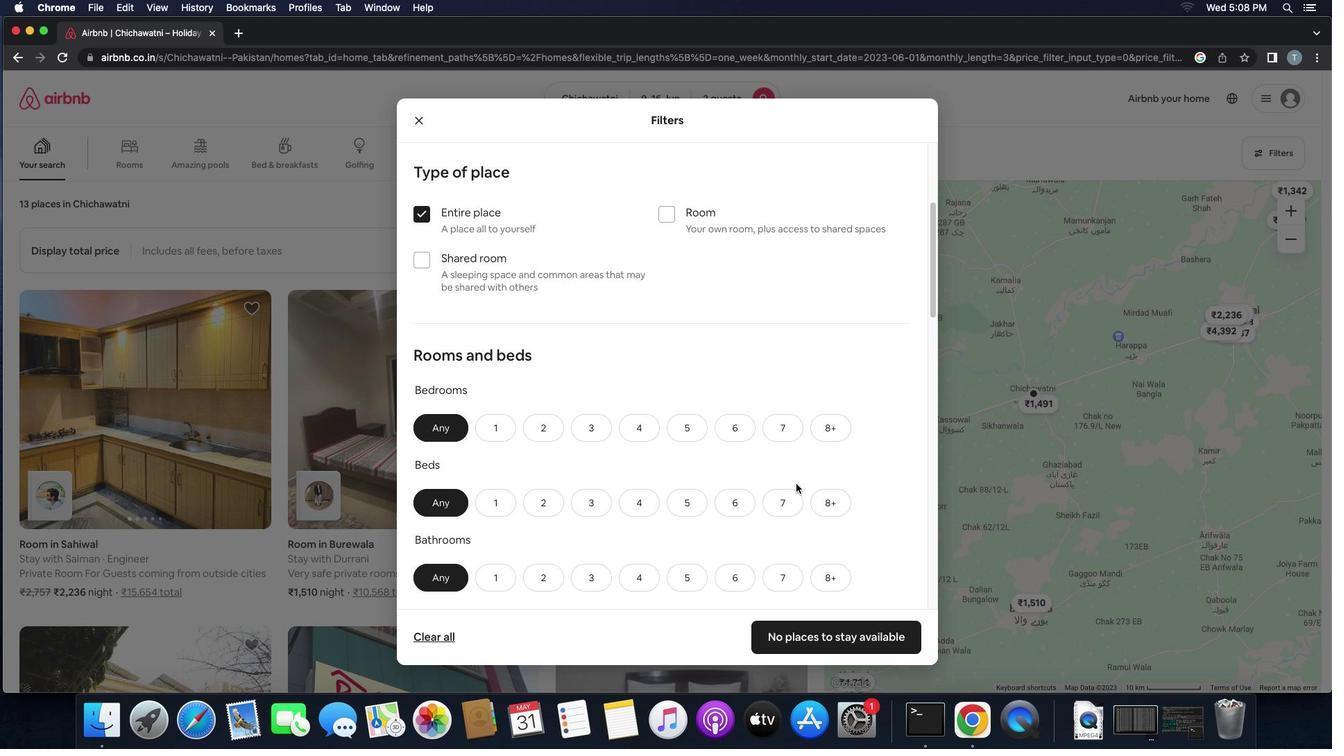 
Action: Mouse scrolled (796, 483) with delta (0, 0)
Screenshot: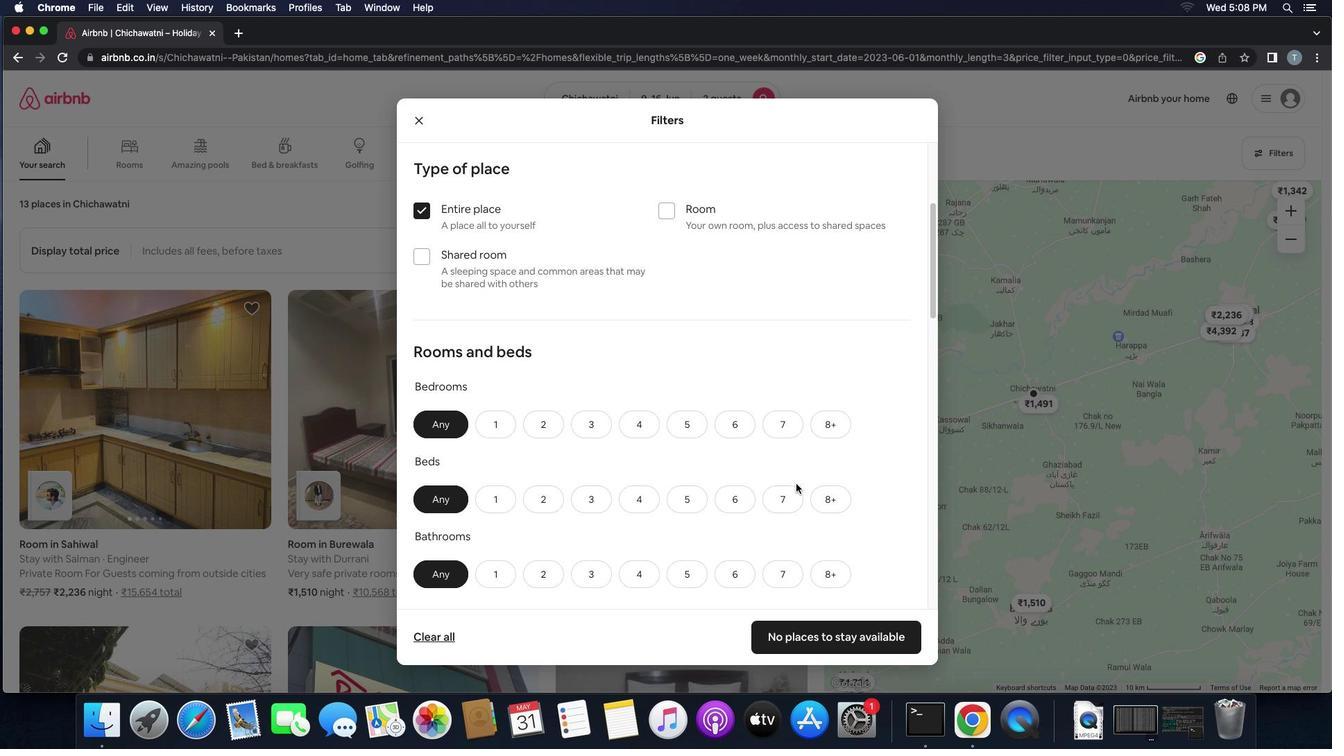 
Action: Mouse scrolled (796, 483) with delta (0, 0)
Screenshot: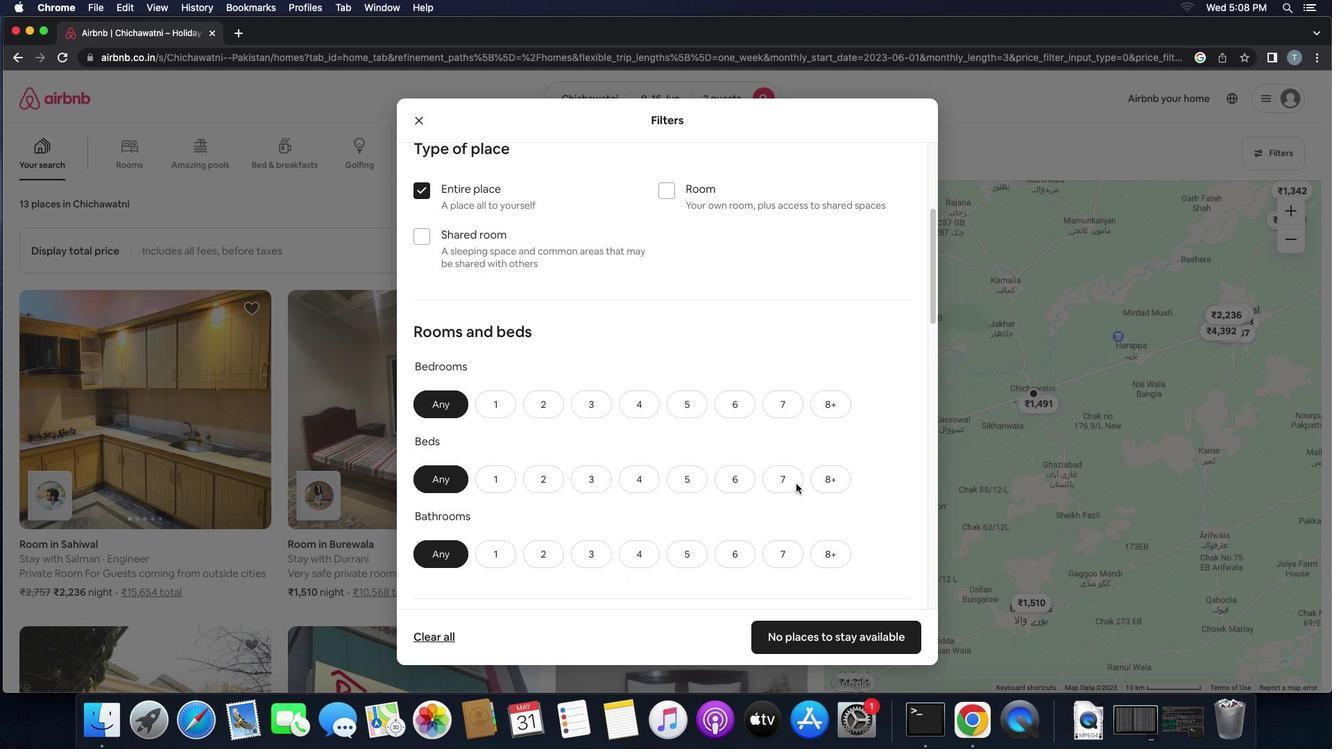 
Action: Mouse moved to (795, 483)
Screenshot: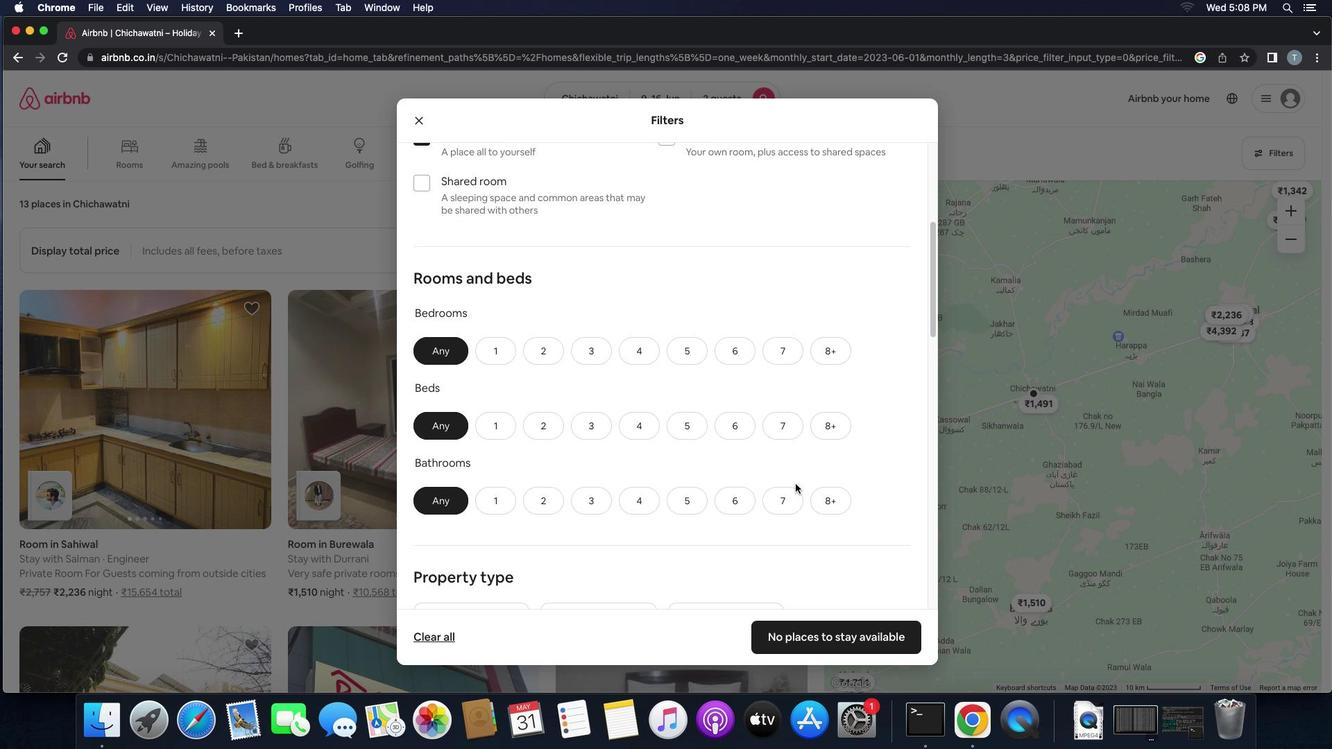 
Action: Mouse scrolled (795, 483) with delta (0, 0)
Screenshot: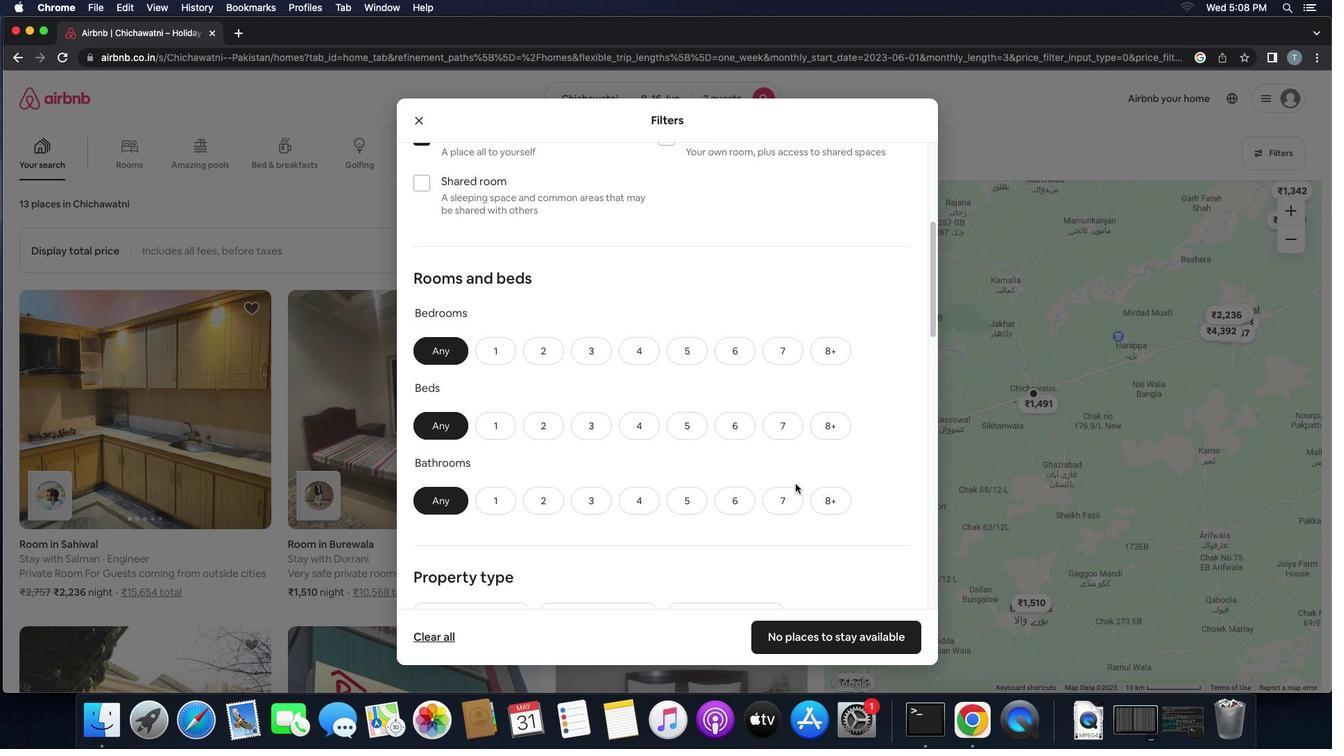 
Action: Mouse scrolled (795, 483) with delta (0, 0)
Screenshot: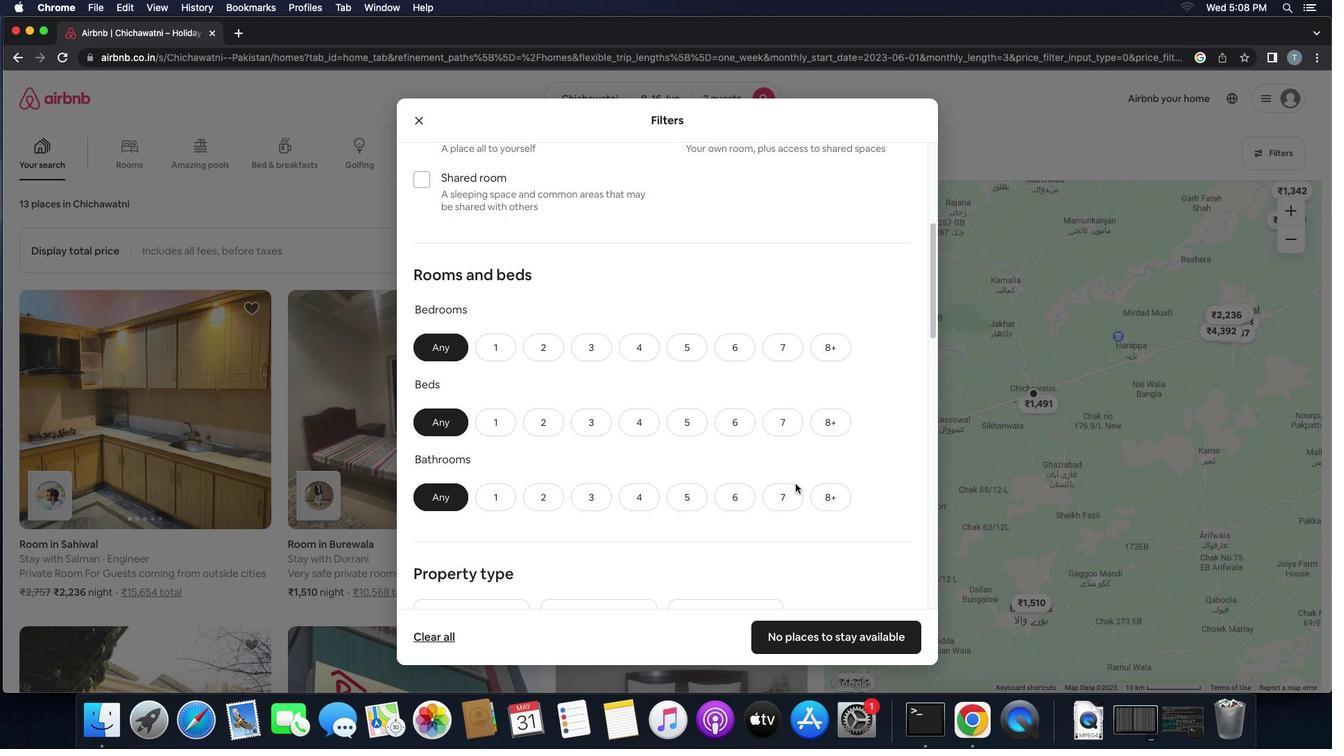 
Action: Mouse scrolled (795, 483) with delta (0, 0)
Screenshot: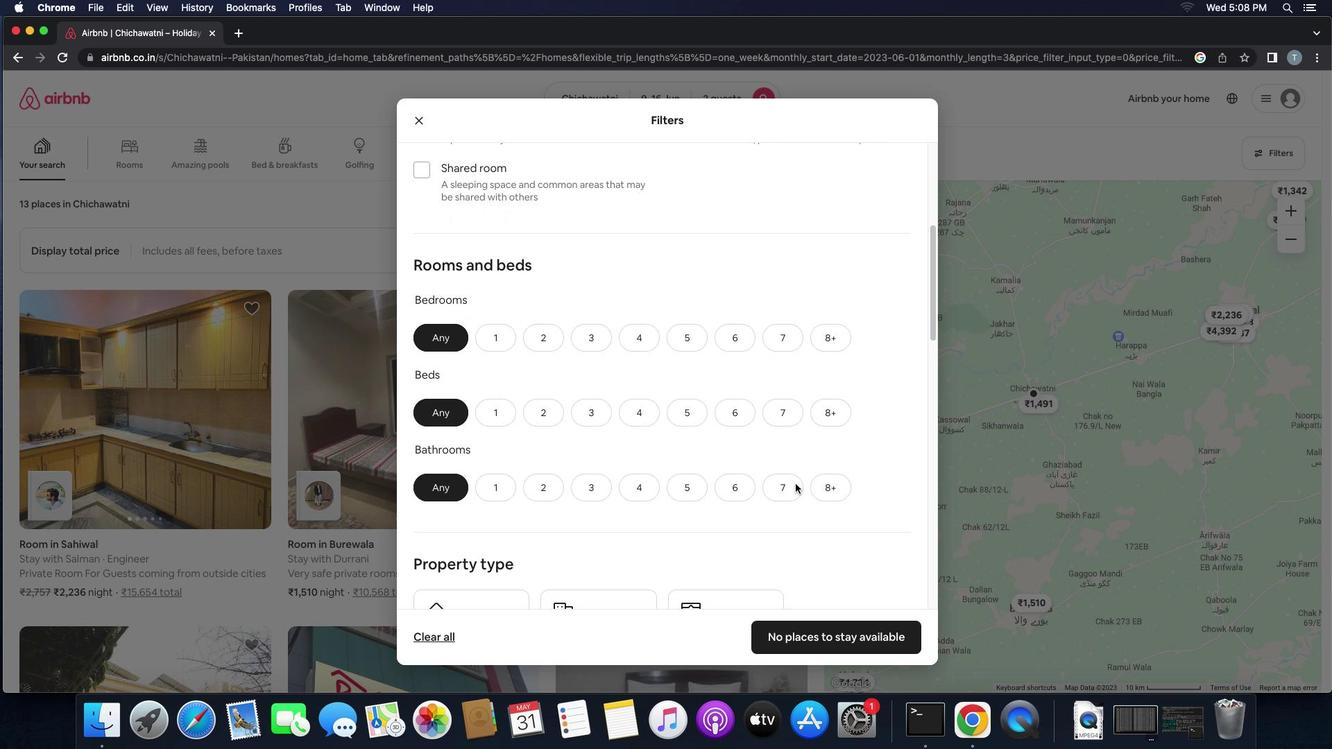 
Action: Mouse scrolled (795, 483) with delta (0, 0)
Screenshot: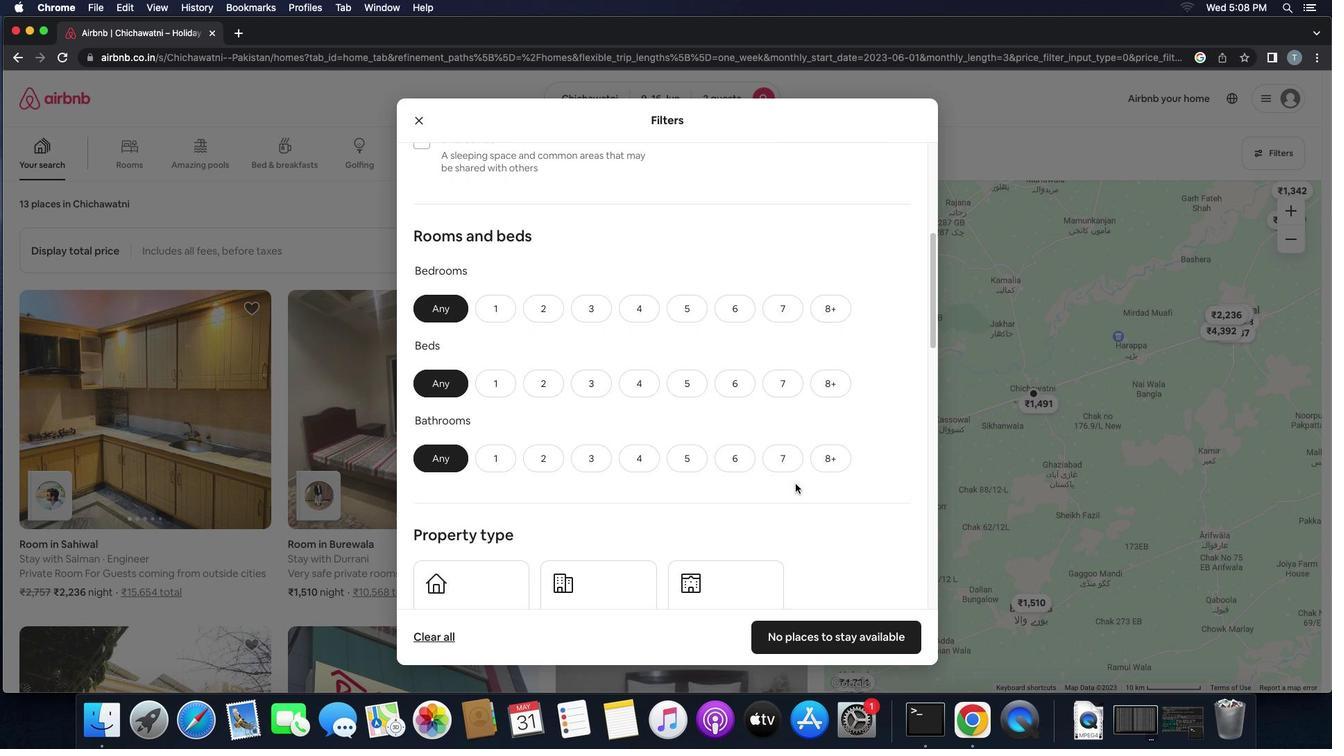 
Action: Mouse scrolled (795, 483) with delta (0, 0)
Screenshot: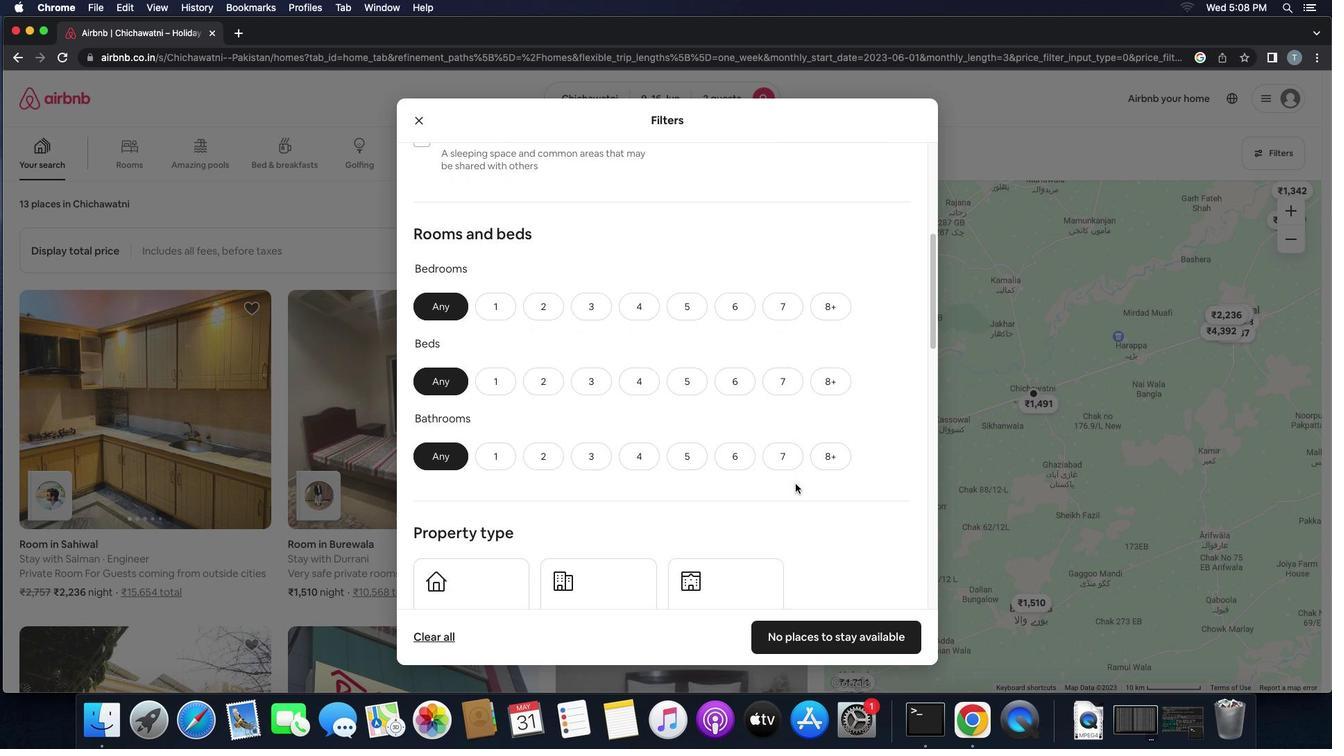 
Action: Mouse moved to (542, 292)
Screenshot: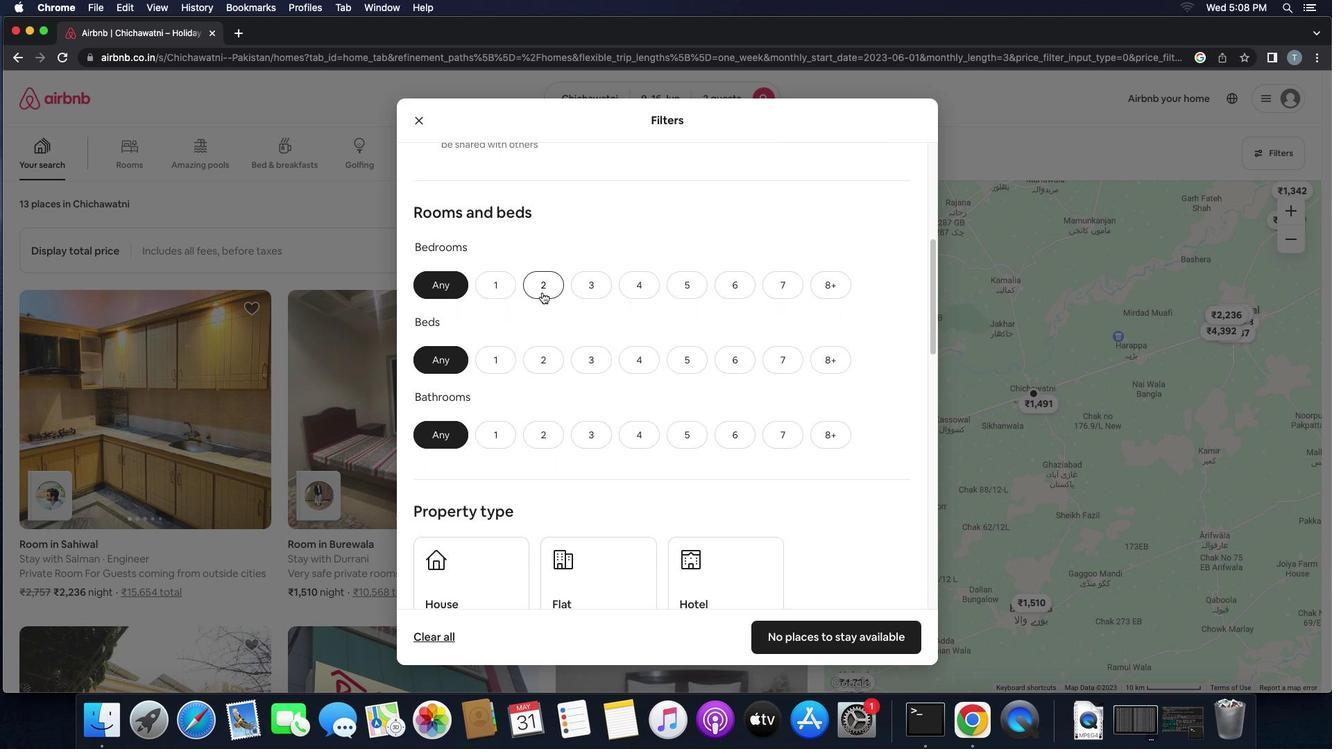 
Action: Mouse pressed left at (542, 292)
Screenshot: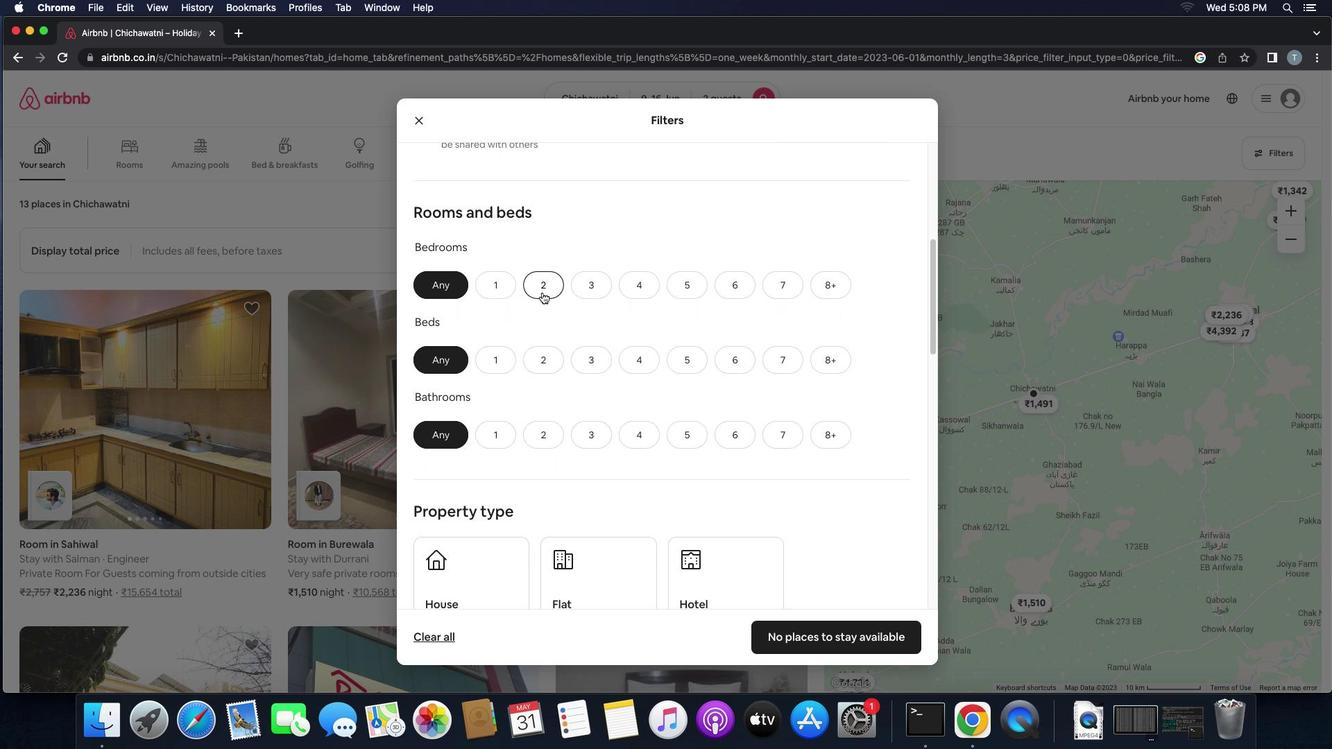 
Action: Mouse moved to (546, 366)
Screenshot: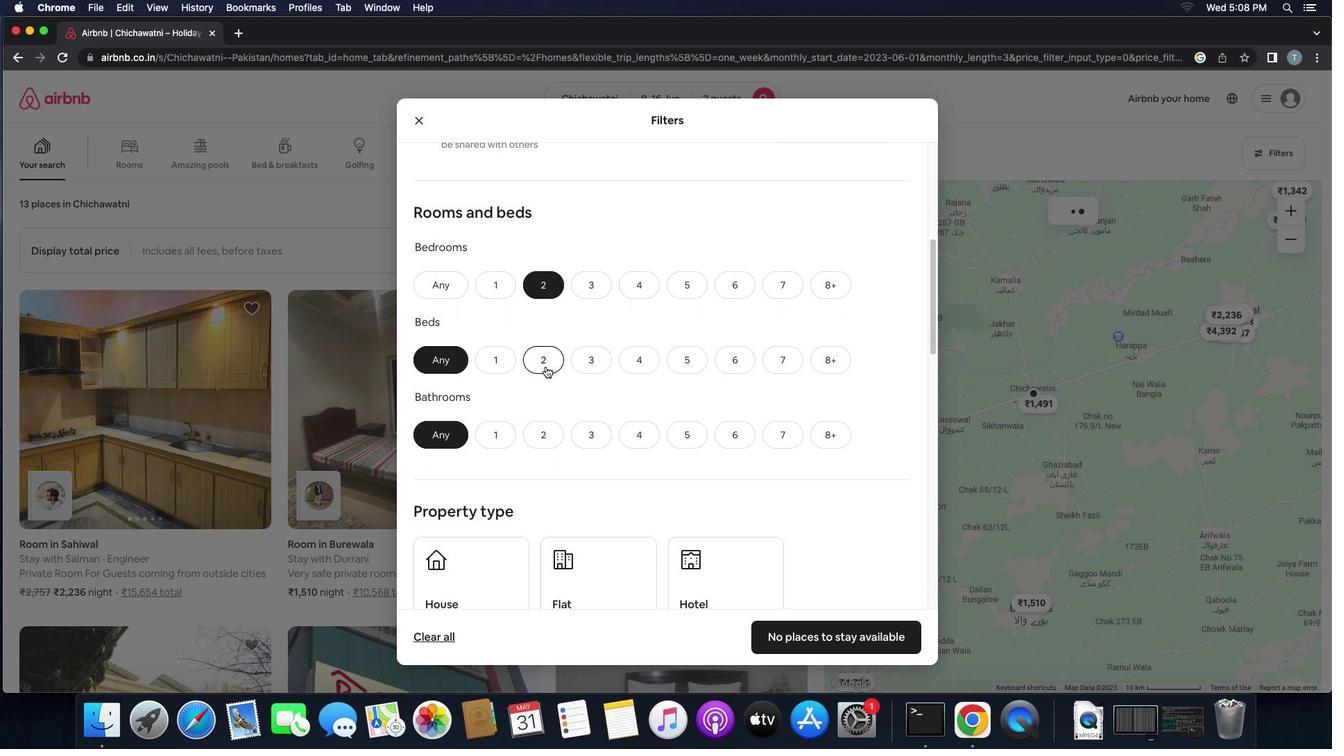 
Action: Mouse pressed left at (546, 366)
Screenshot: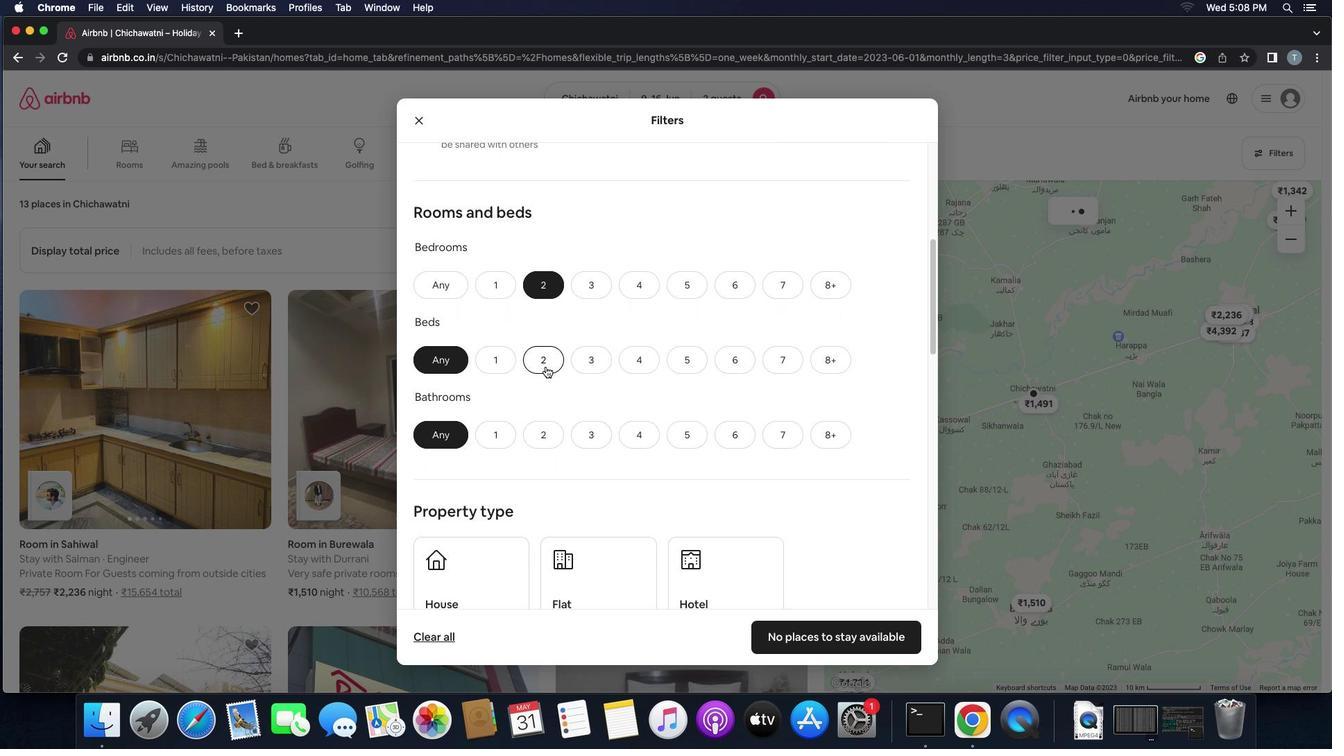 
Action: Mouse moved to (500, 432)
Screenshot: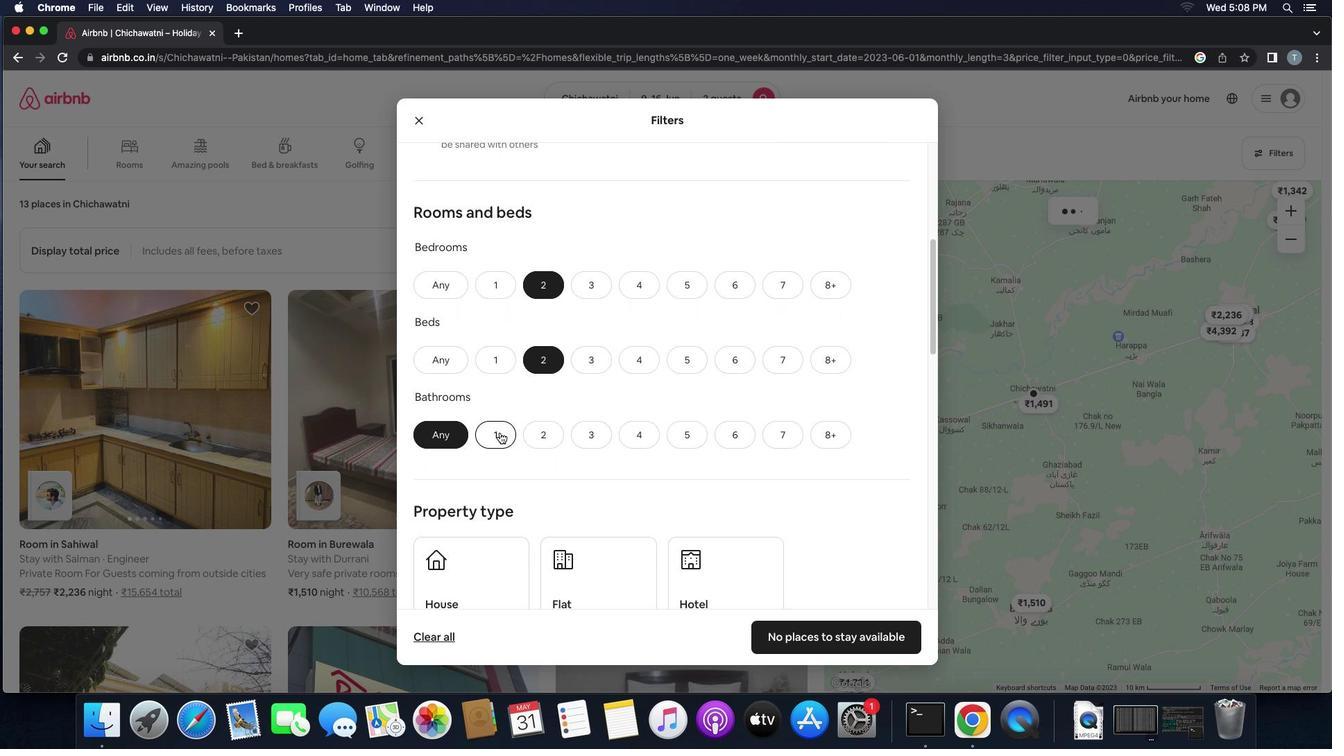 
Action: Mouse pressed left at (500, 432)
Screenshot: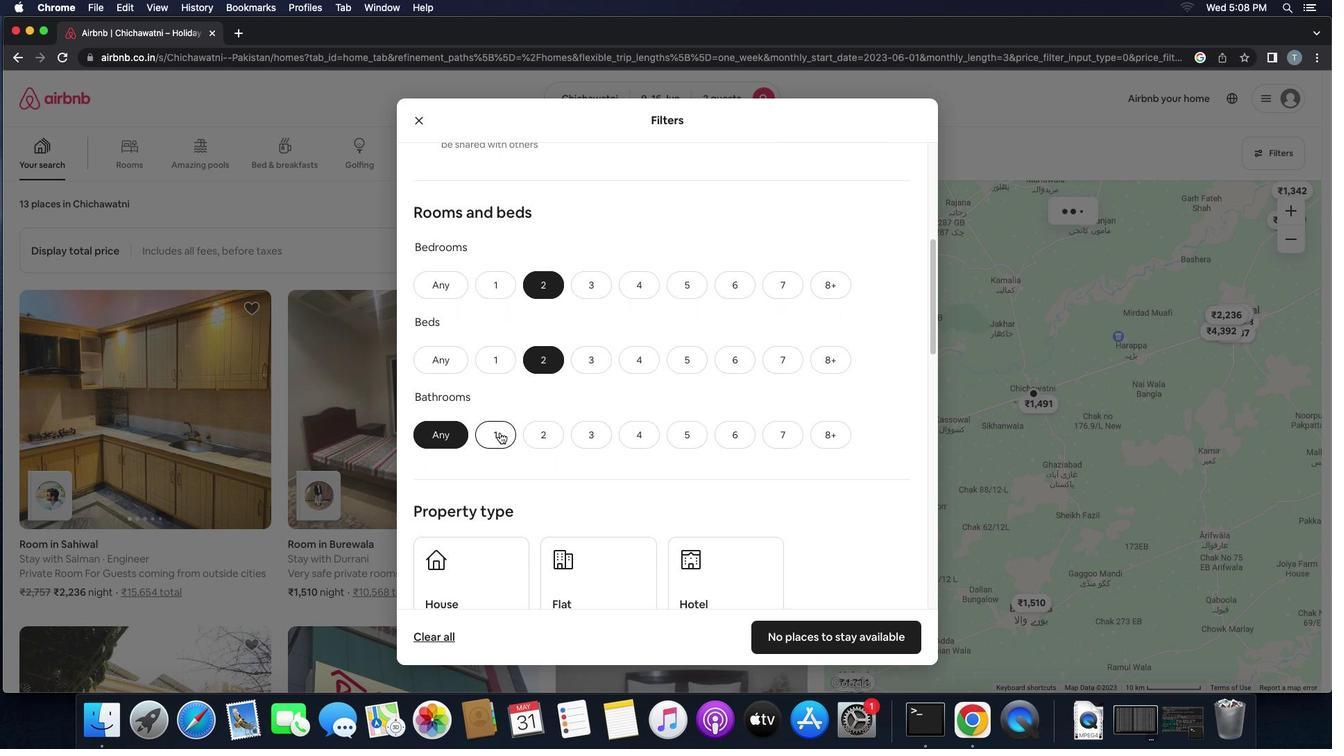 
Action: Mouse moved to (650, 452)
Screenshot: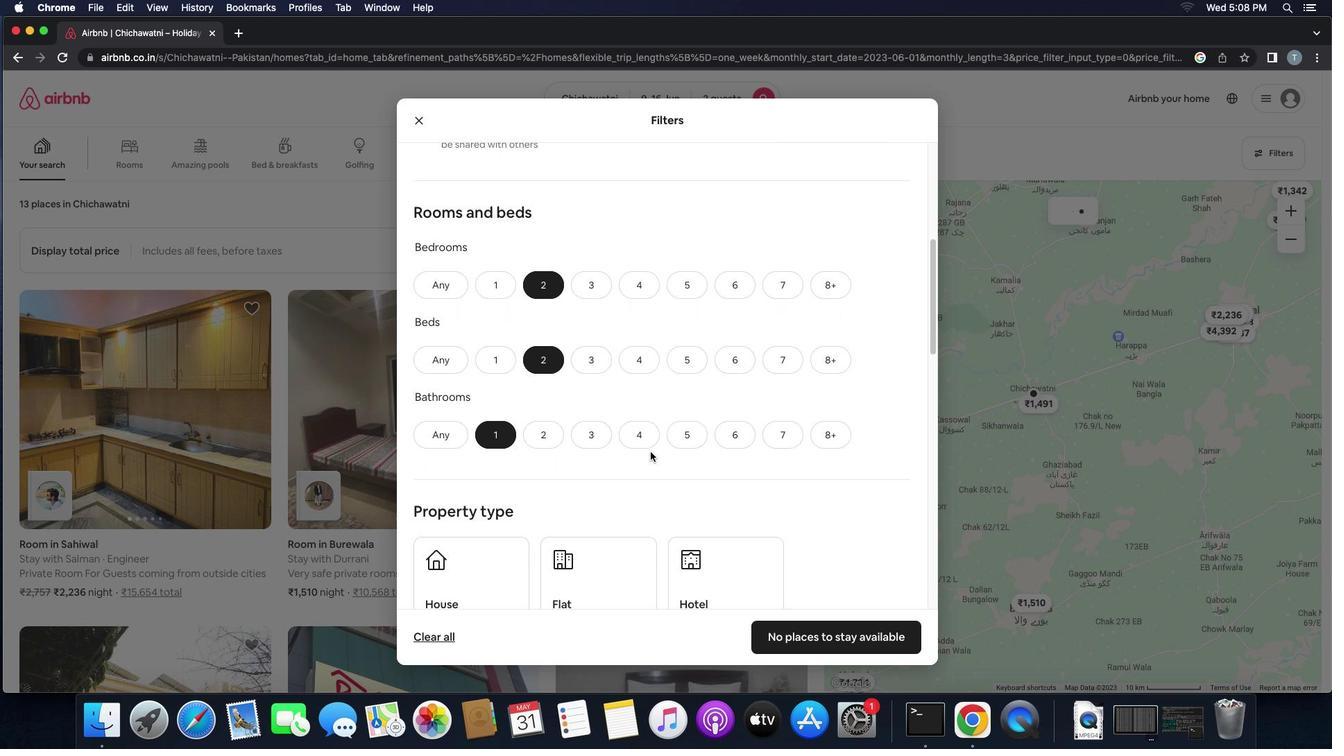 
Action: Mouse scrolled (650, 452) with delta (0, 0)
Screenshot: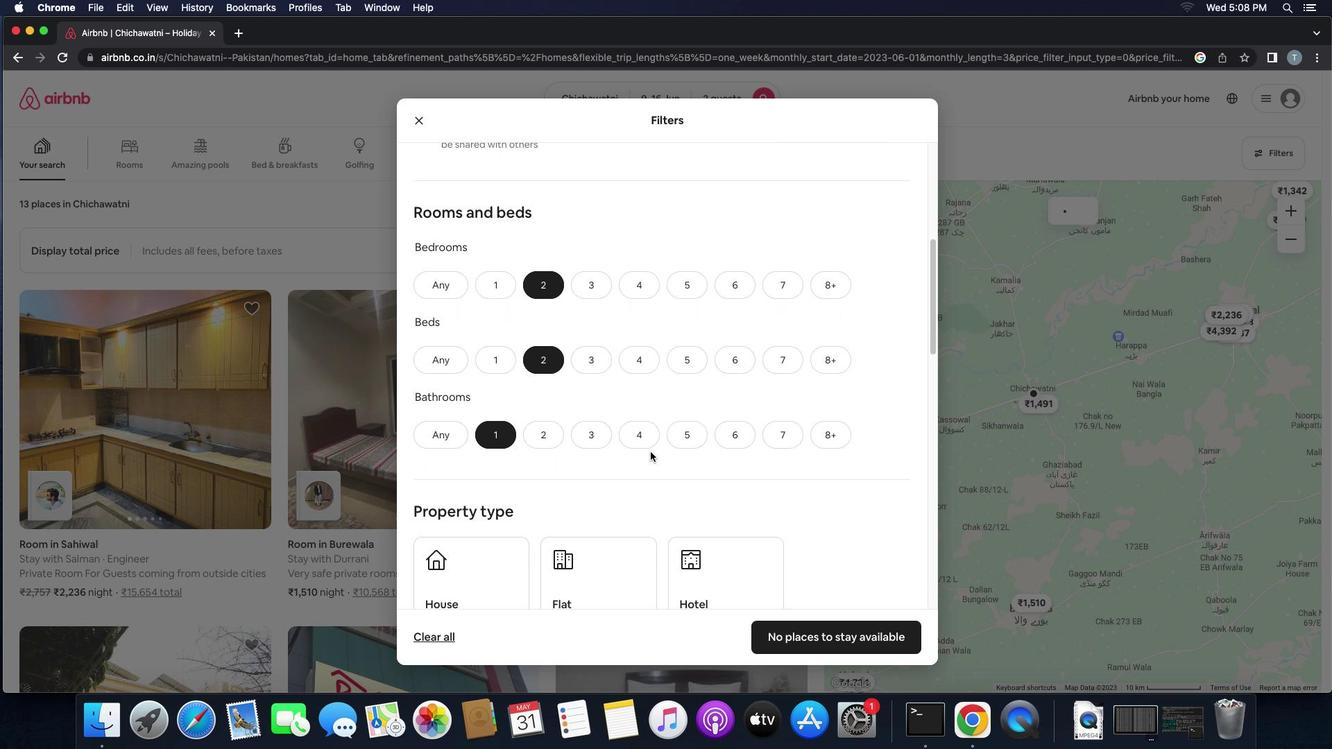 
Action: Mouse scrolled (650, 452) with delta (0, 0)
Screenshot: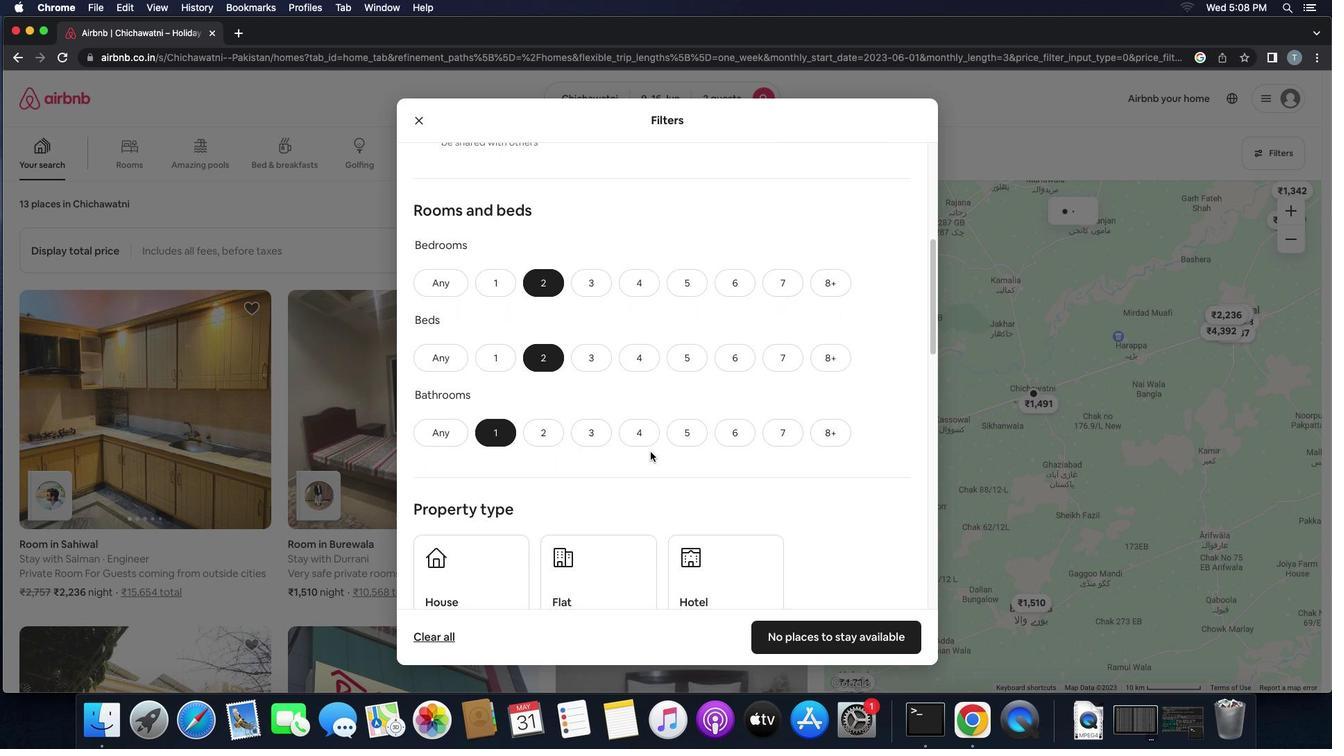 
Action: Mouse scrolled (650, 452) with delta (0, 0)
Screenshot: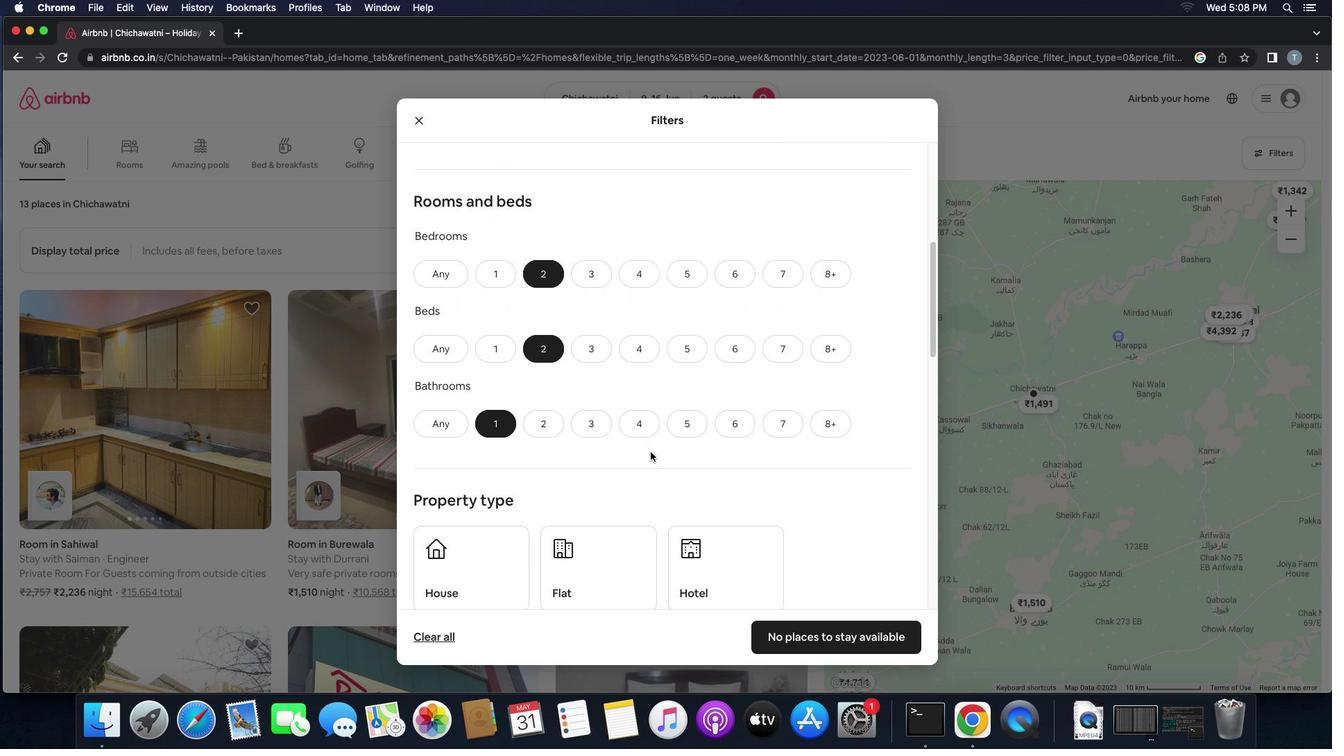
Action: Mouse scrolled (650, 452) with delta (0, 0)
Screenshot: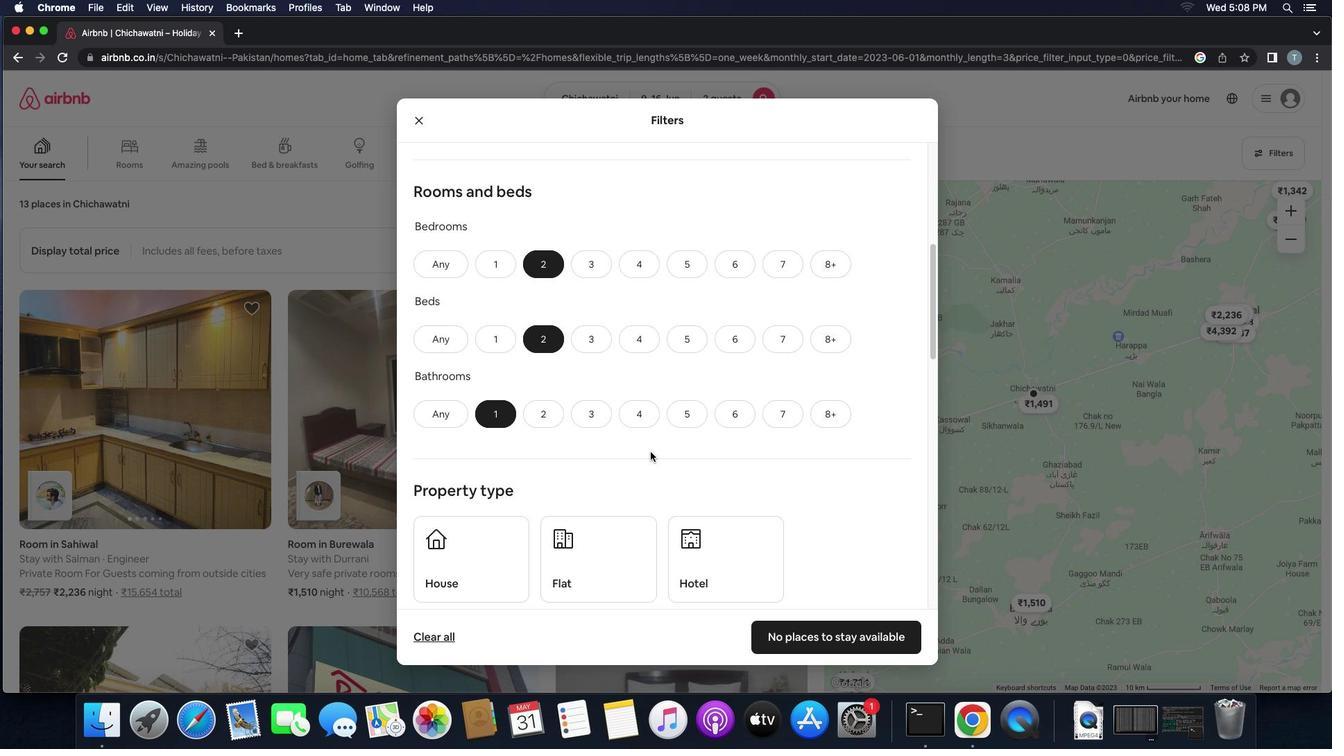 
Action: Mouse scrolled (650, 452) with delta (0, 0)
Screenshot: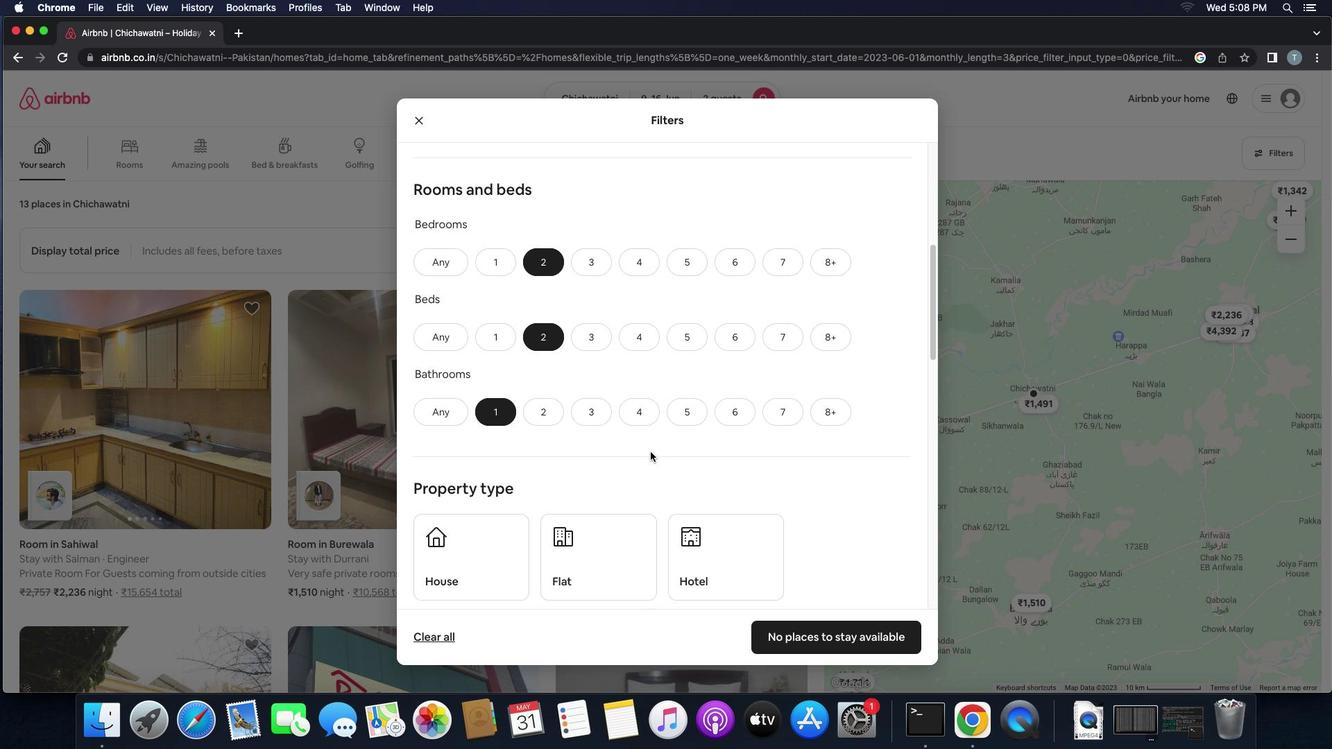
Action: Mouse scrolled (650, 452) with delta (0, 0)
Screenshot: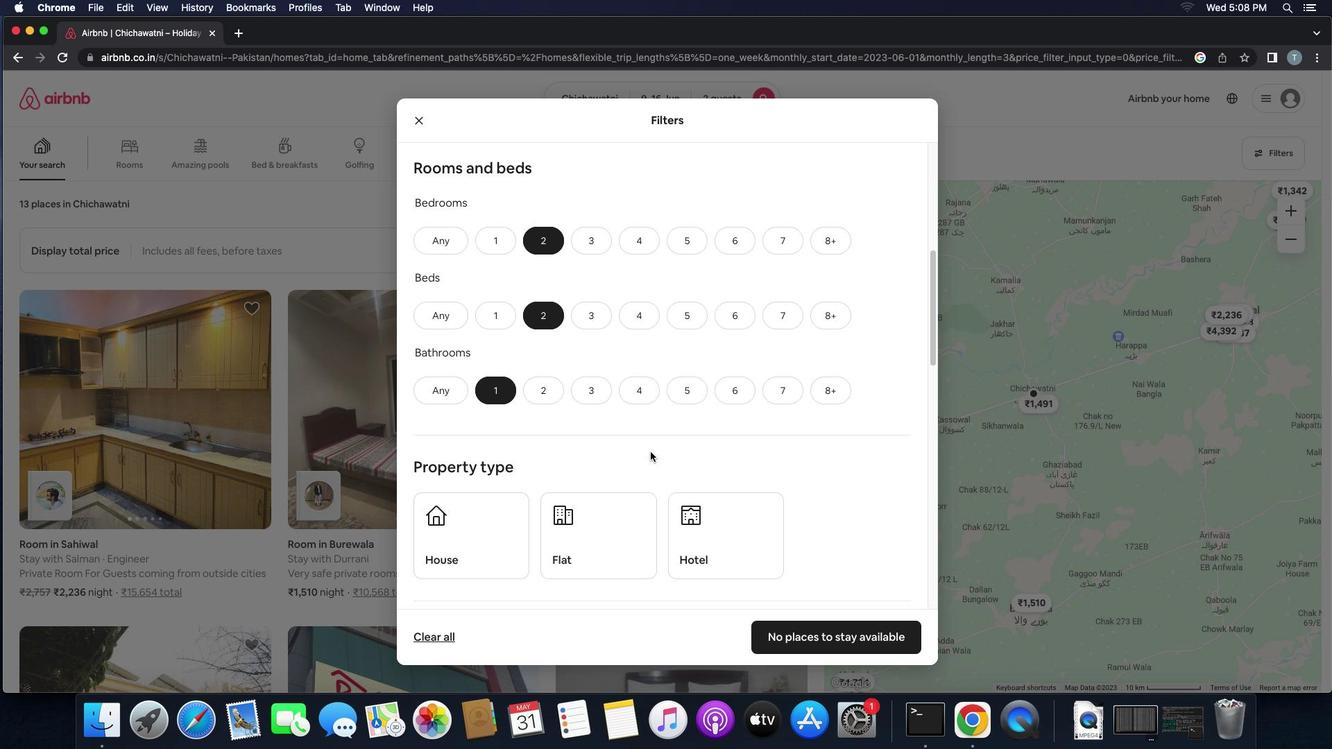 
Action: Mouse moved to (652, 453)
Screenshot: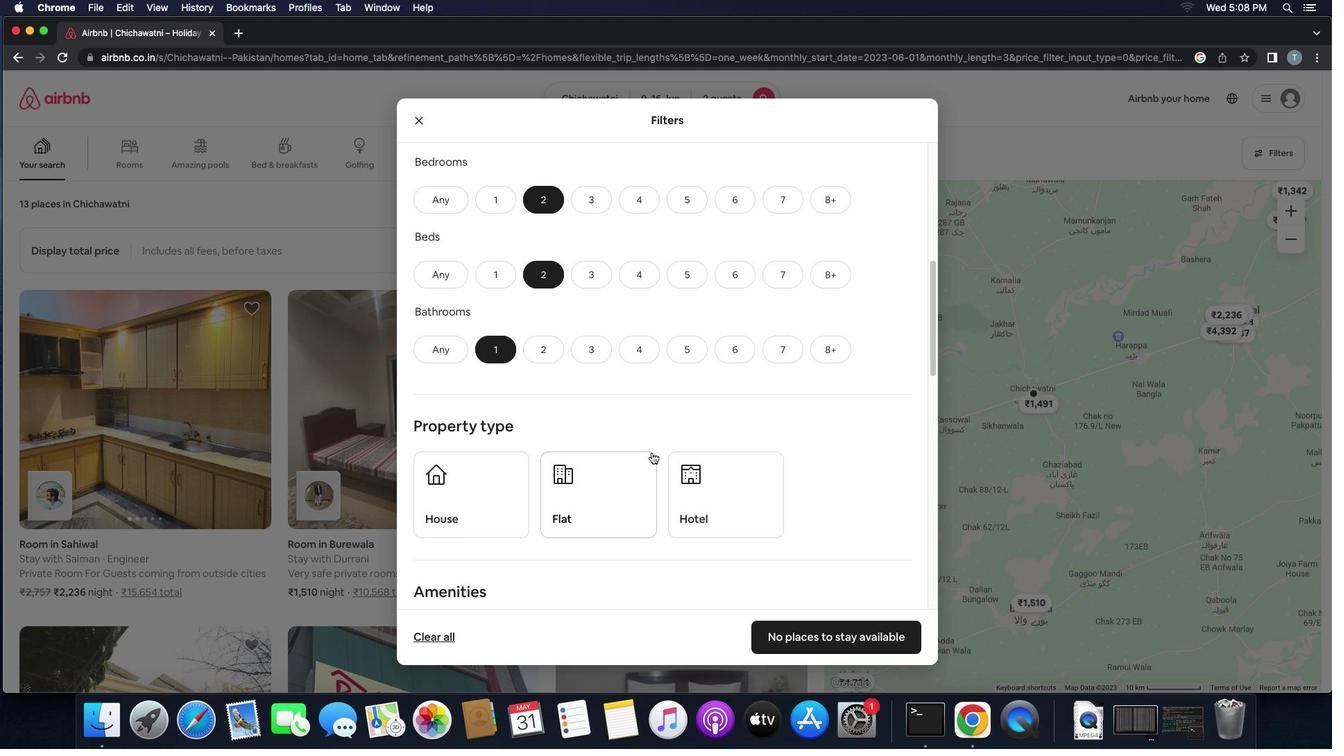
Action: Mouse scrolled (652, 453) with delta (0, 0)
Screenshot: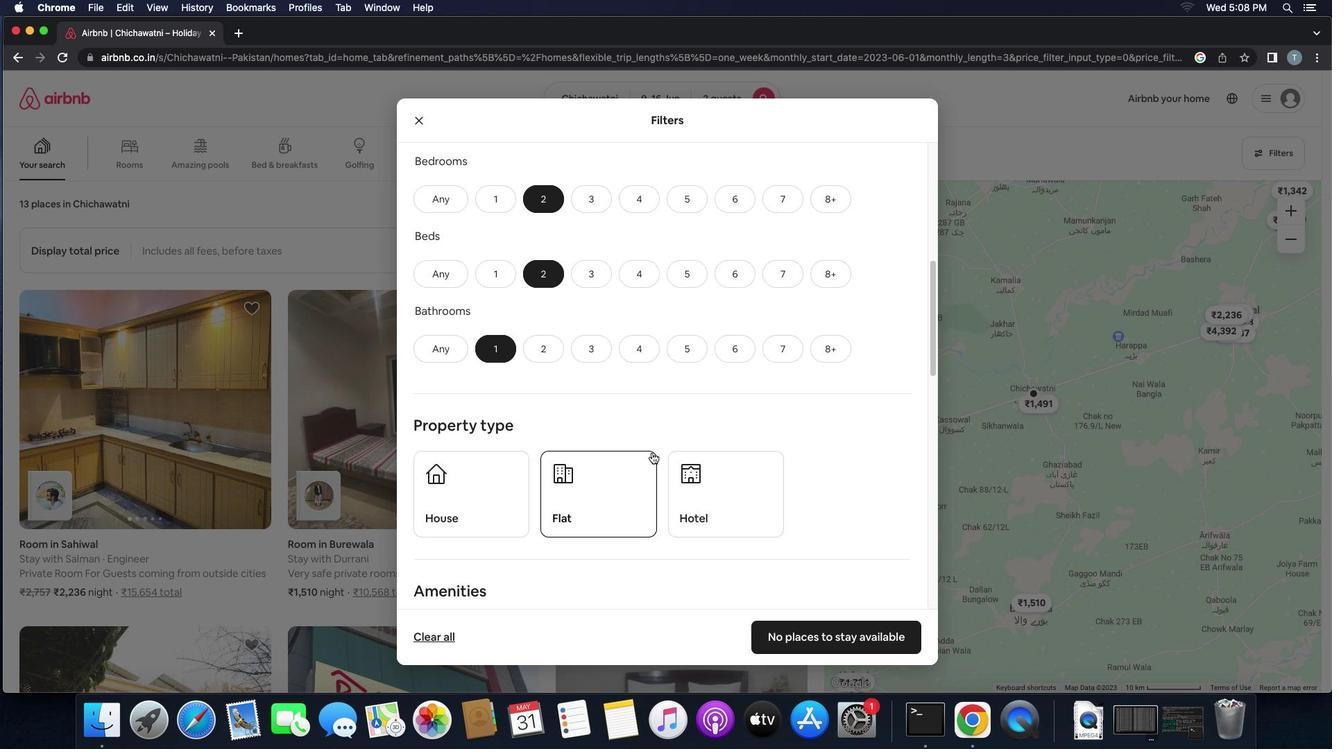 
Action: Mouse scrolled (652, 453) with delta (0, 0)
Screenshot: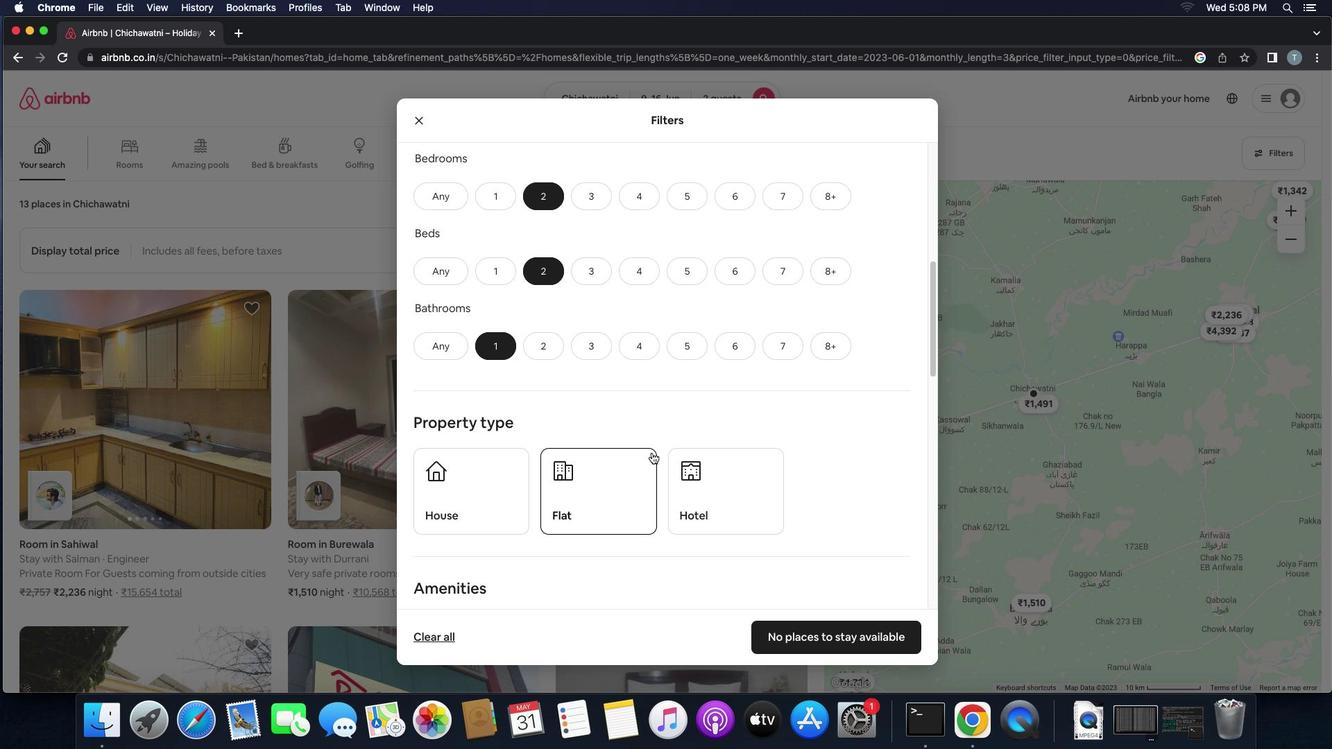 
Action: Mouse scrolled (652, 453) with delta (0, -1)
Screenshot: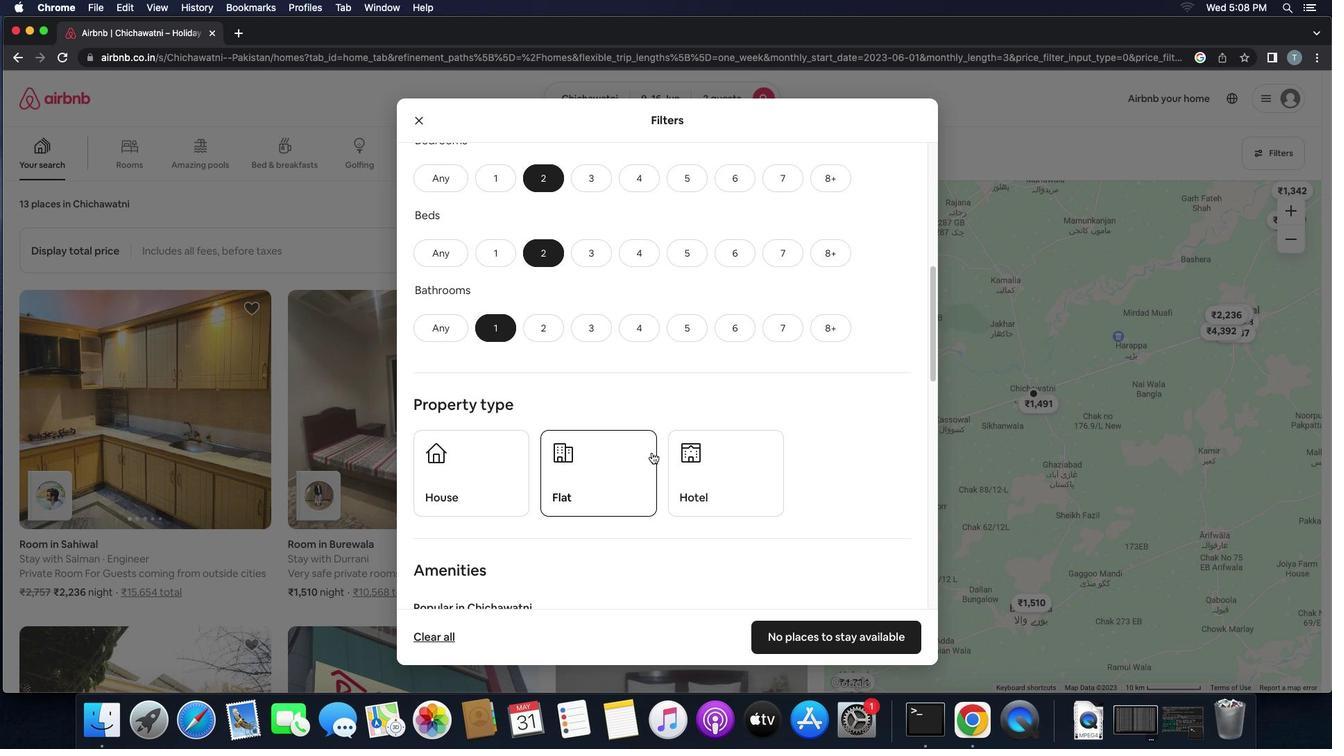 
Action: Mouse scrolled (652, 453) with delta (0, -1)
Screenshot: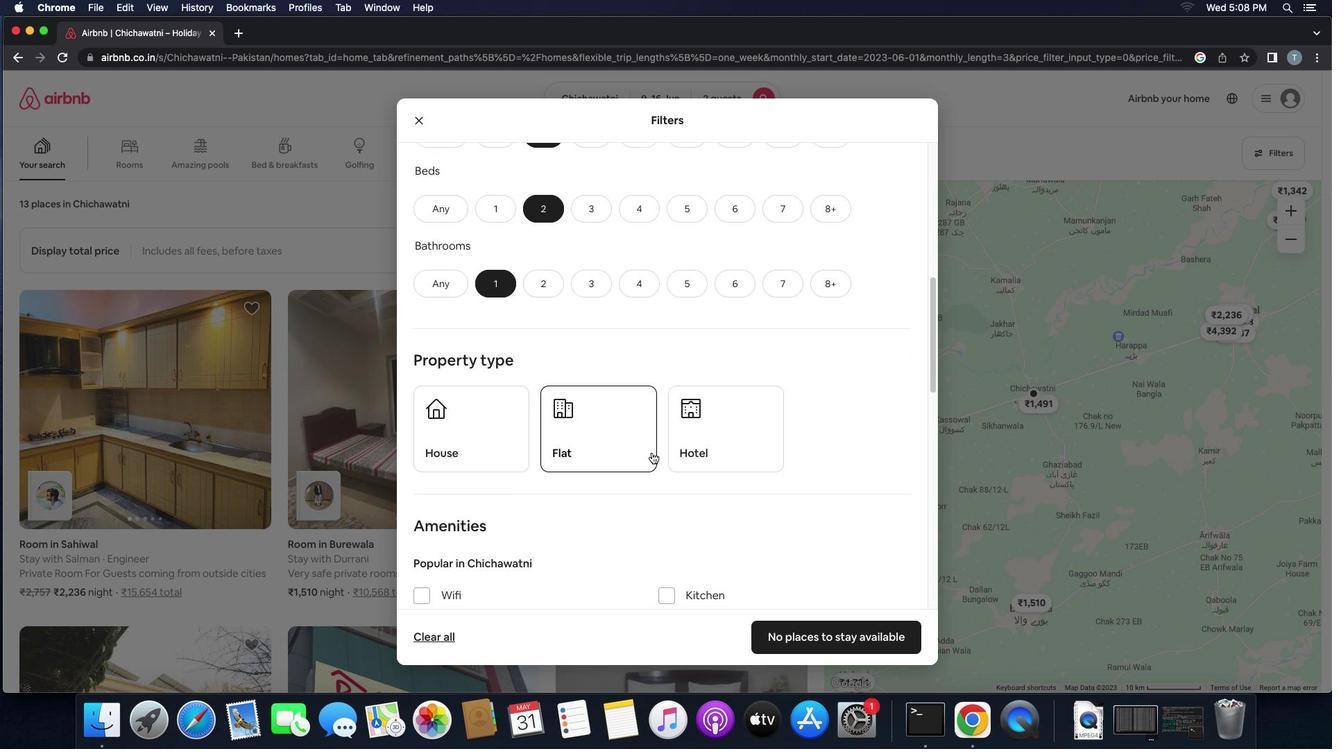 
Action: Mouse moved to (503, 354)
Screenshot: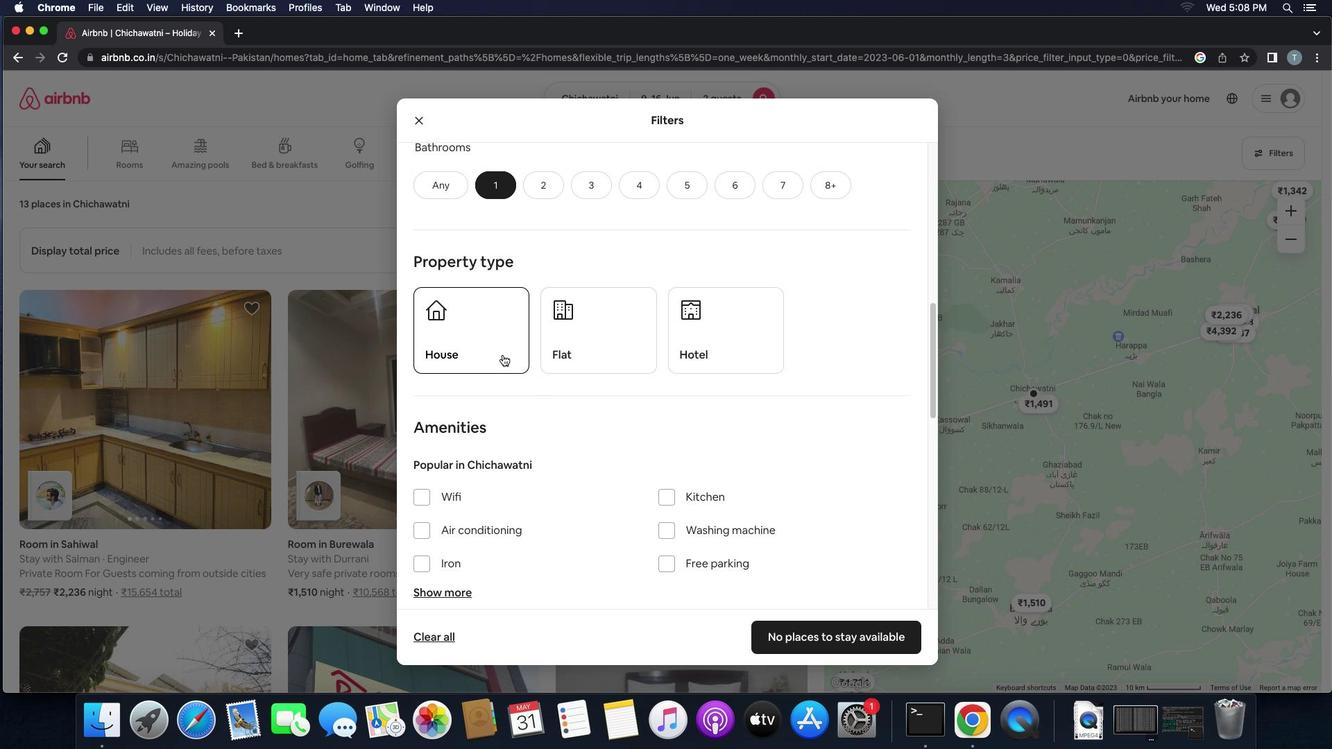 
Action: Mouse pressed left at (503, 354)
Screenshot: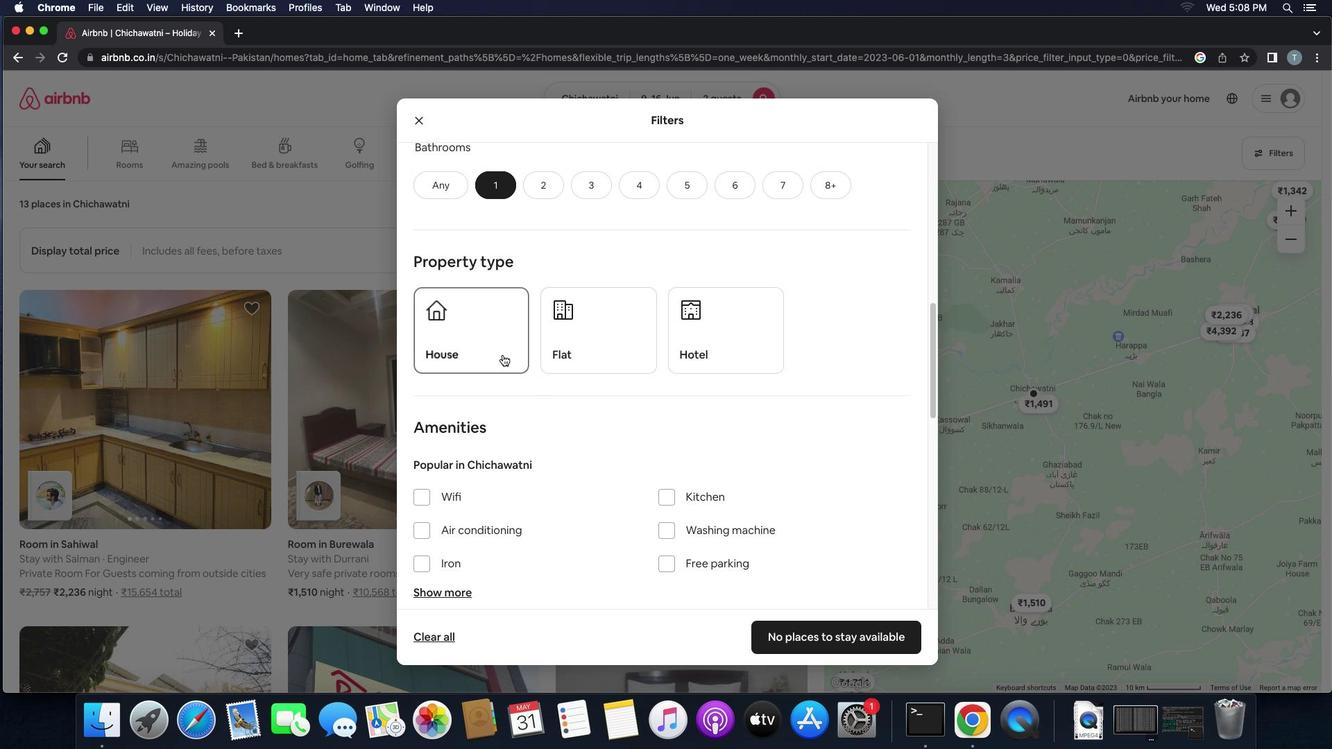 
Action: Mouse moved to (604, 345)
Screenshot: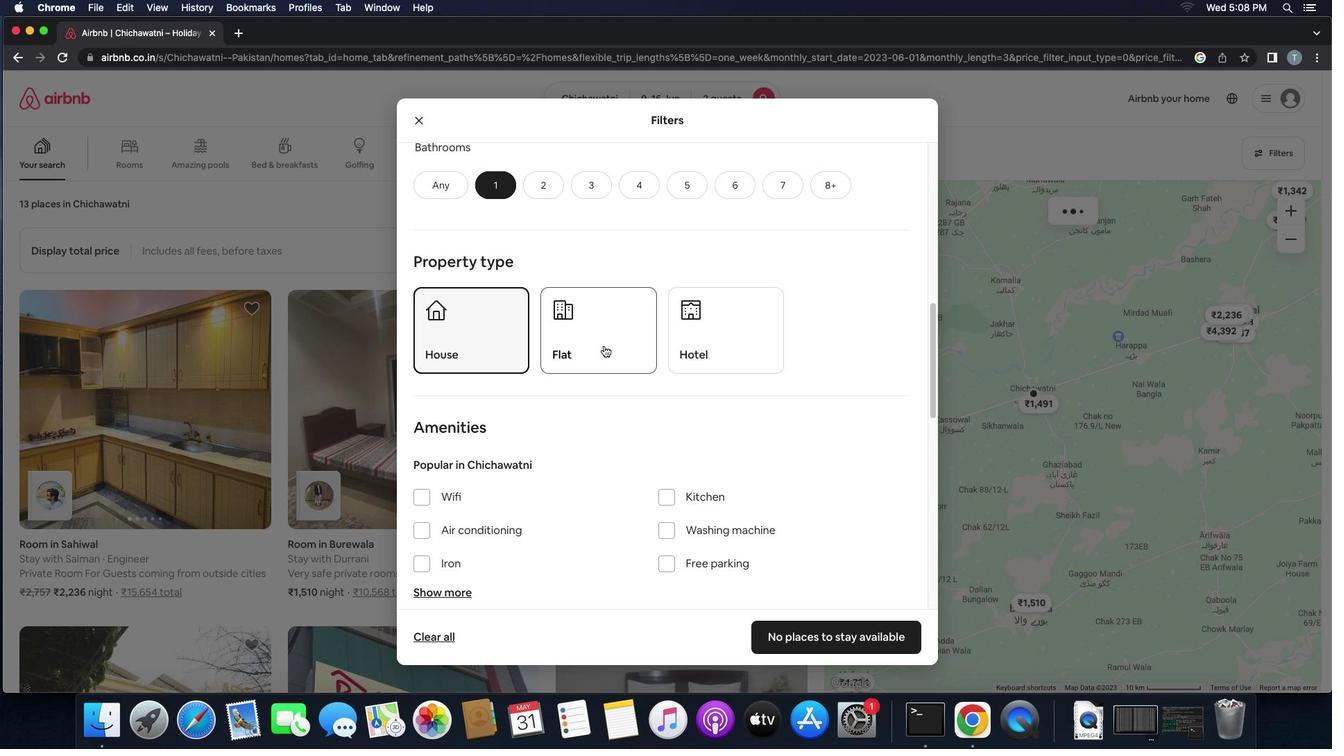 
Action: Mouse pressed left at (604, 345)
Screenshot: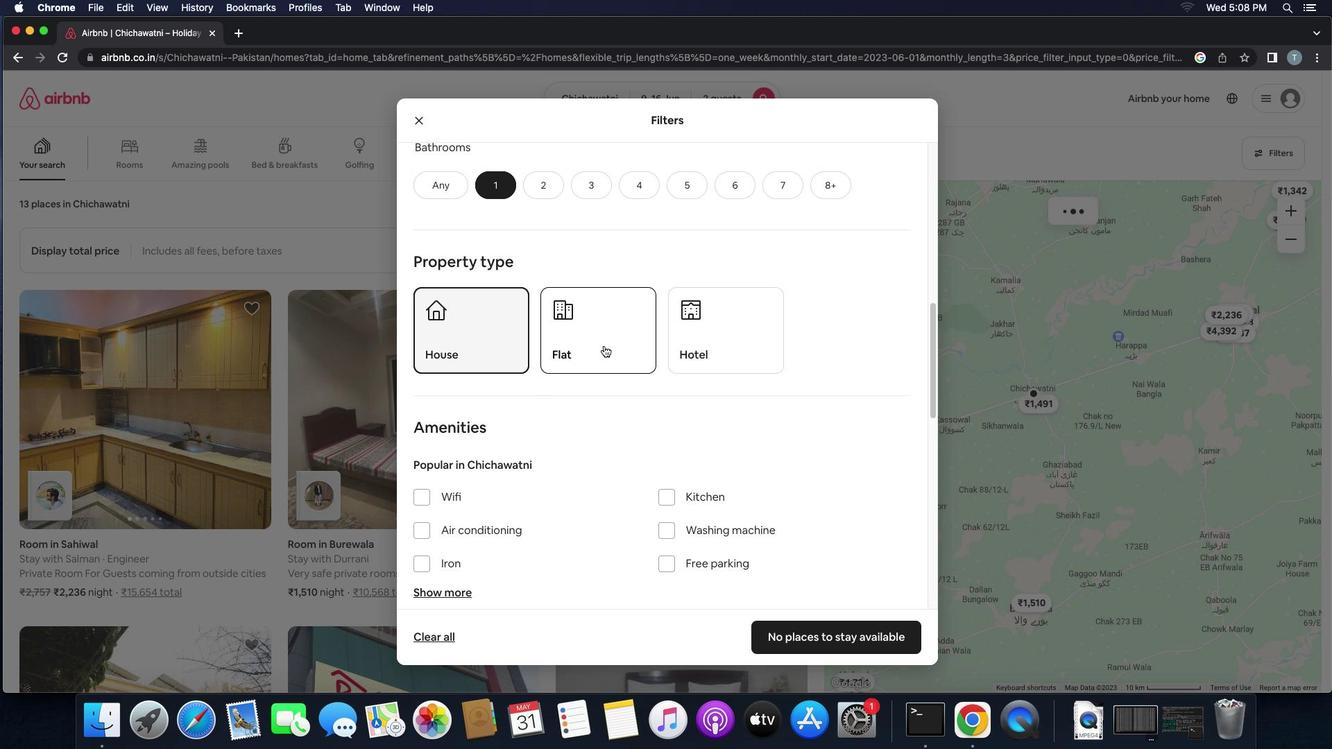 
Action: Mouse moved to (659, 401)
Screenshot: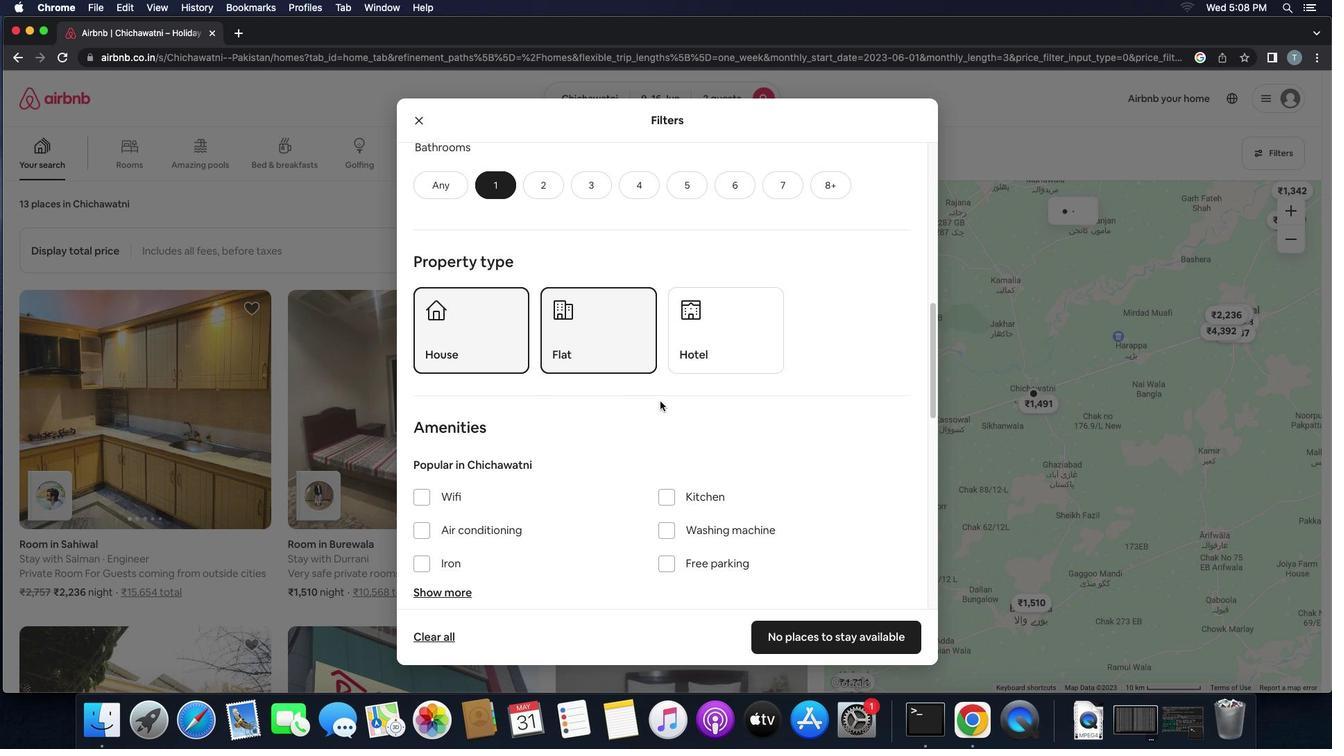
Action: Mouse scrolled (659, 401) with delta (0, 0)
Screenshot: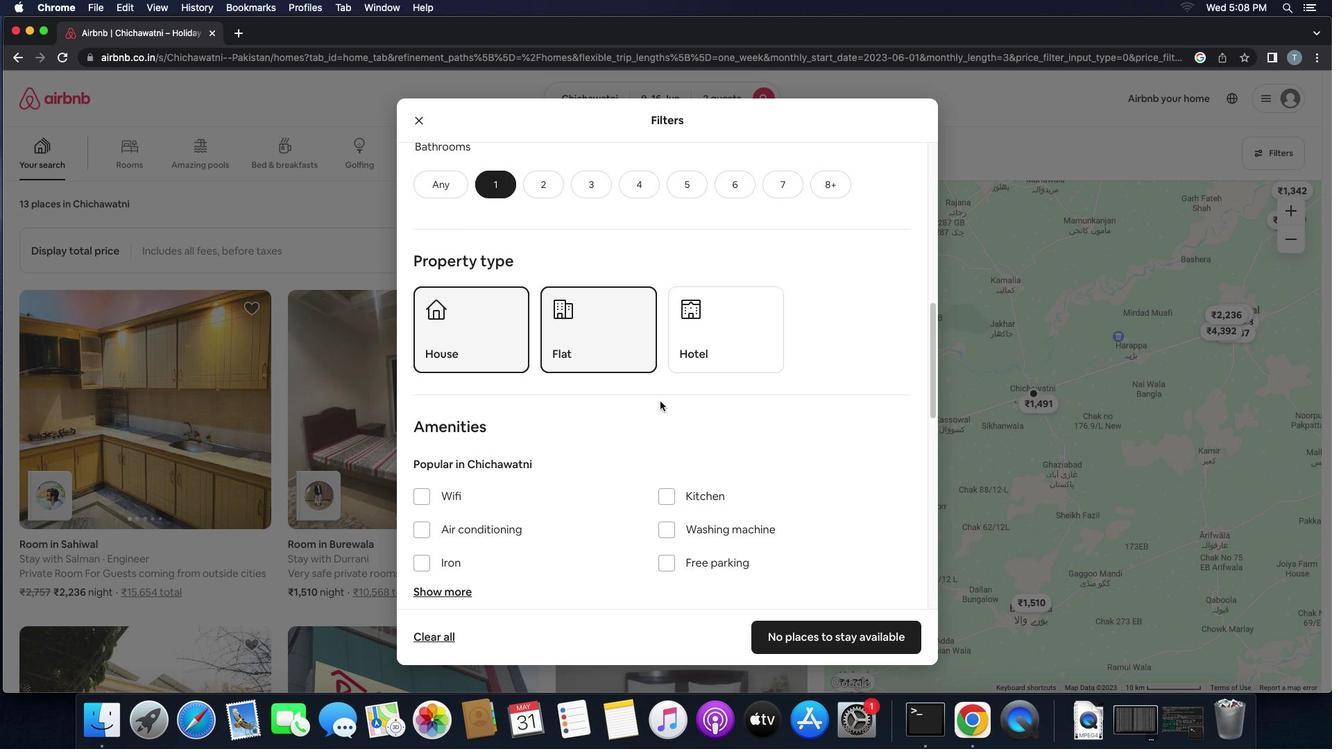 
Action: Mouse scrolled (659, 401) with delta (0, 0)
Screenshot: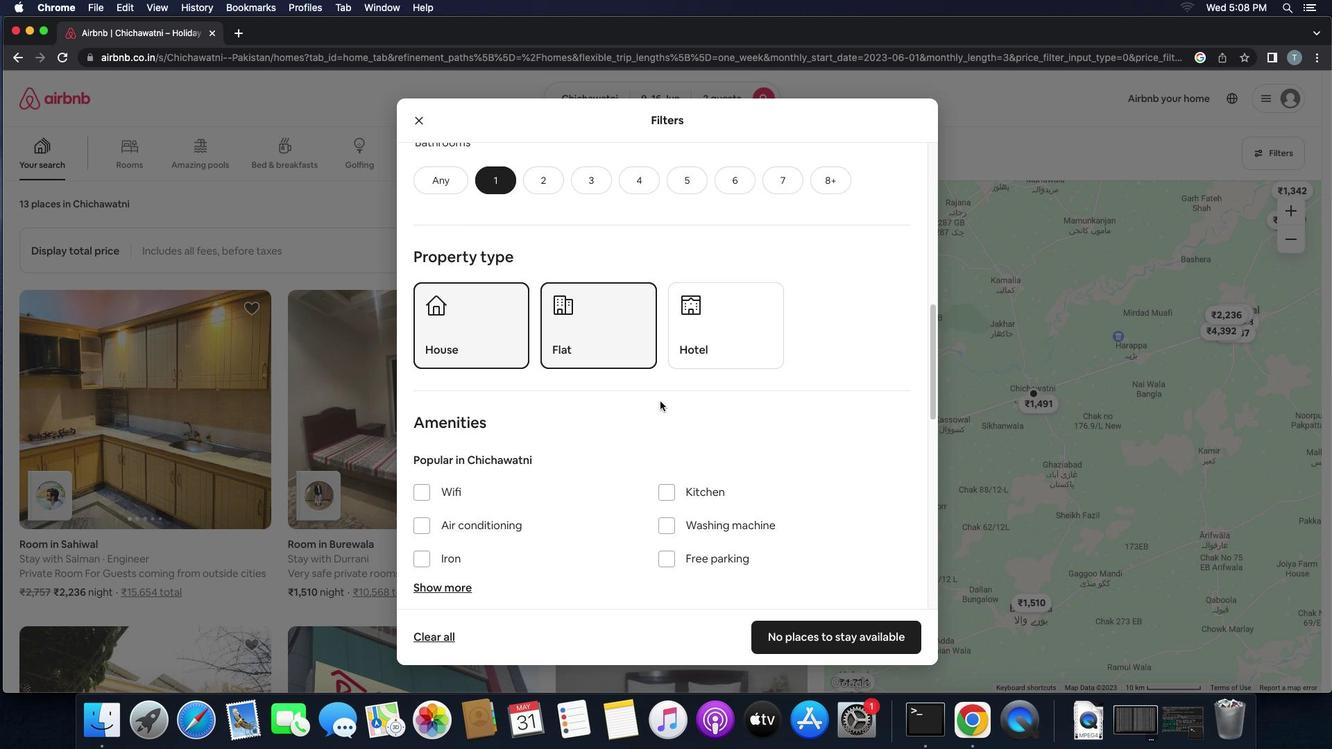 
Action: Mouse scrolled (659, 401) with delta (0, 0)
Screenshot: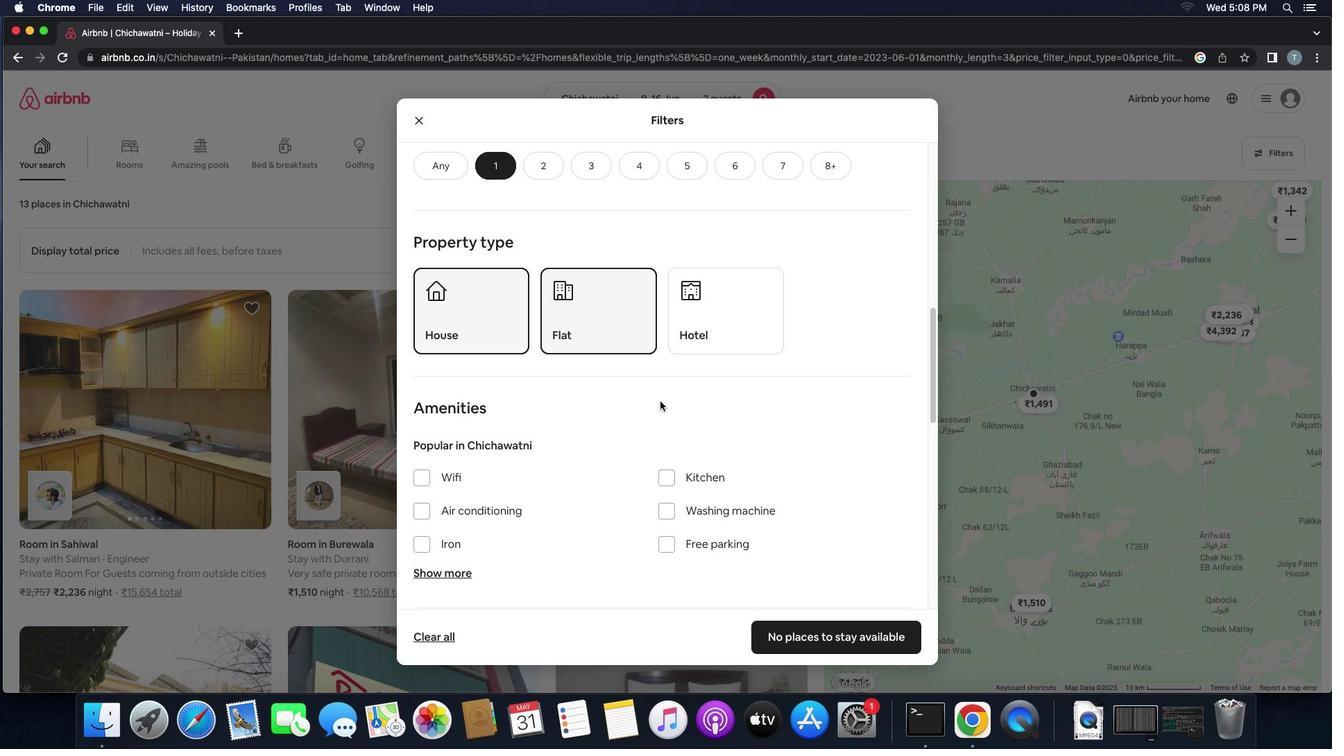 
Action: Mouse scrolled (659, 401) with delta (0, 0)
Screenshot: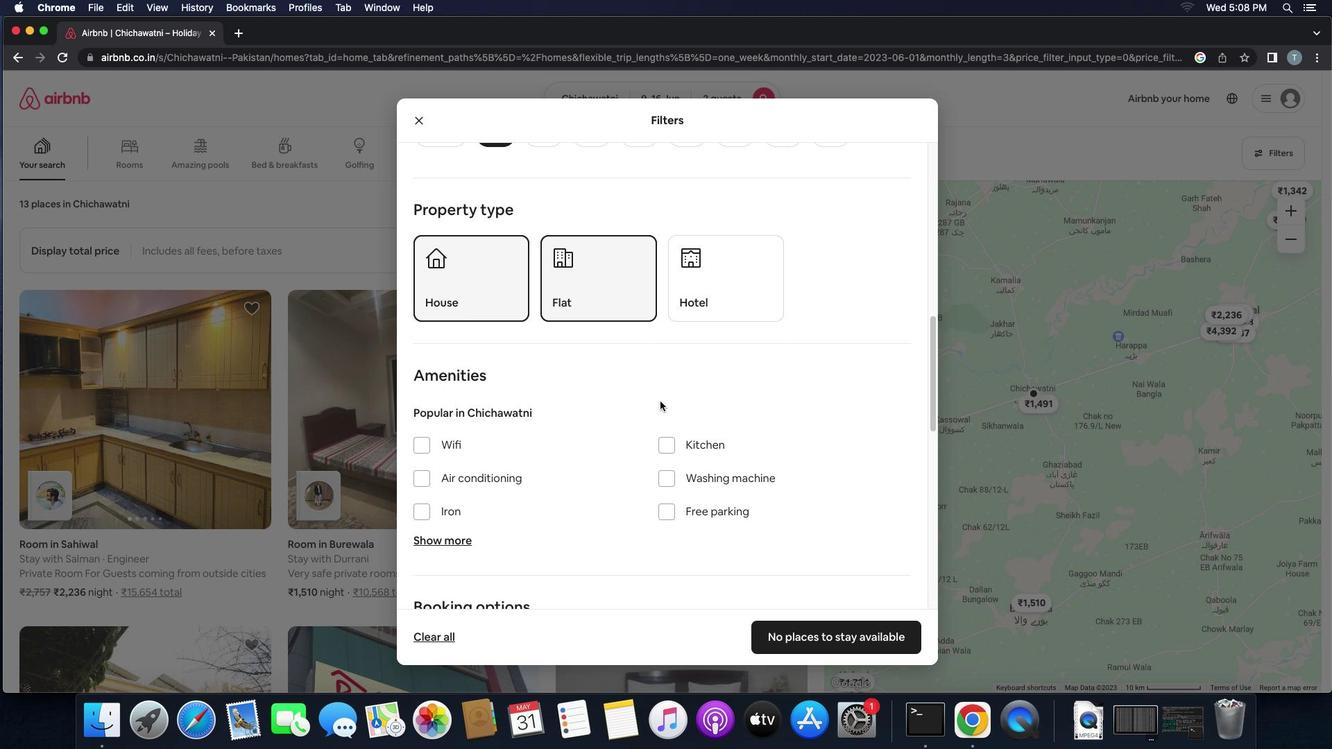 
Action: Mouse scrolled (659, 401) with delta (0, 0)
Screenshot: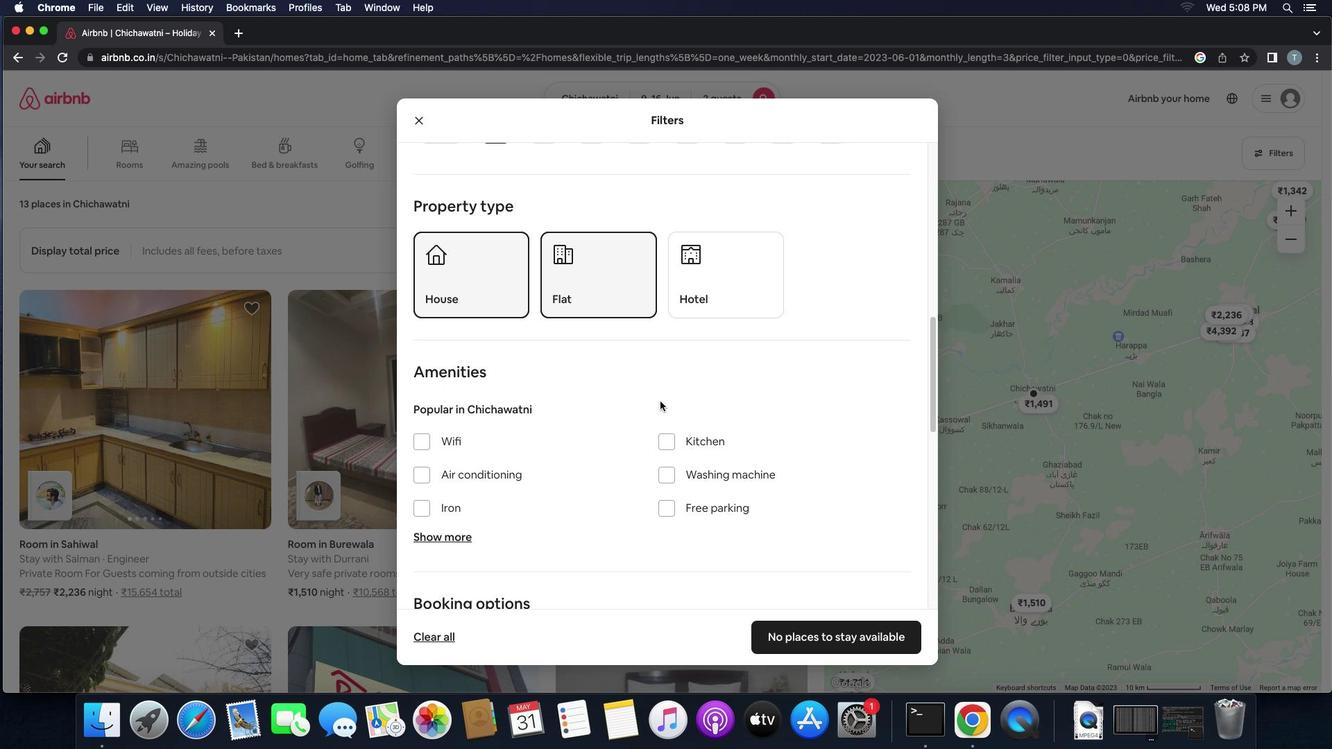 
Action: Mouse scrolled (659, 401) with delta (0, -1)
Screenshot: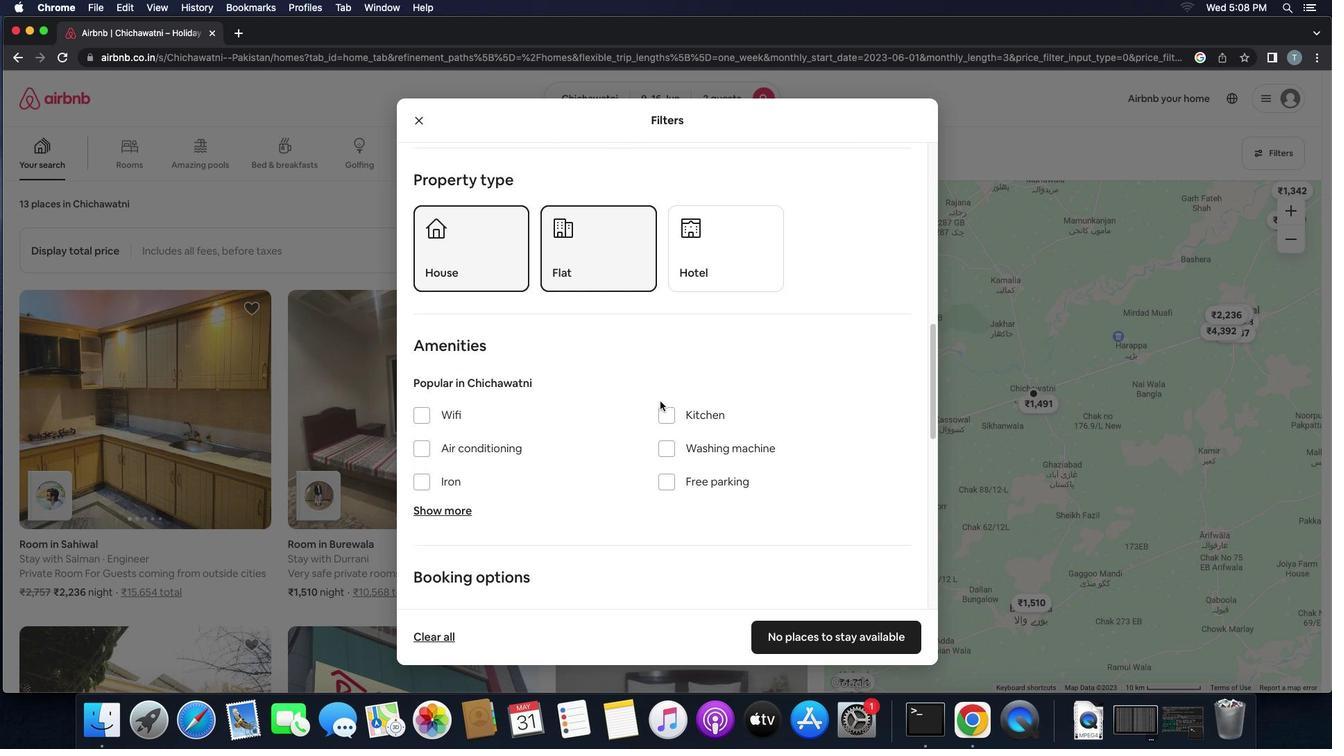 
Action: Mouse scrolled (659, 401) with delta (0, 0)
Screenshot: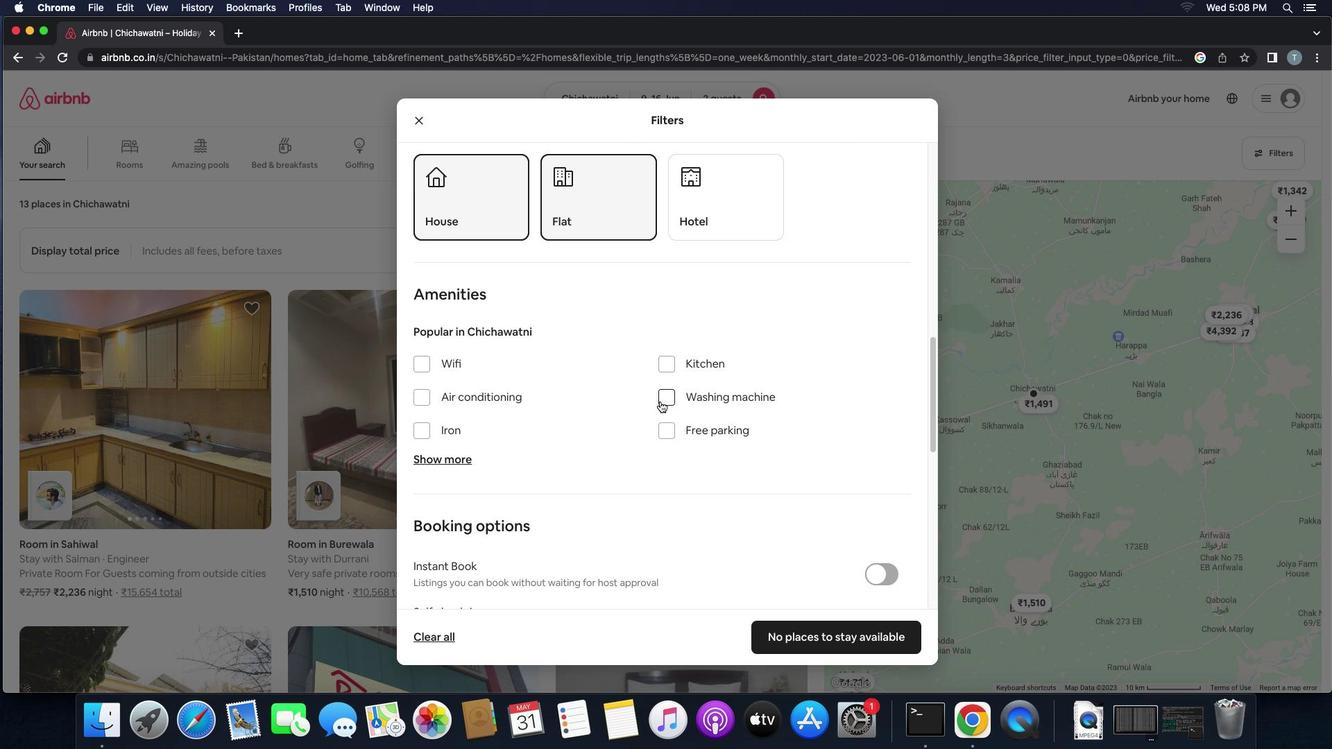 
Action: Mouse scrolled (659, 401) with delta (0, 0)
Screenshot: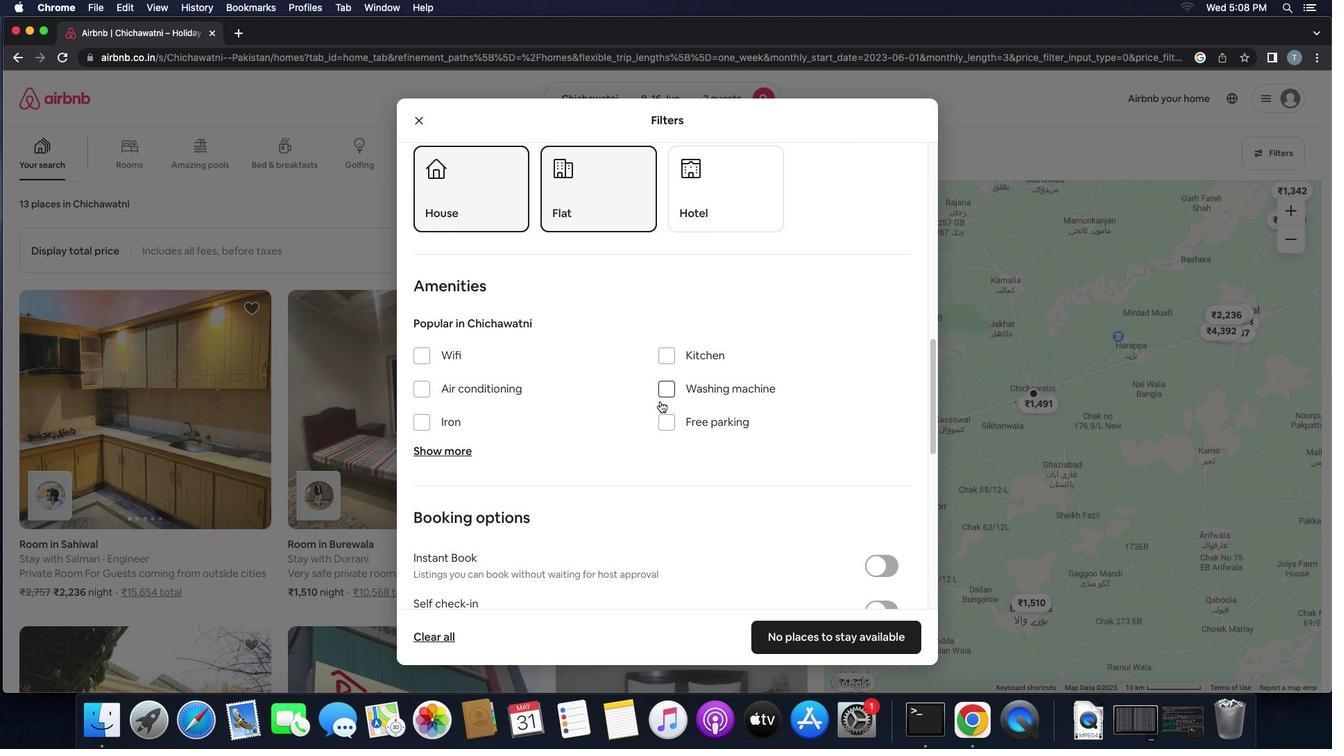 
Action: Mouse scrolled (659, 401) with delta (0, -1)
Screenshot: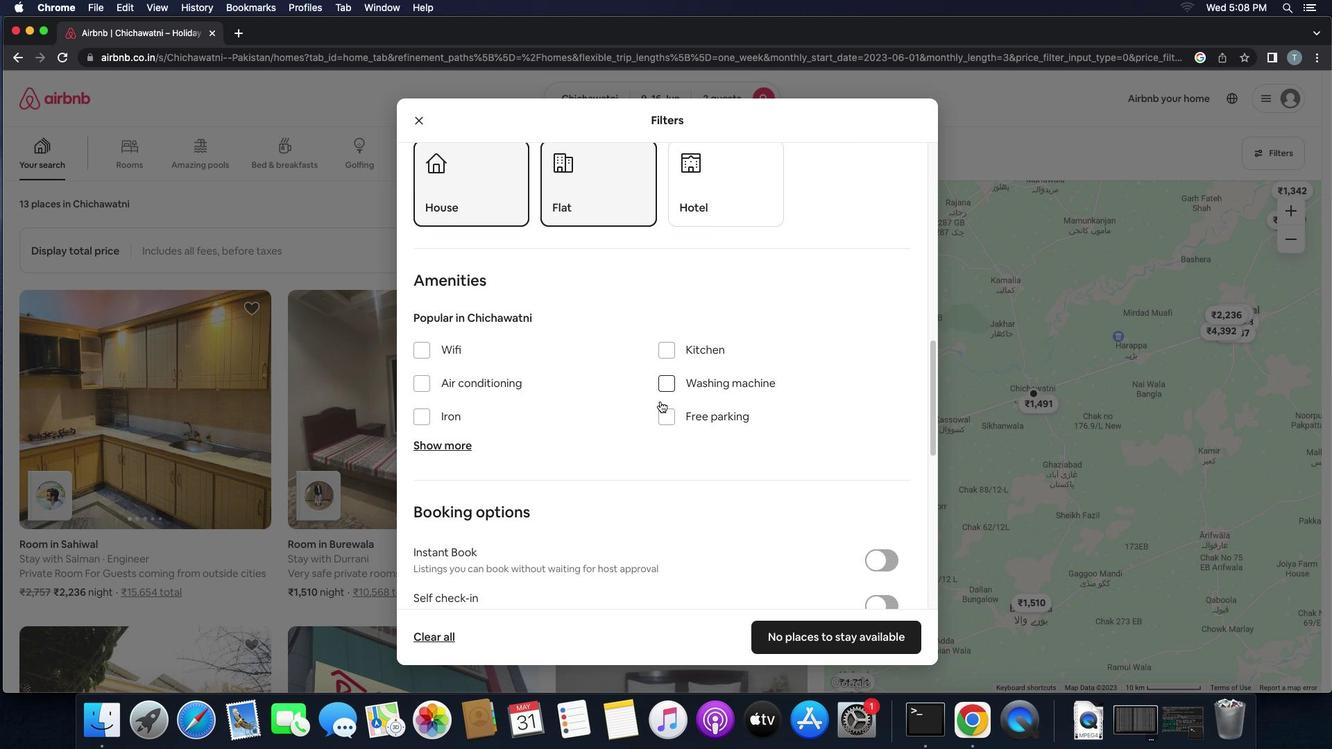 
Action: Mouse scrolled (659, 401) with delta (0, 0)
Screenshot: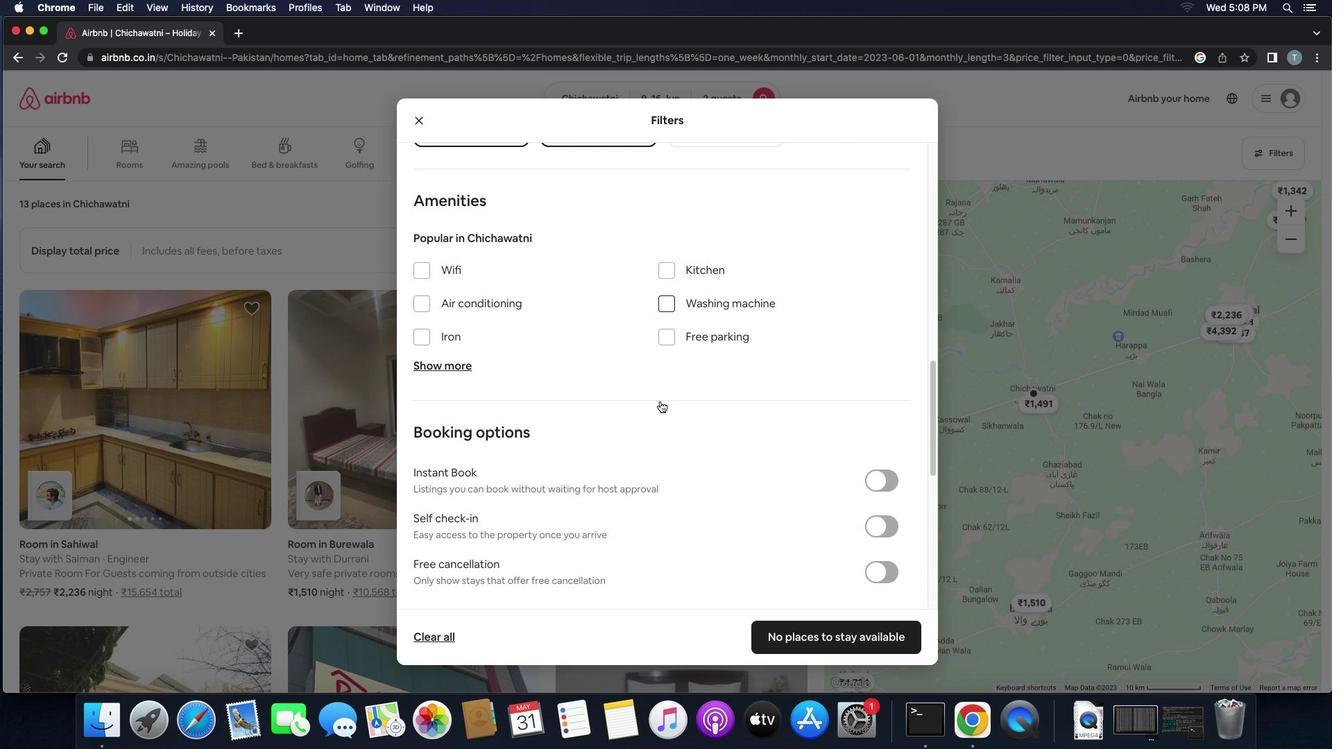 
Action: Mouse scrolled (659, 401) with delta (0, 0)
Screenshot: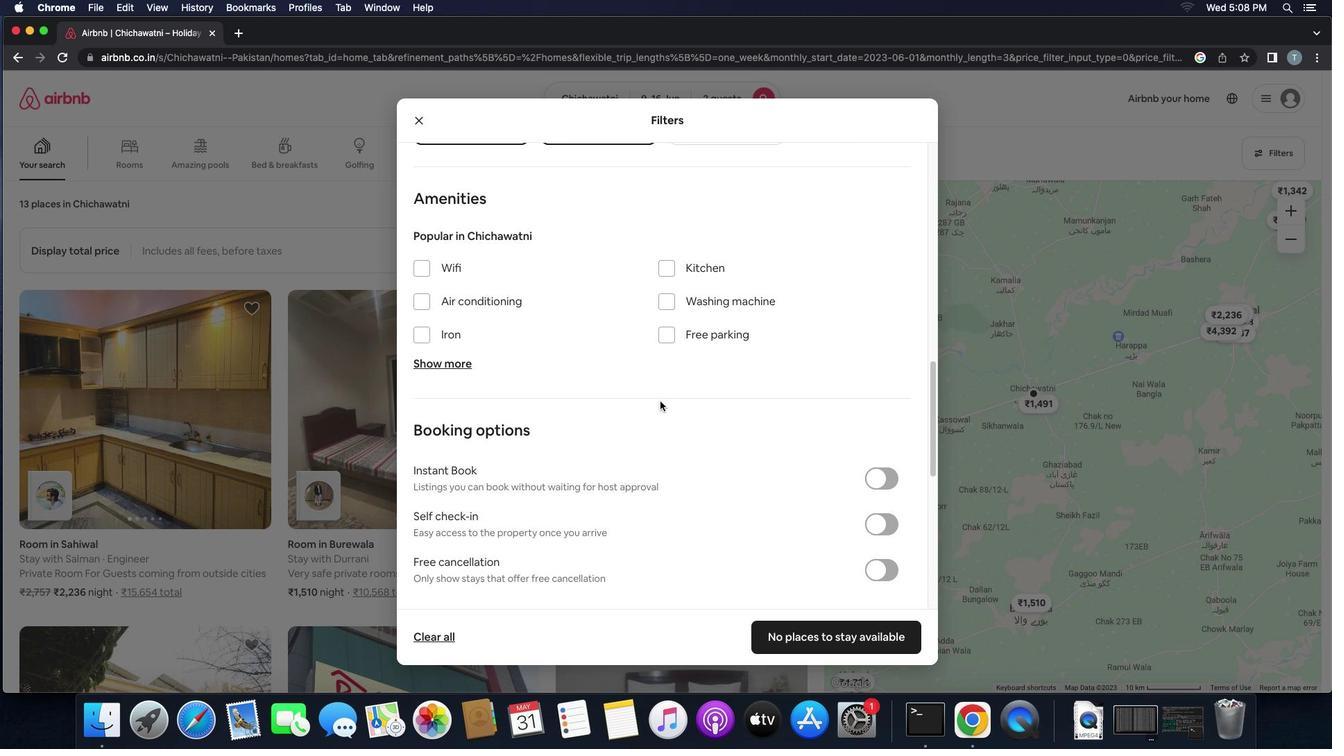
Action: Mouse scrolled (659, 401) with delta (0, 0)
Screenshot: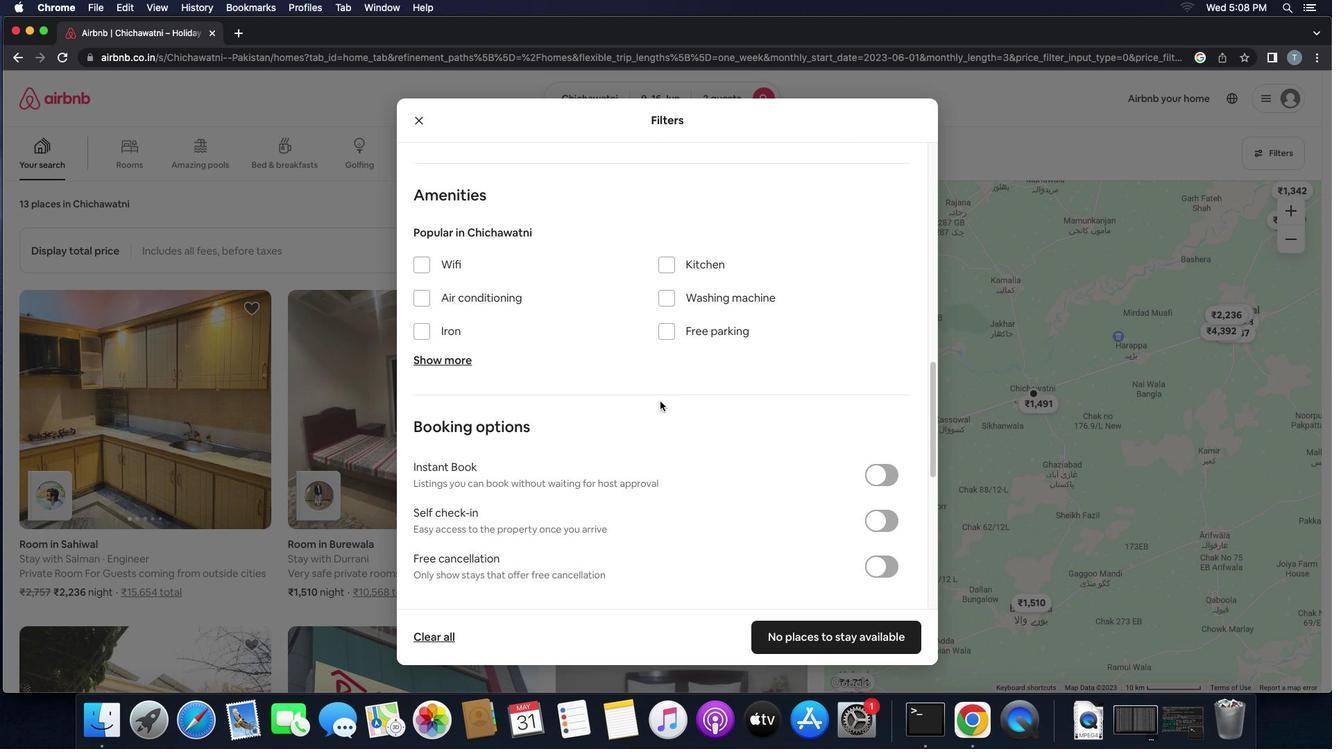 
Action: Mouse scrolled (659, 401) with delta (0, 0)
Screenshot: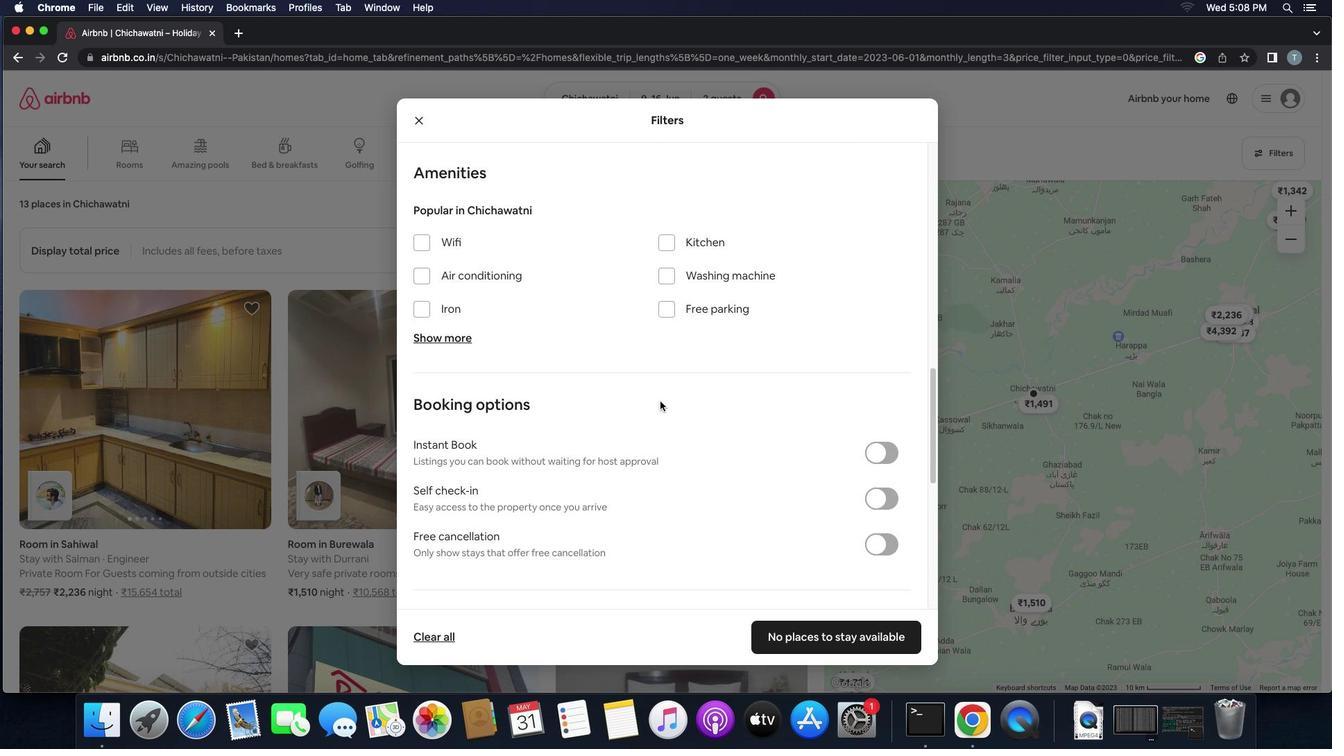 
Action: Mouse moved to (875, 454)
Screenshot: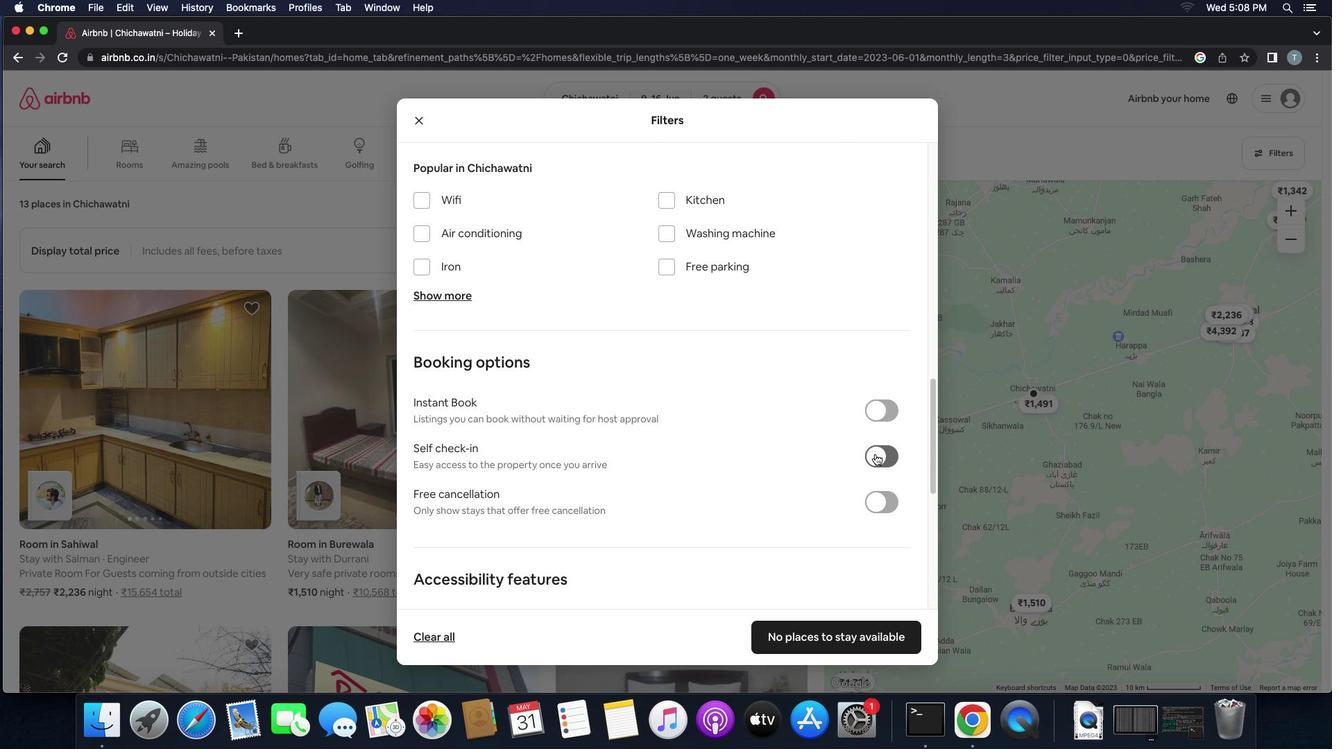 
Action: Mouse pressed left at (875, 454)
Screenshot: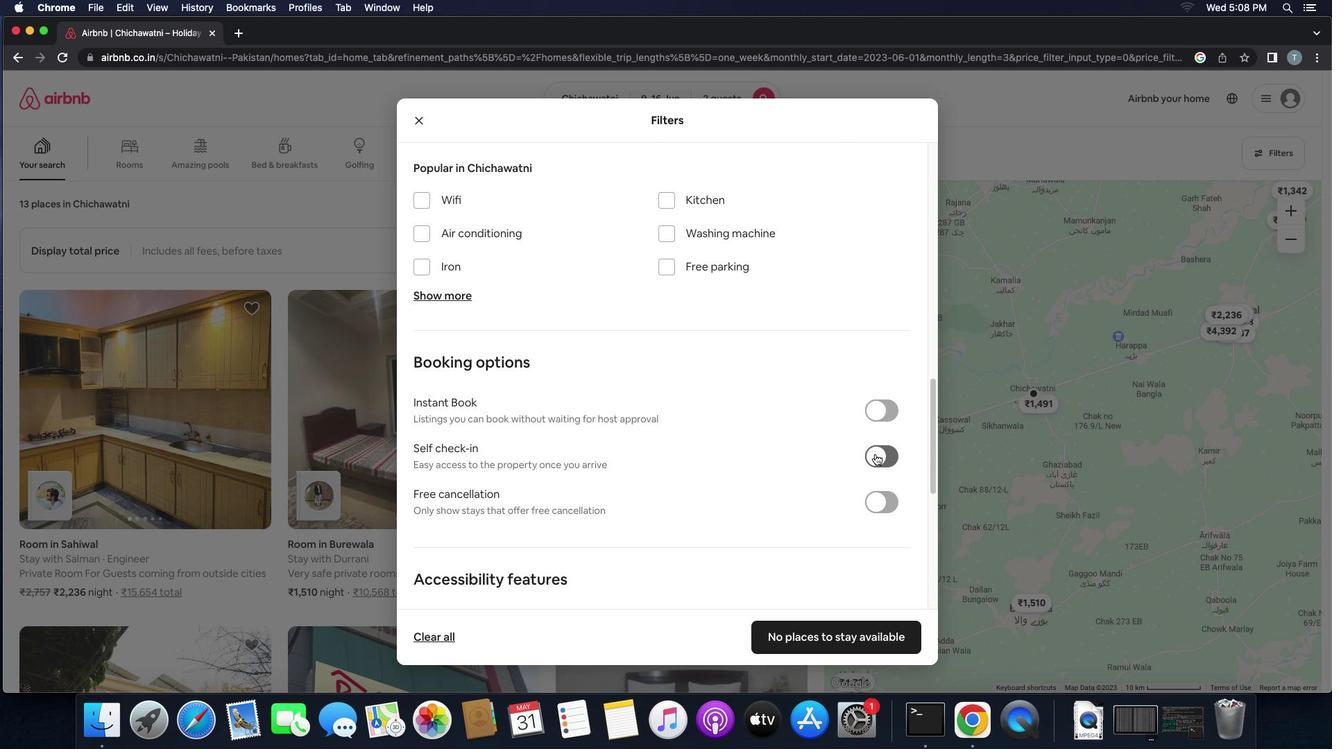 
Action: Mouse moved to (733, 458)
Screenshot: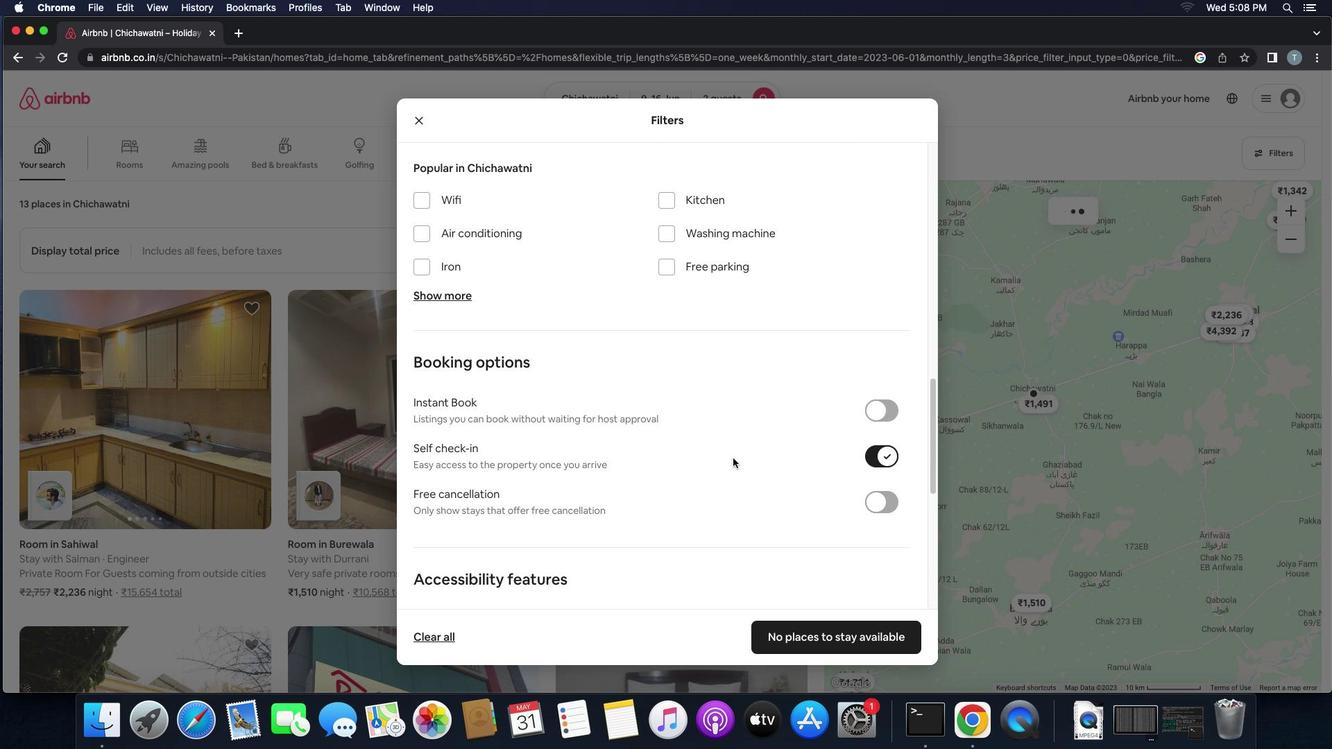 
Action: Mouse scrolled (733, 458) with delta (0, 0)
Screenshot: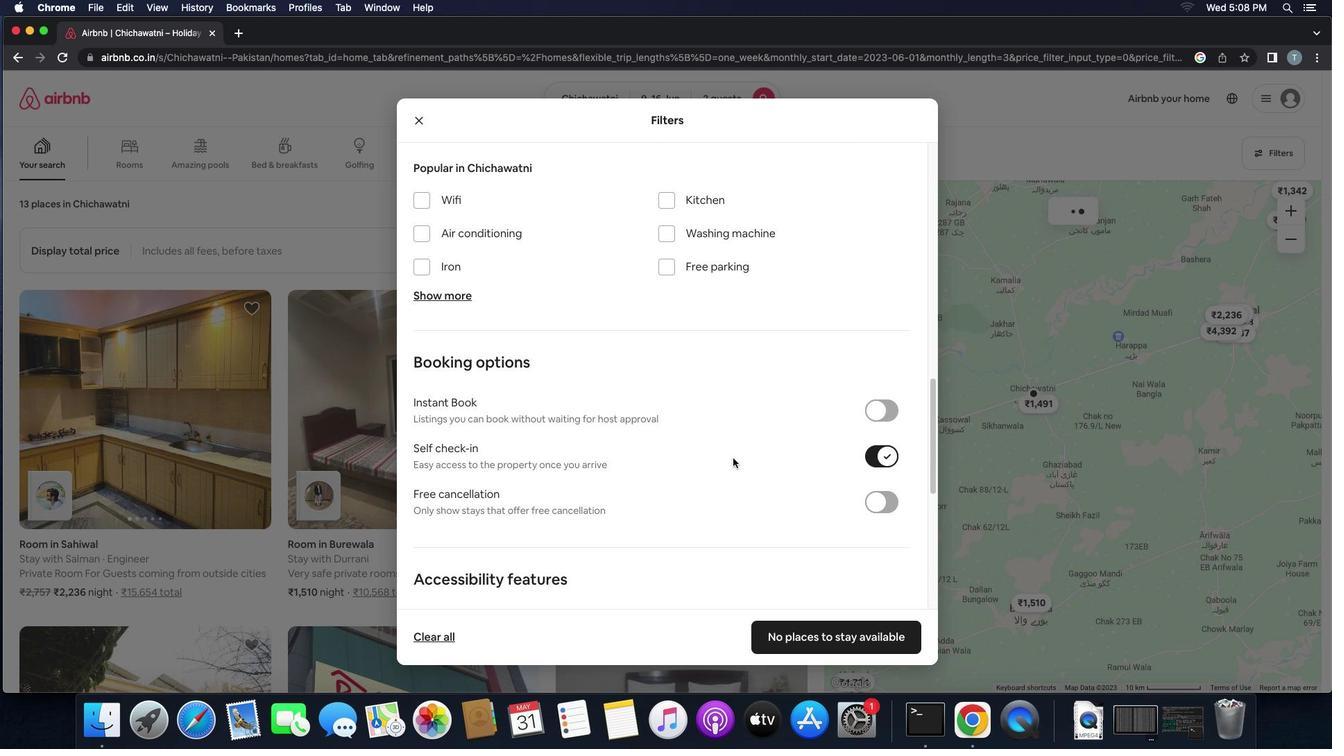 
Action: Mouse scrolled (733, 458) with delta (0, 0)
Screenshot: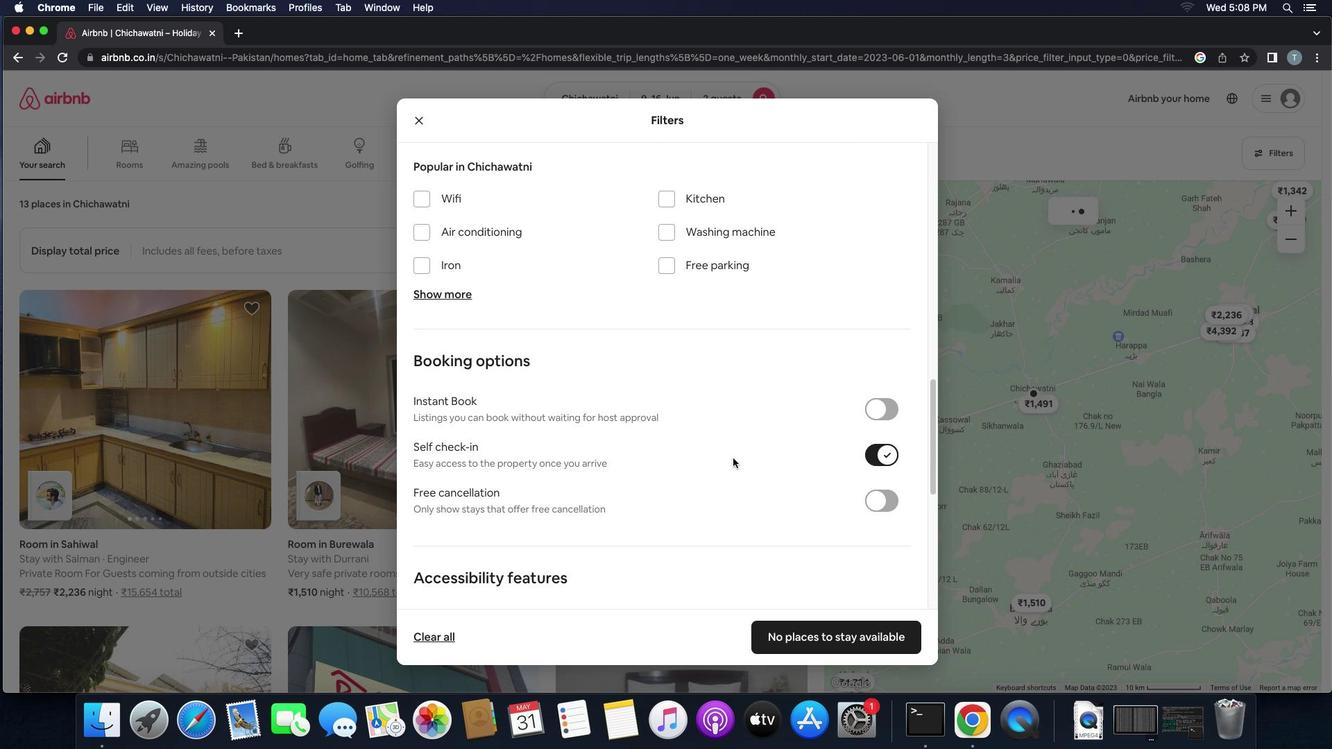 
Action: Mouse scrolled (733, 458) with delta (0, -2)
Screenshot: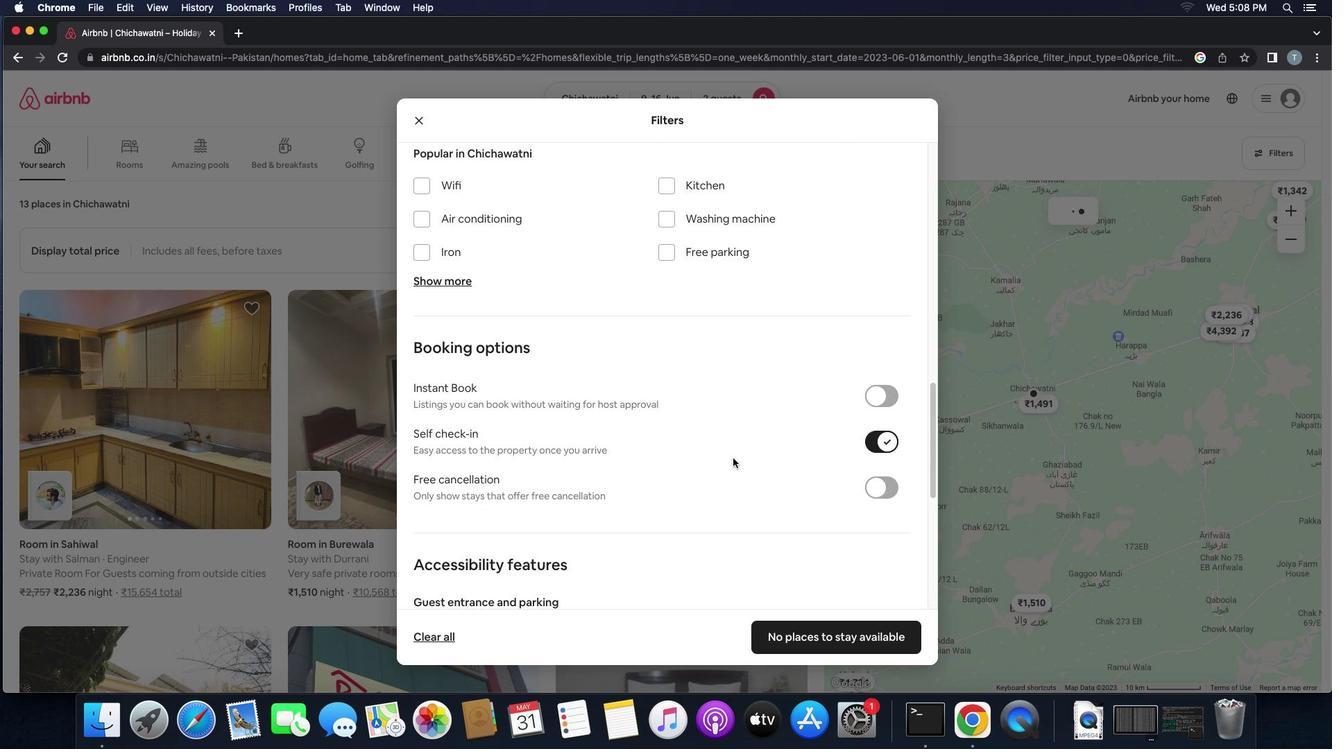 
Action: Mouse scrolled (733, 458) with delta (0, -2)
Screenshot: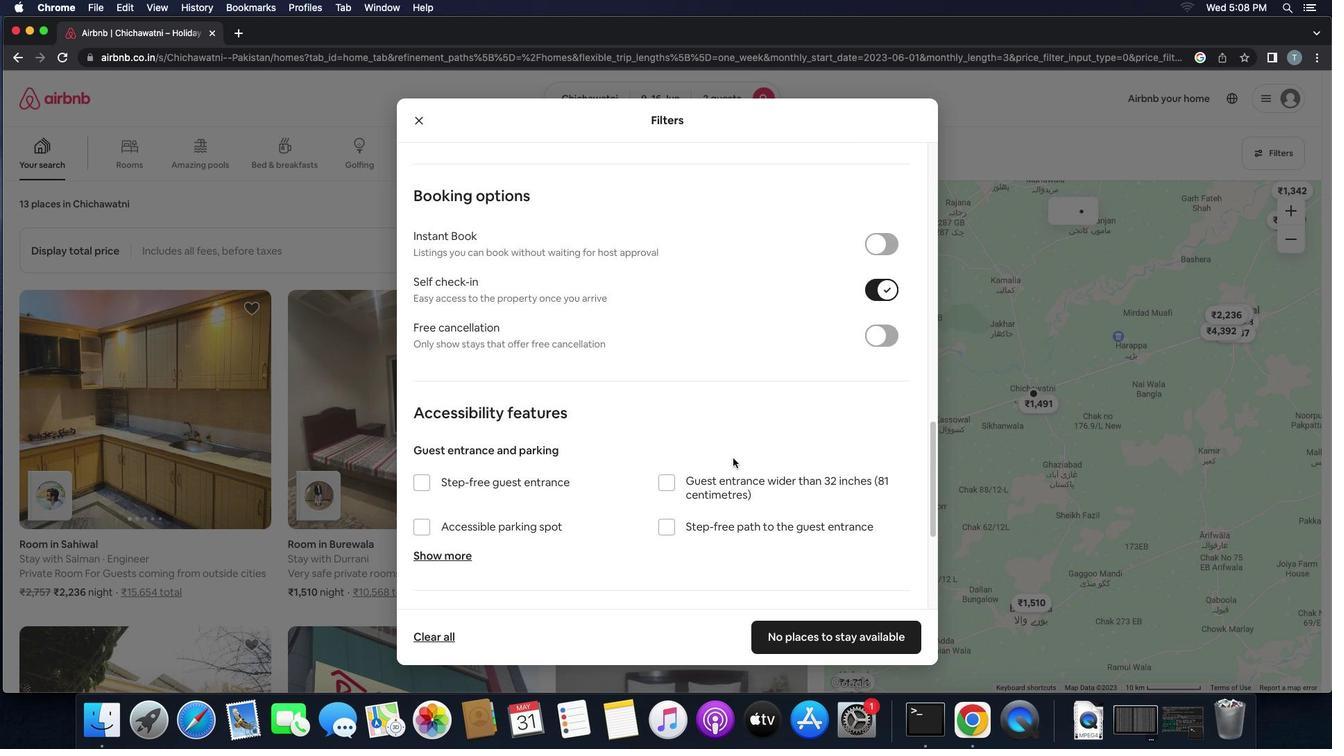 
Action: Mouse scrolled (733, 458) with delta (0, 0)
Screenshot: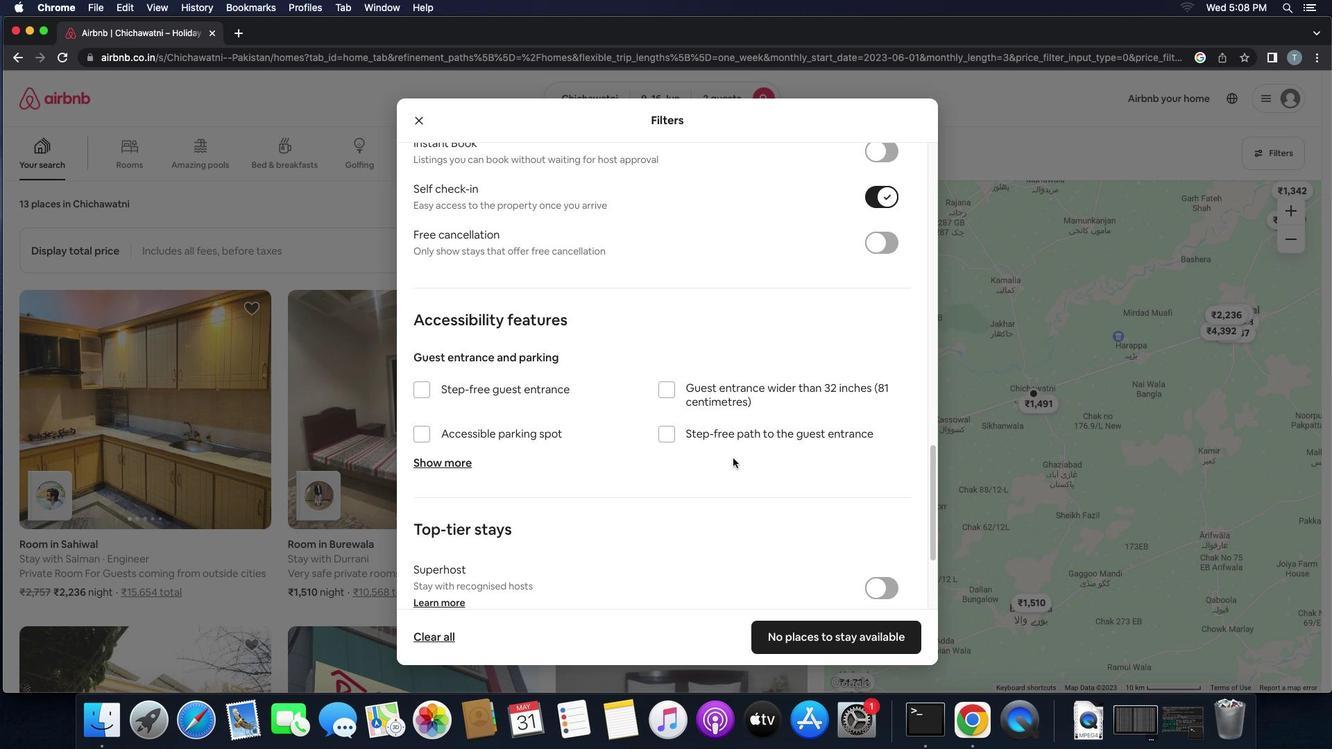 
Action: Mouse scrolled (733, 458) with delta (0, 0)
Screenshot: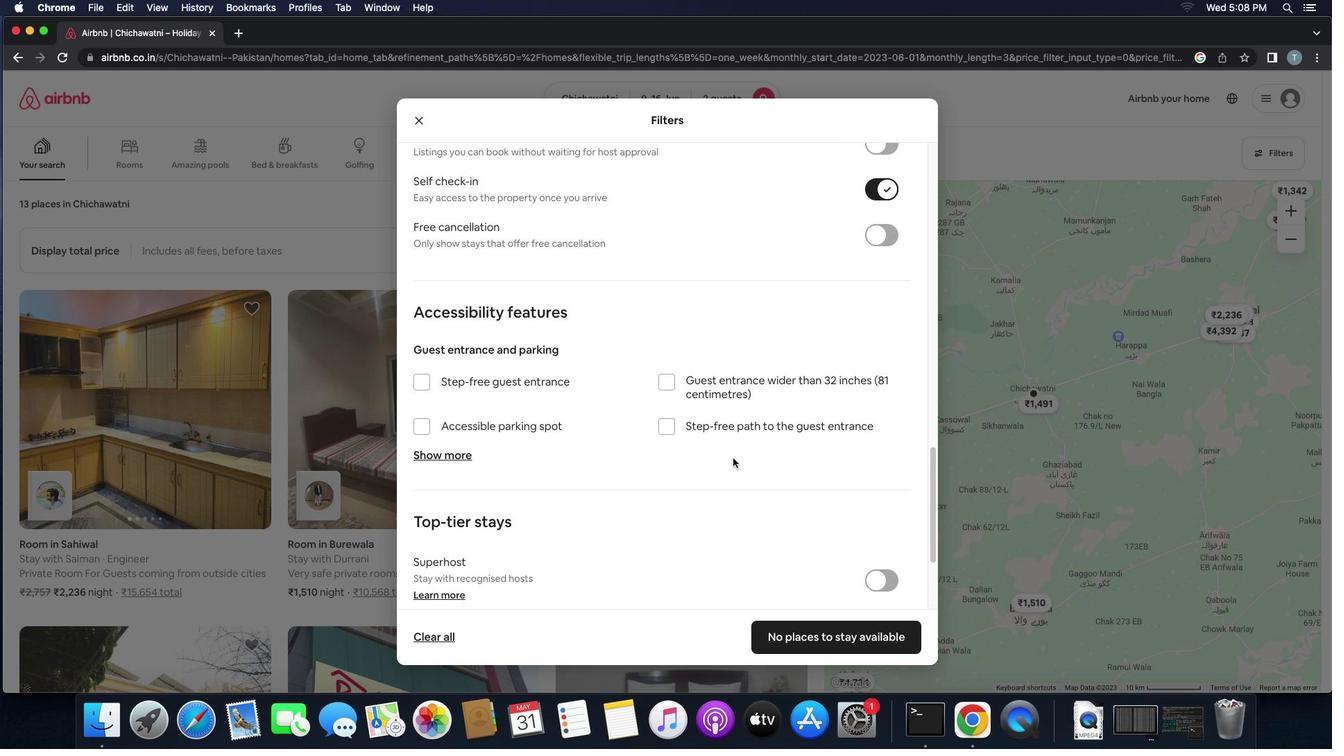 
Action: Mouse scrolled (733, 458) with delta (0, -1)
Screenshot: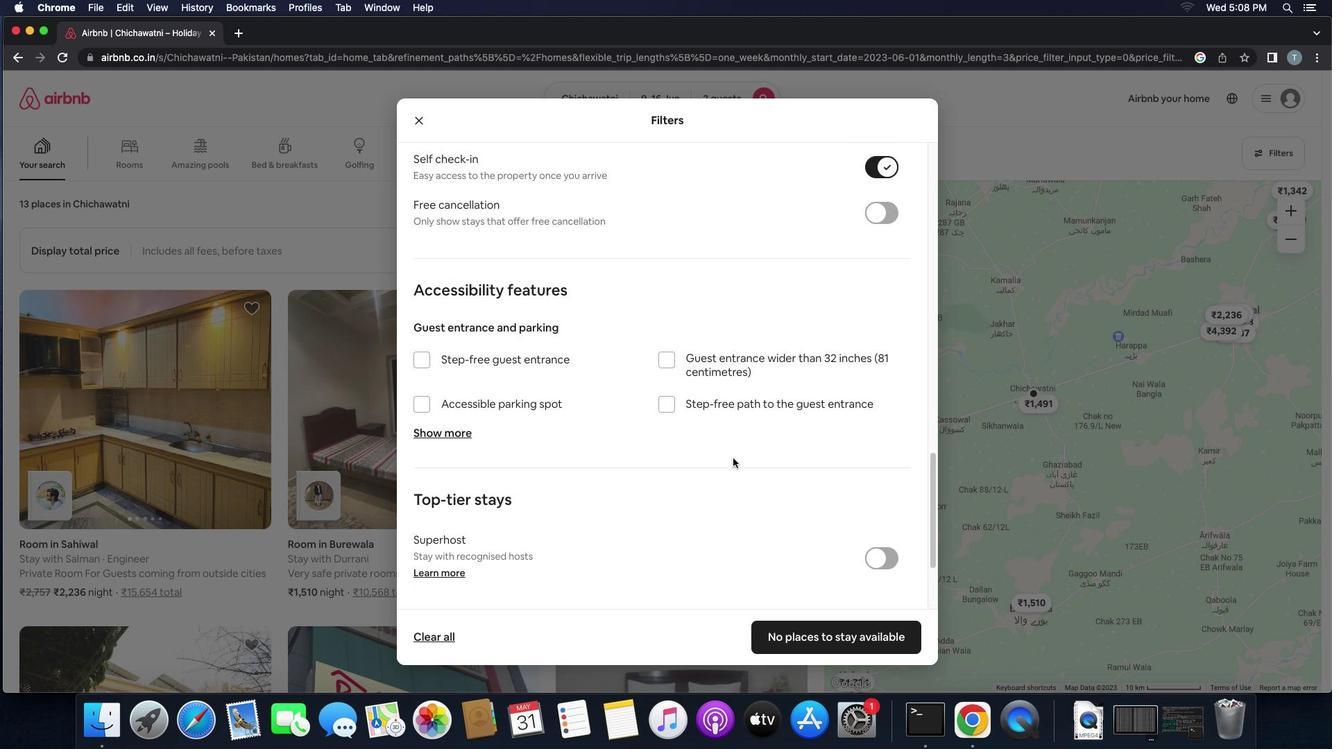 
Action: Mouse scrolled (733, 458) with delta (0, -2)
Screenshot: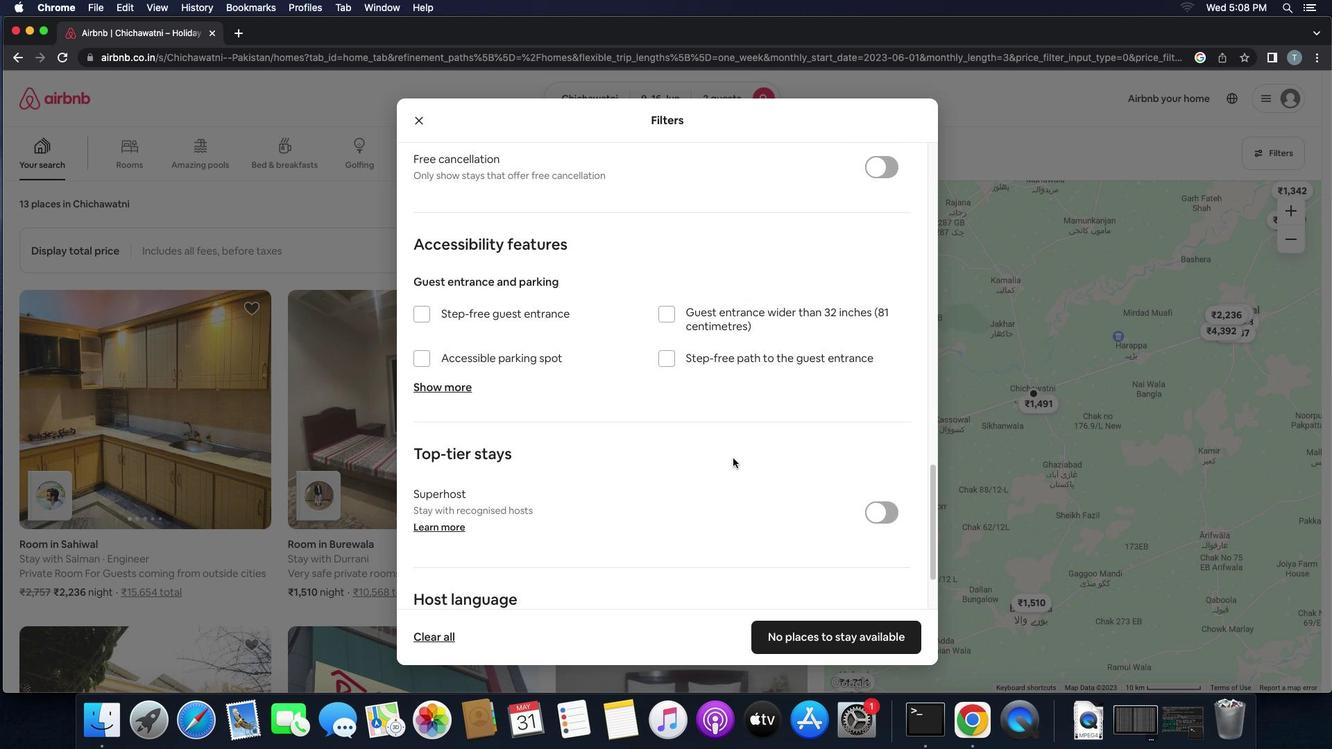 
Action: Mouse scrolled (733, 458) with delta (0, -2)
Screenshot: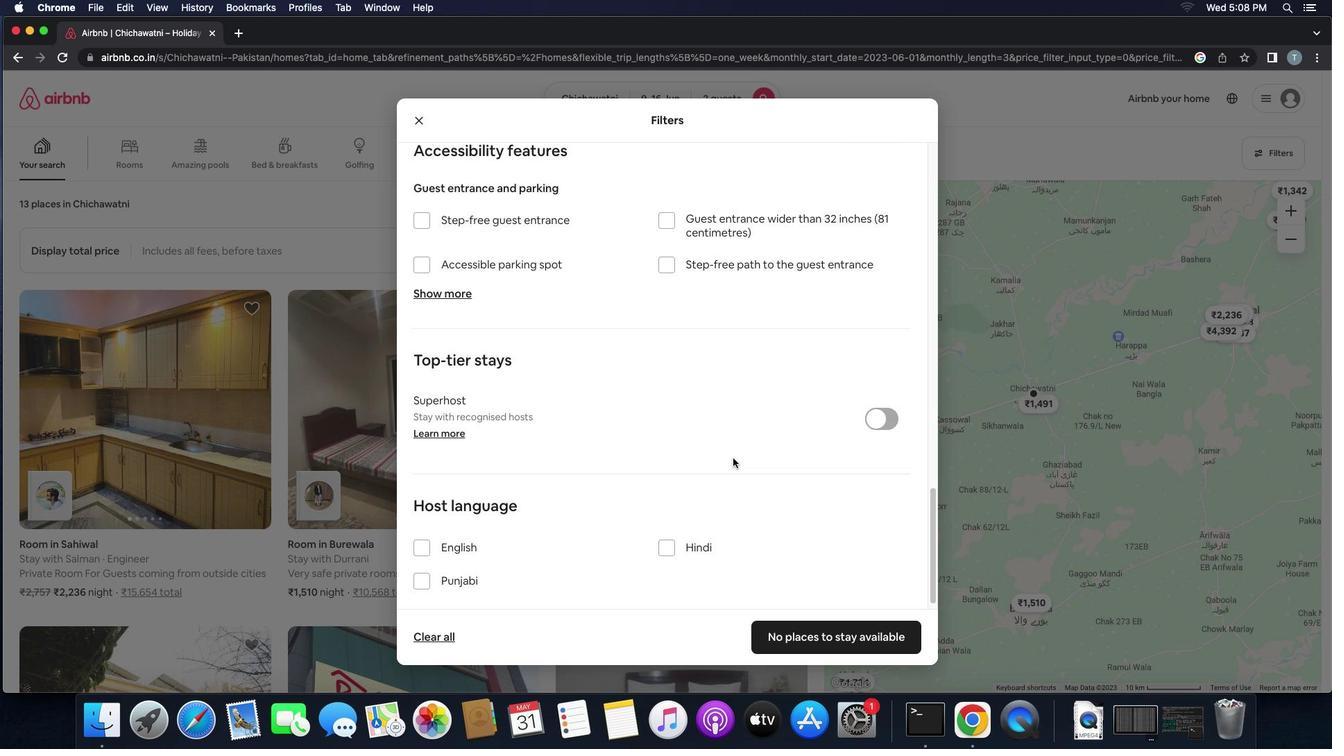 
Action: Mouse scrolled (733, 458) with delta (0, 0)
Screenshot: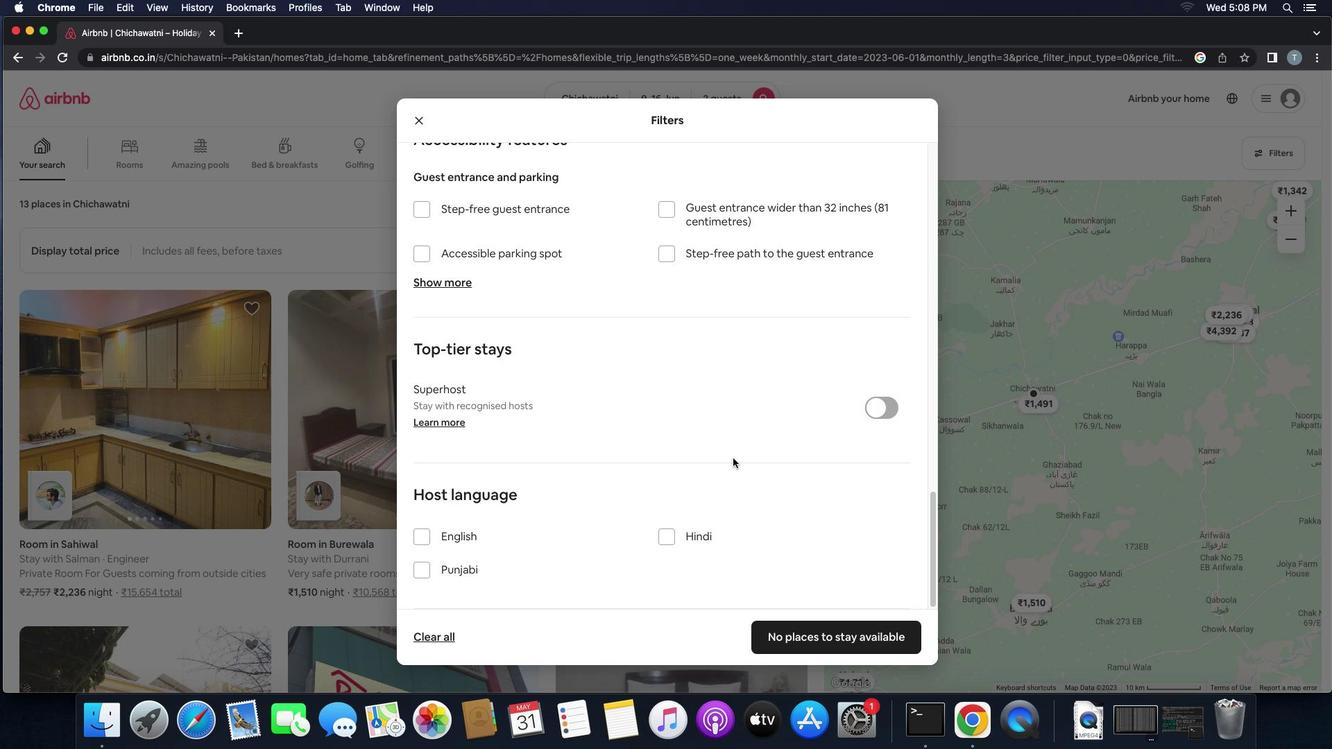 
Action: Mouse scrolled (733, 458) with delta (0, 0)
Screenshot: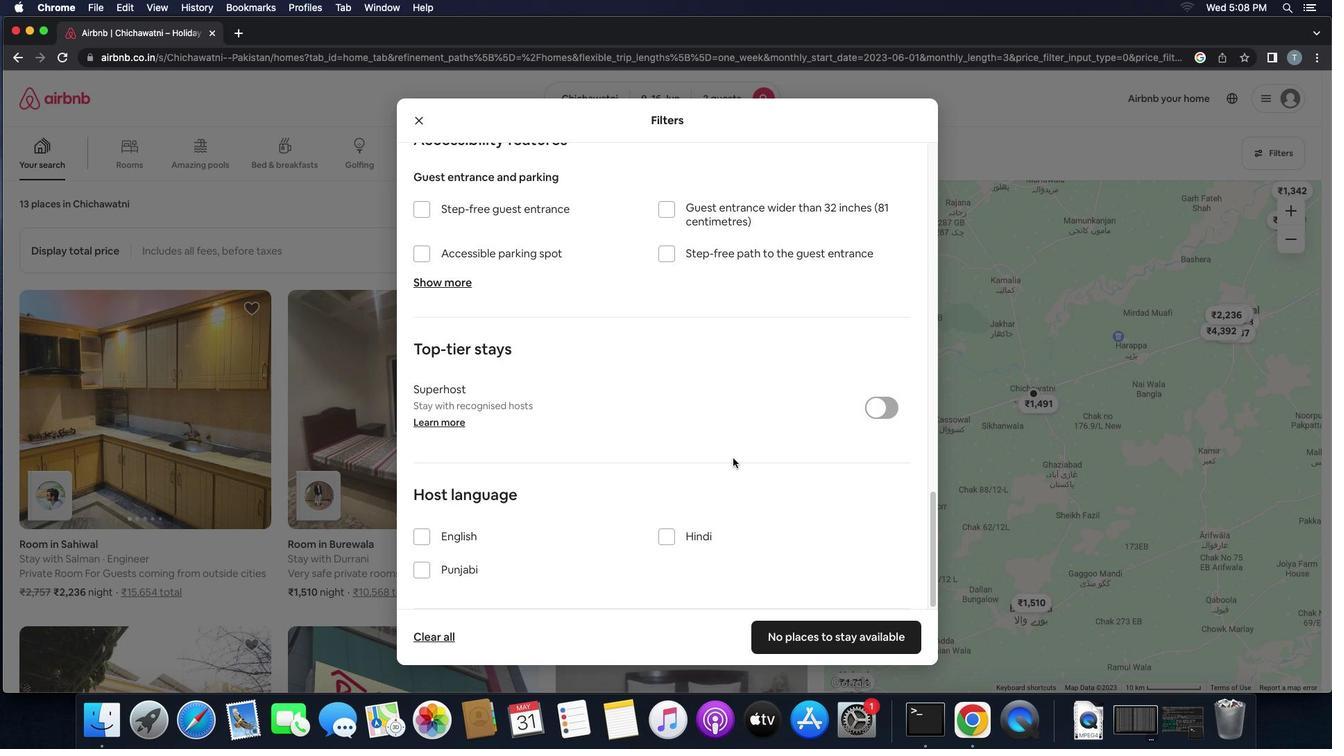 
Action: Mouse scrolled (733, 458) with delta (0, -2)
Screenshot: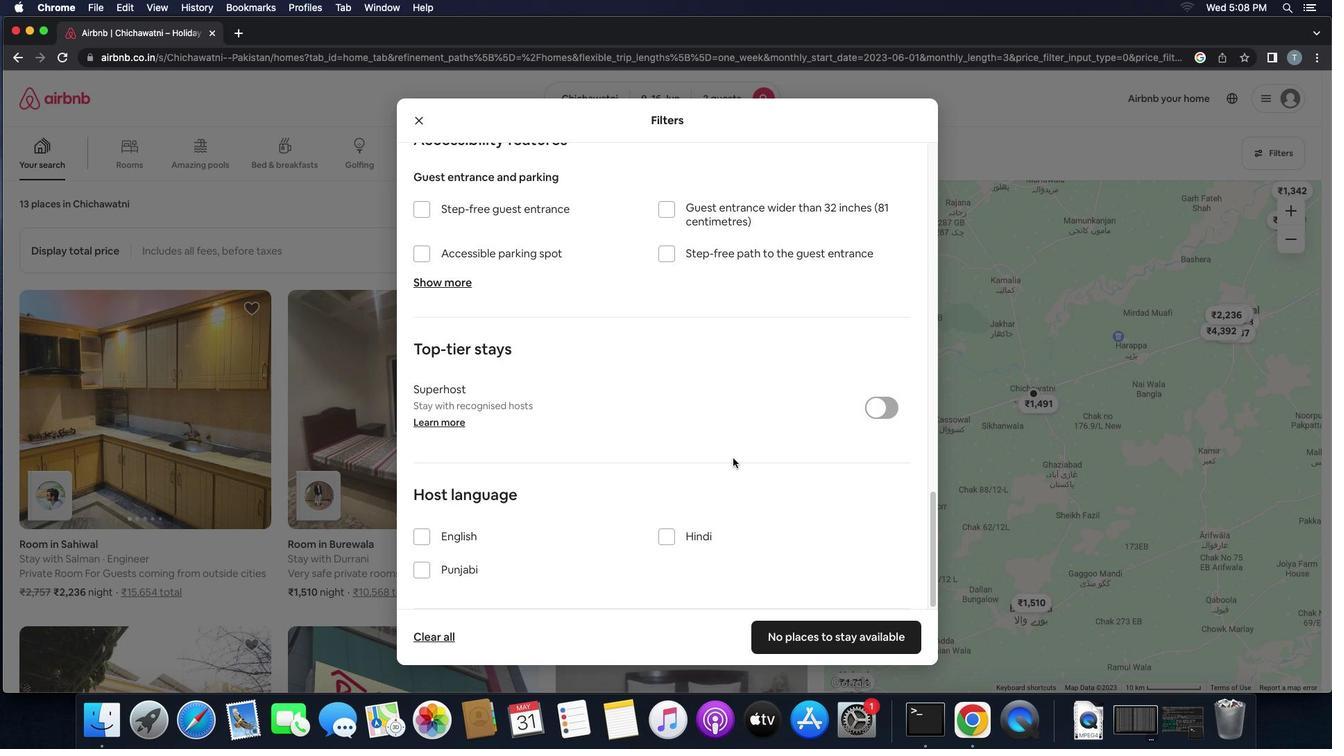 
Action: Mouse scrolled (733, 458) with delta (0, -3)
Screenshot: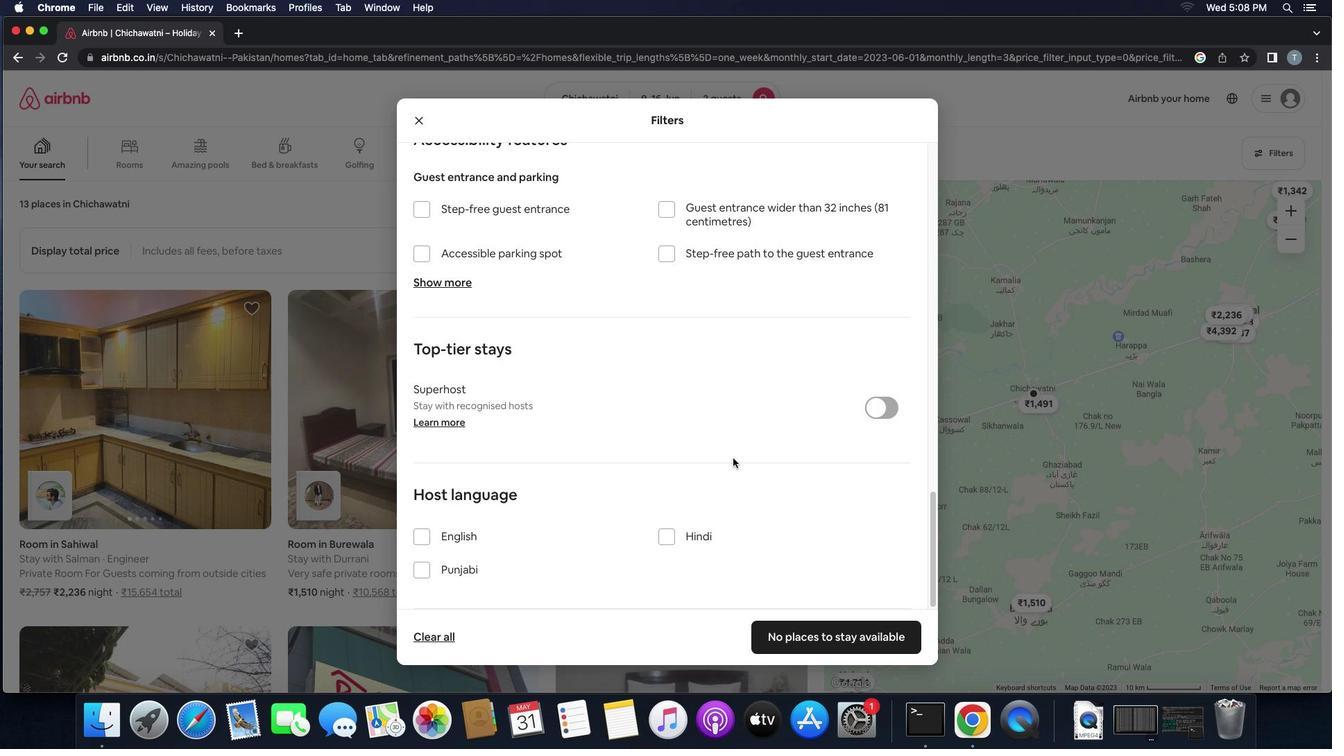 
Action: Mouse moved to (420, 539)
Screenshot: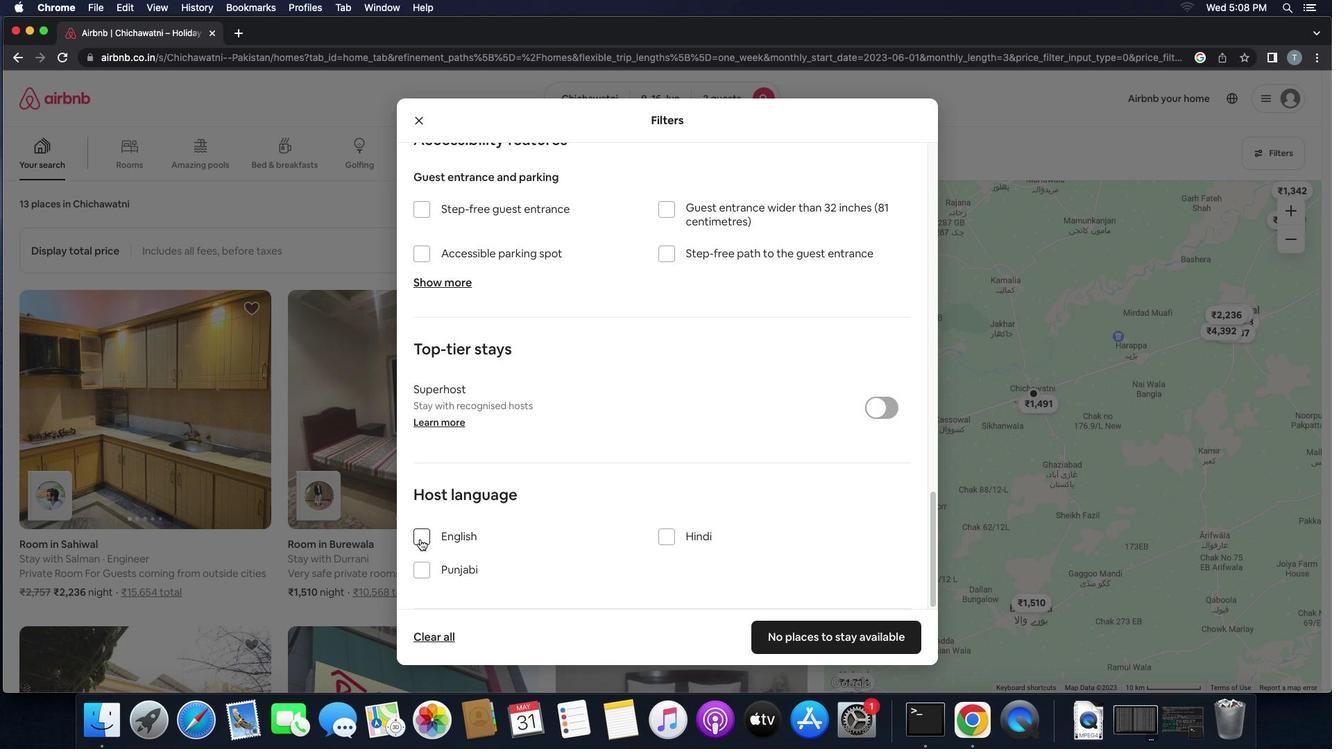 
Action: Mouse pressed left at (420, 539)
Screenshot: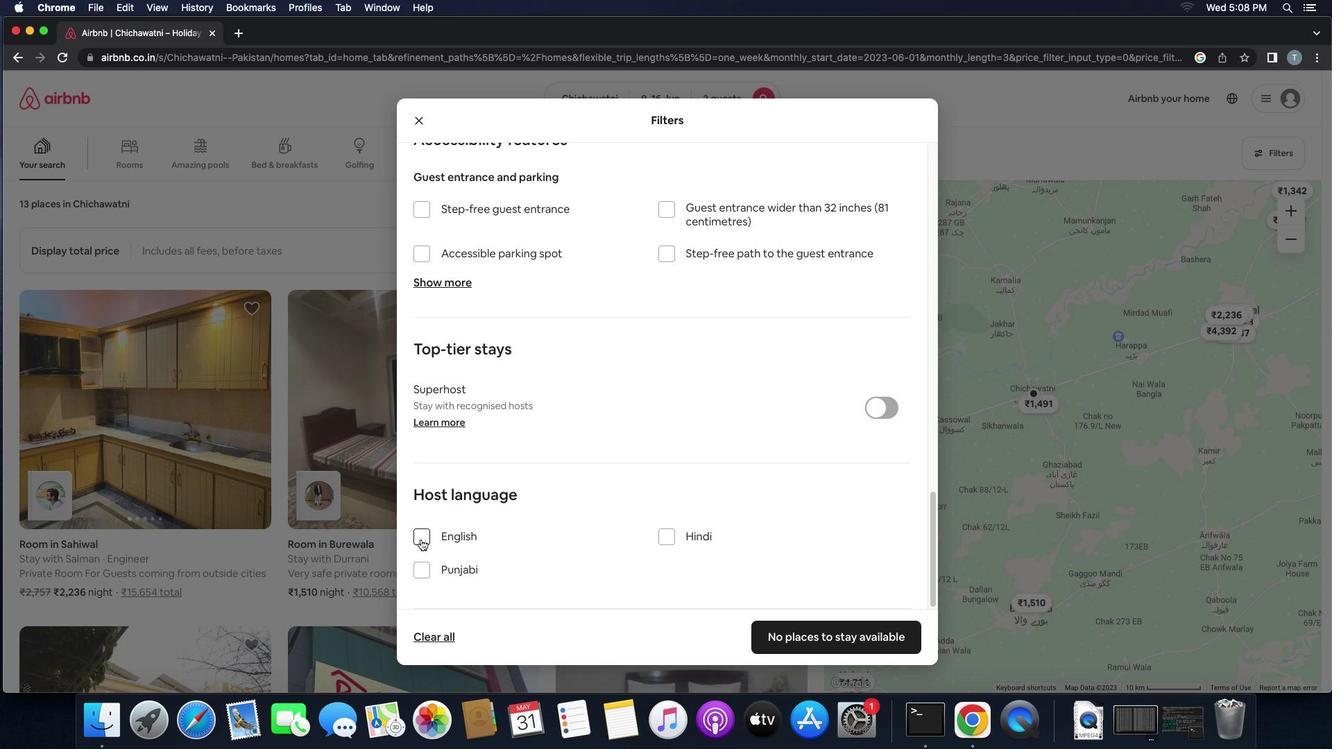 
Action: Mouse moved to (800, 640)
Screenshot: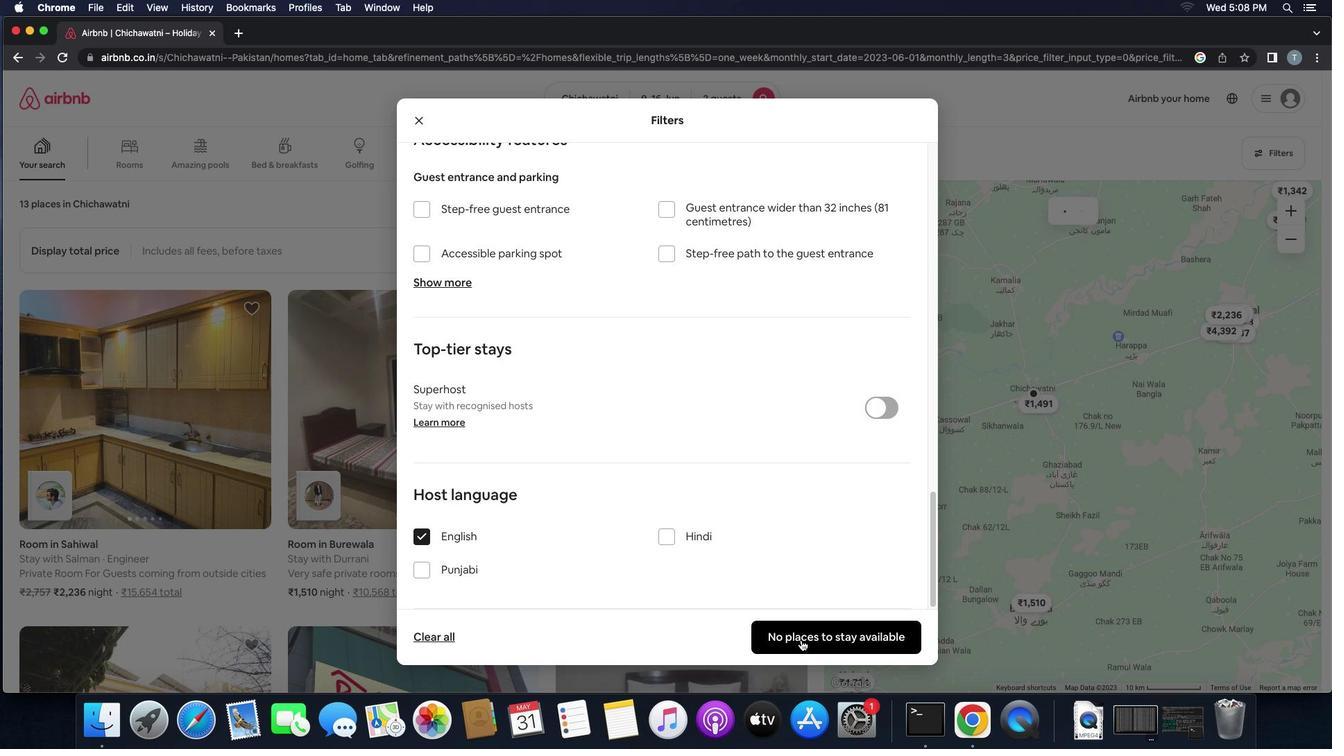 
Action: Mouse pressed left at (800, 640)
Screenshot: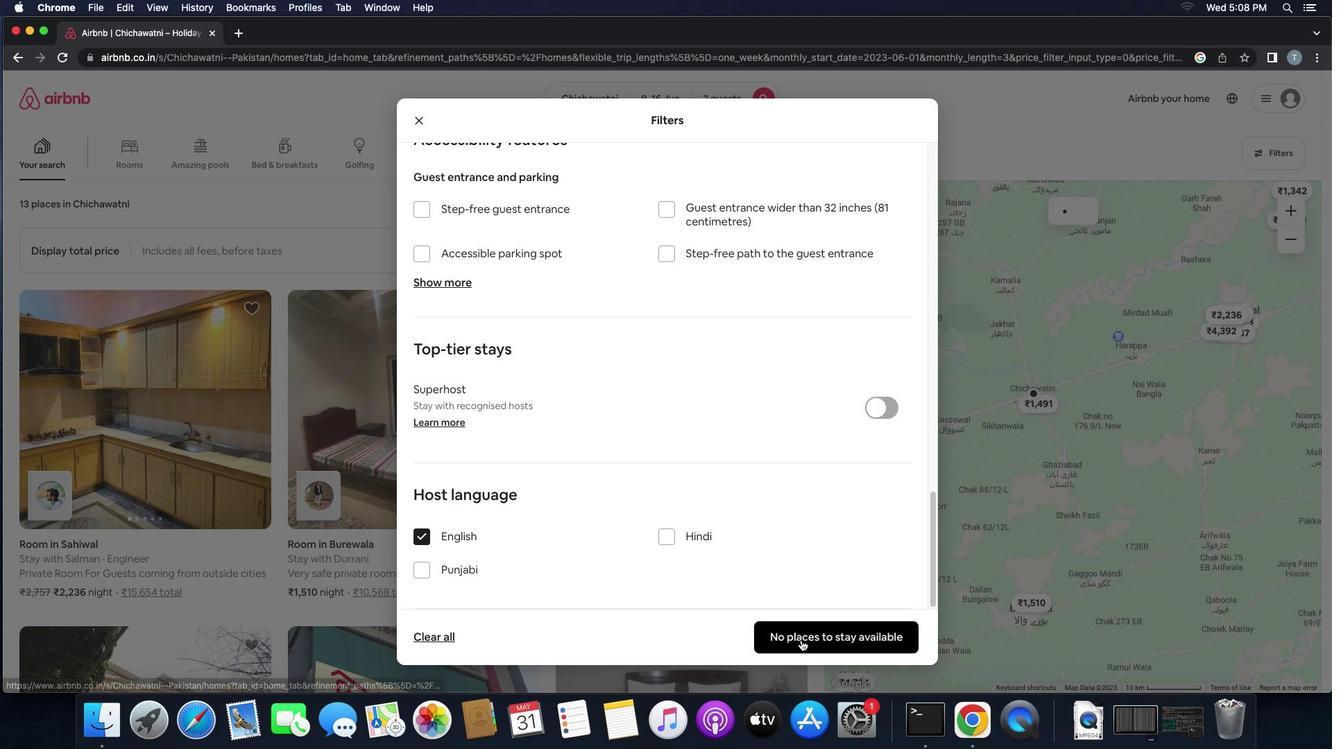 
Action: Mouse moved to (806, 654)
Screenshot: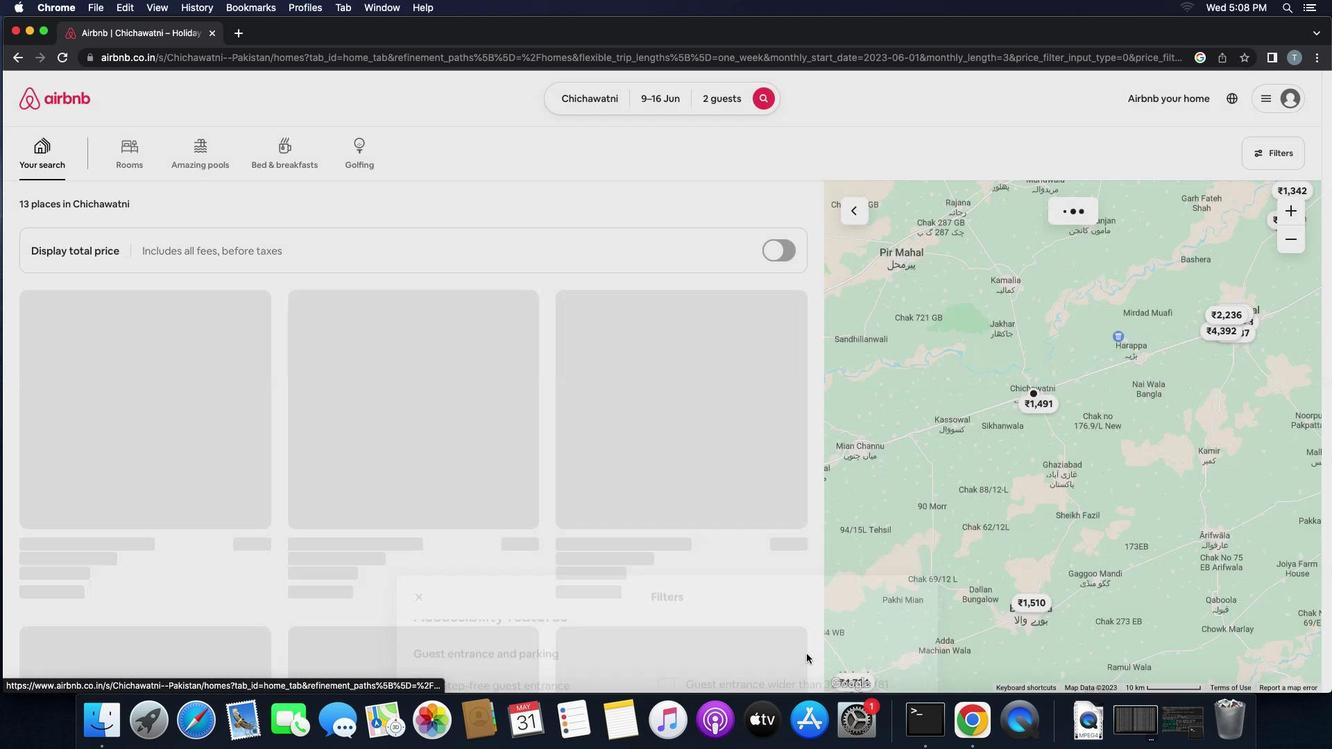 
